 Task: Find connections with filter location Barwāla with filter topic #workwith filter profile language French with filter current company Business Today with filter school Vidya Mandir Senior Secondary School with filter industry Public Policy Offices with filter service category User Experience Writing with filter keywords title UX Designer & UI Developer
Action: Mouse moved to (572, 76)
Screenshot: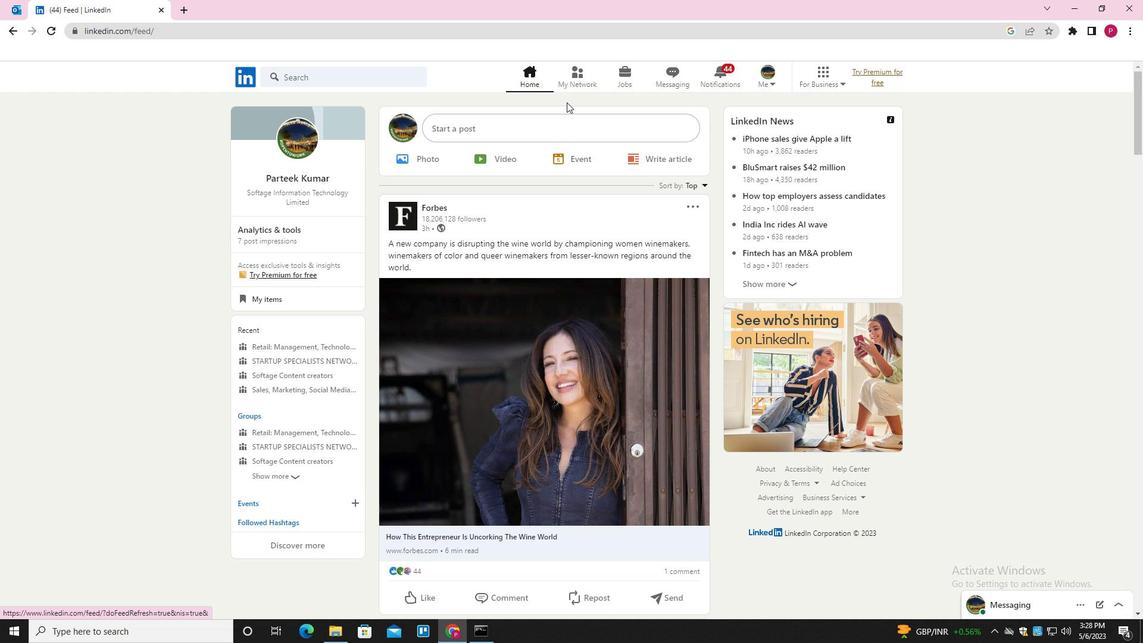 
Action: Mouse pressed left at (572, 76)
Screenshot: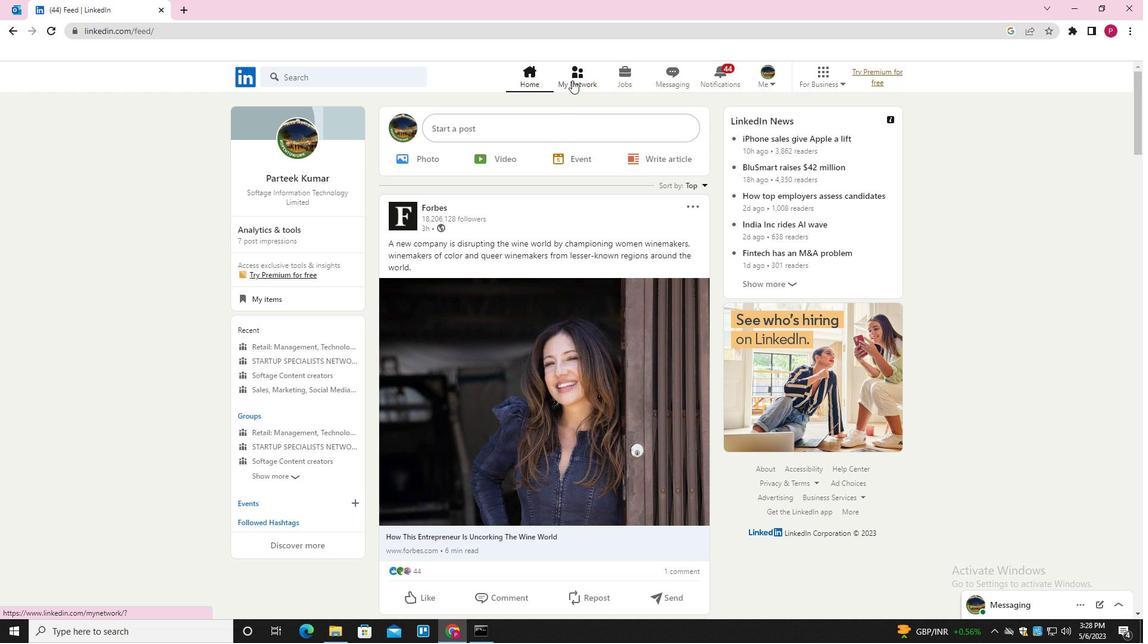 
Action: Mouse moved to (365, 142)
Screenshot: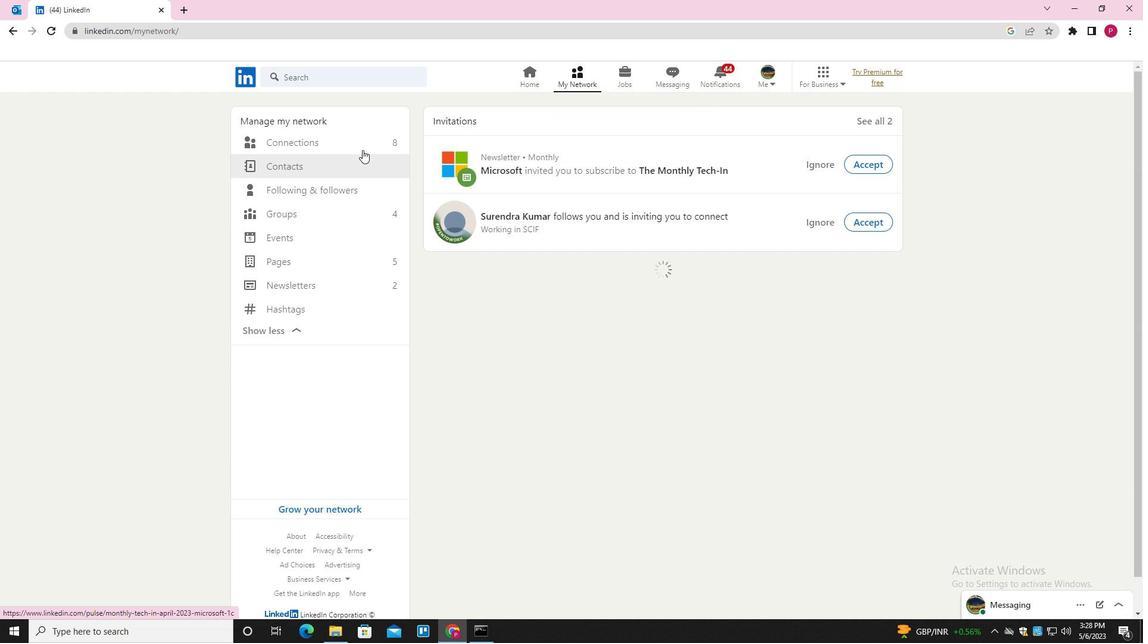 
Action: Mouse pressed left at (365, 142)
Screenshot: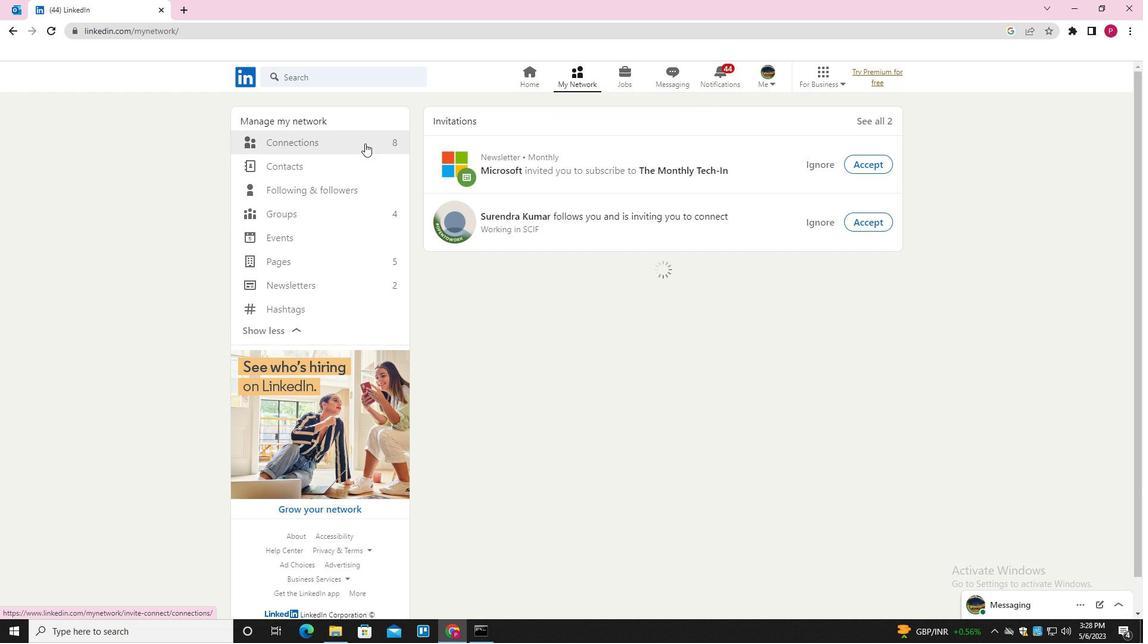 
Action: Mouse moved to (672, 141)
Screenshot: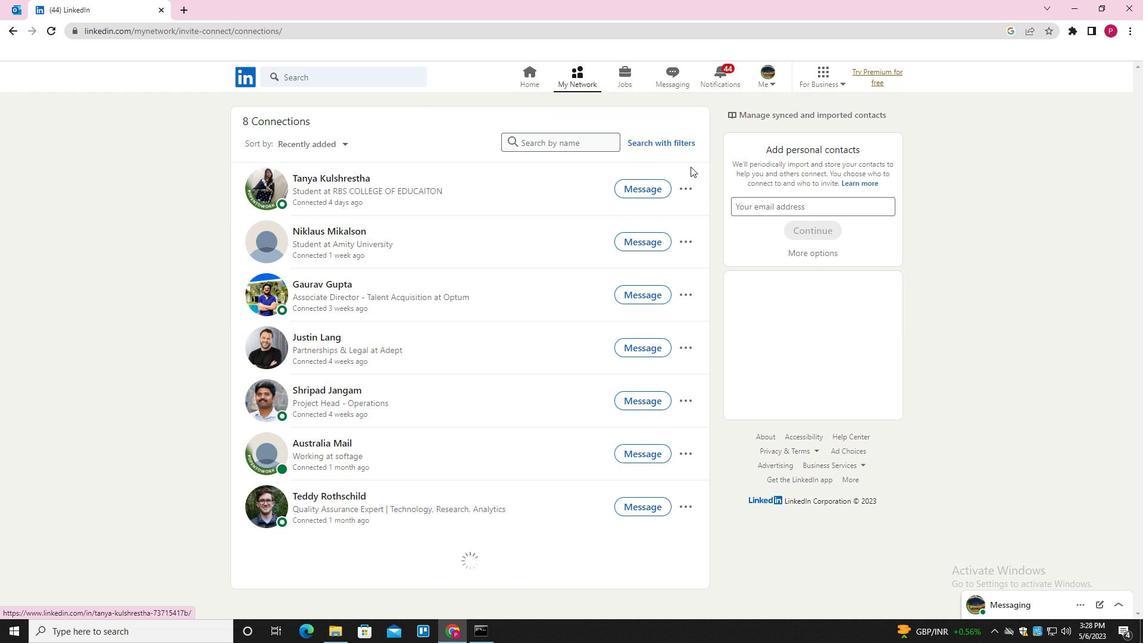 
Action: Mouse pressed left at (672, 141)
Screenshot: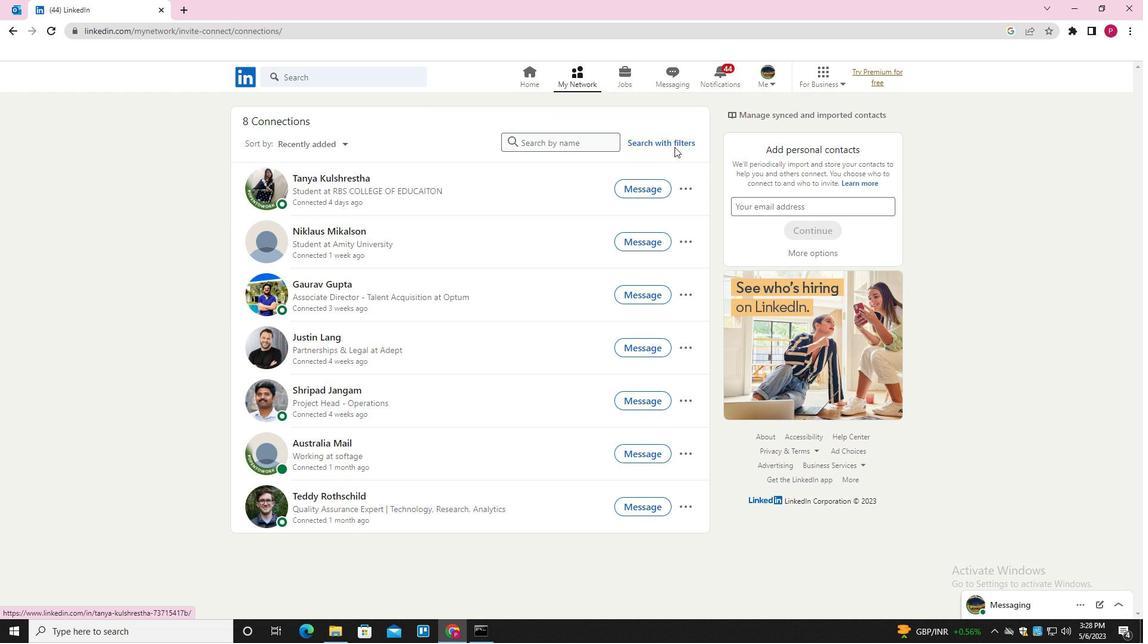 
Action: Mouse moved to (603, 108)
Screenshot: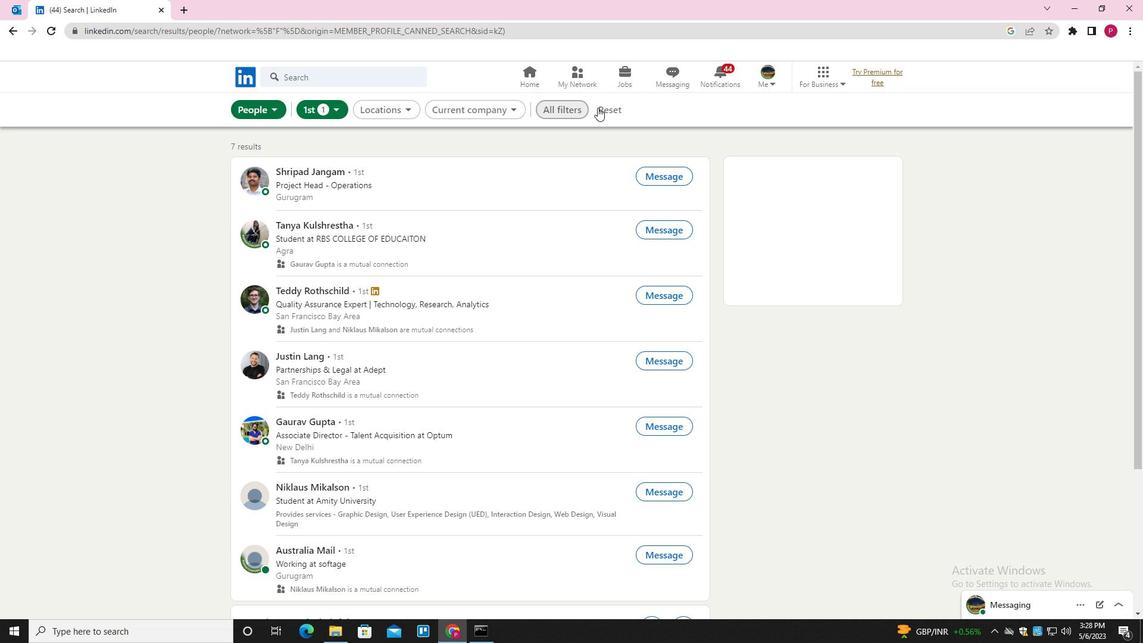 
Action: Mouse pressed left at (603, 108)
Screenshot: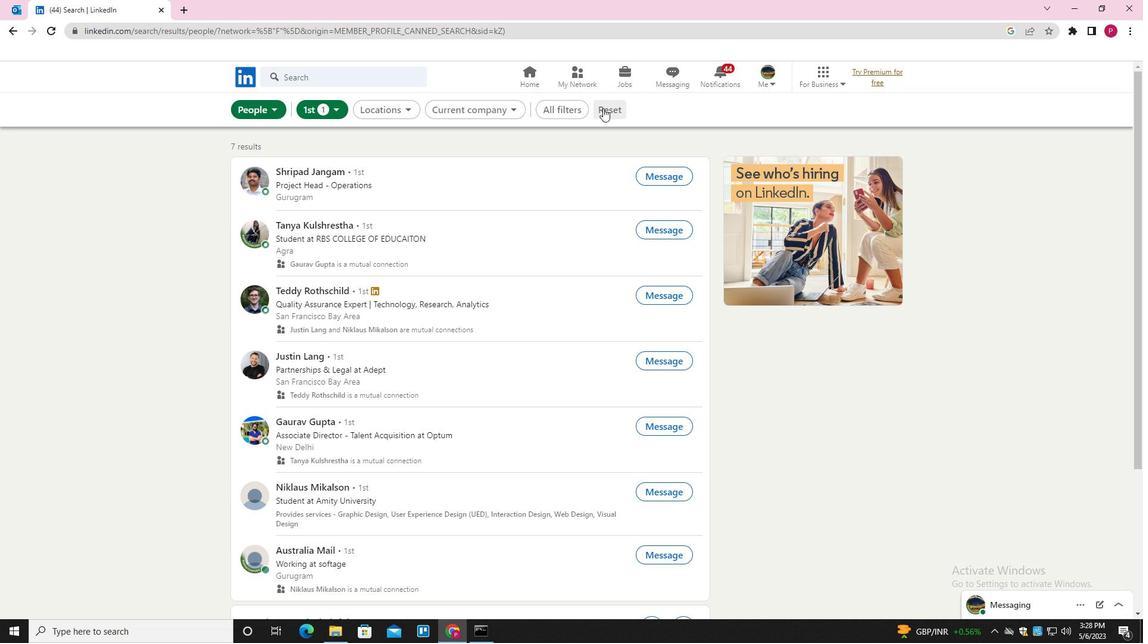 
Action: Mouse moved to (586, 108)
Screenshot: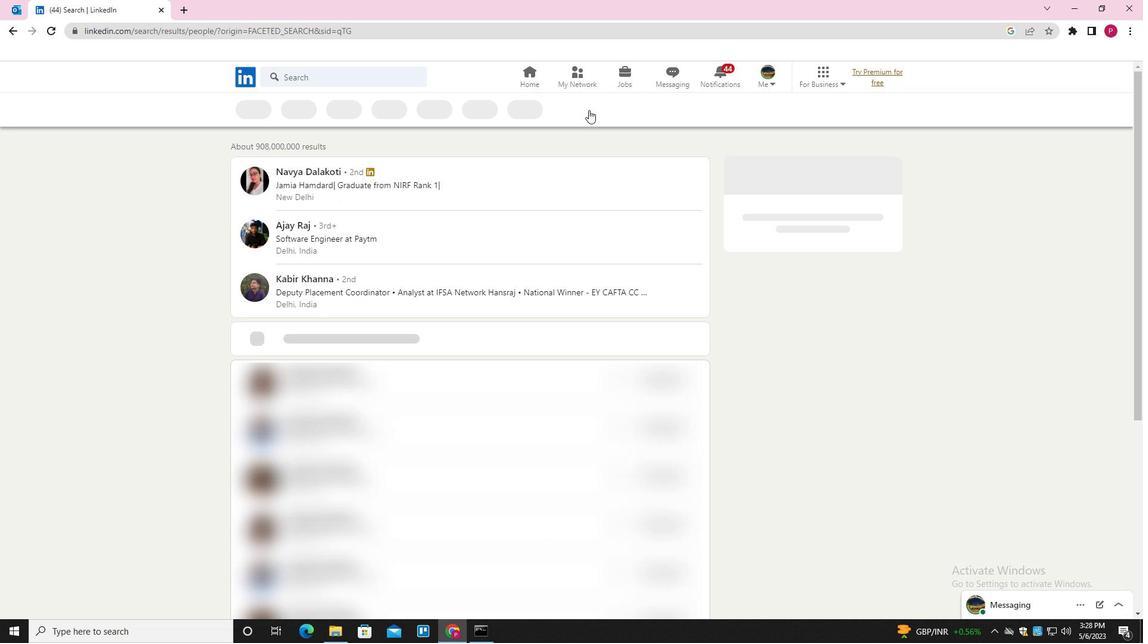 
Action: Mouse pressed left at (586, 108)
Screenshot: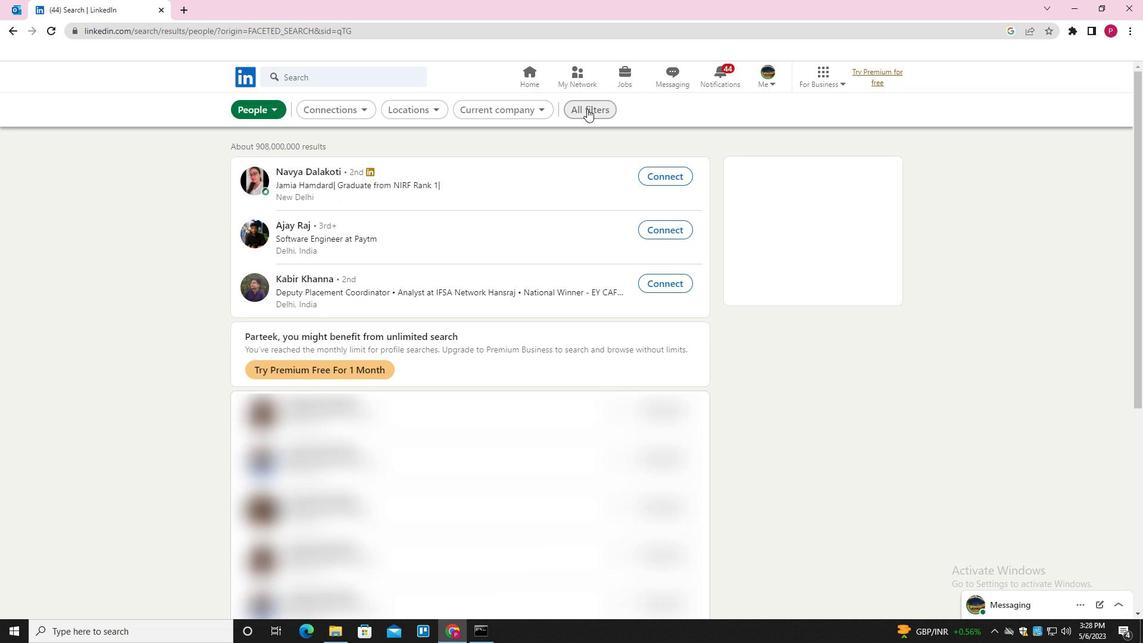 
Action: Mouse moved to (918, 304)
Screenshot: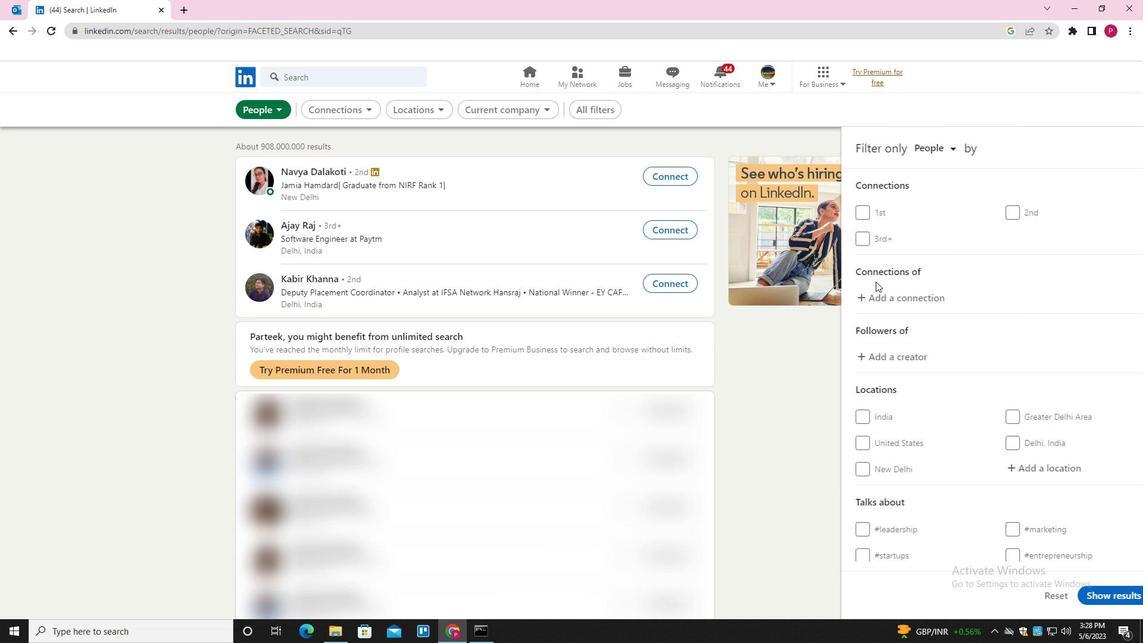 
Action: Mouse scrolled (918, 303) with delta (0, 0)
Screenshot: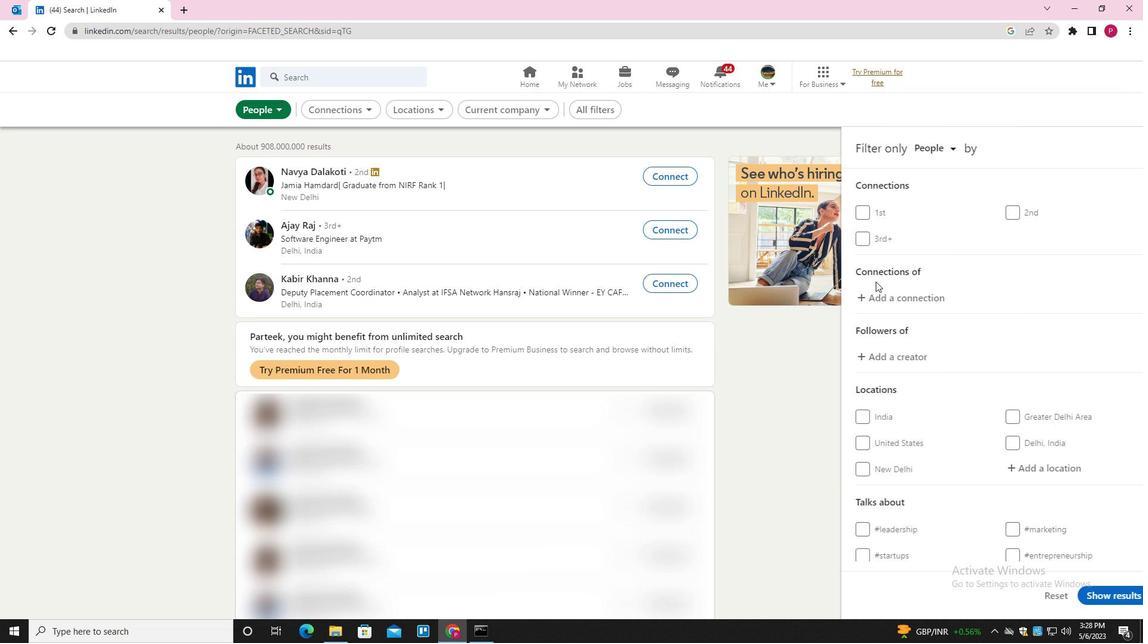 
Action: Mouse moved to (921, 309)
Screenshot: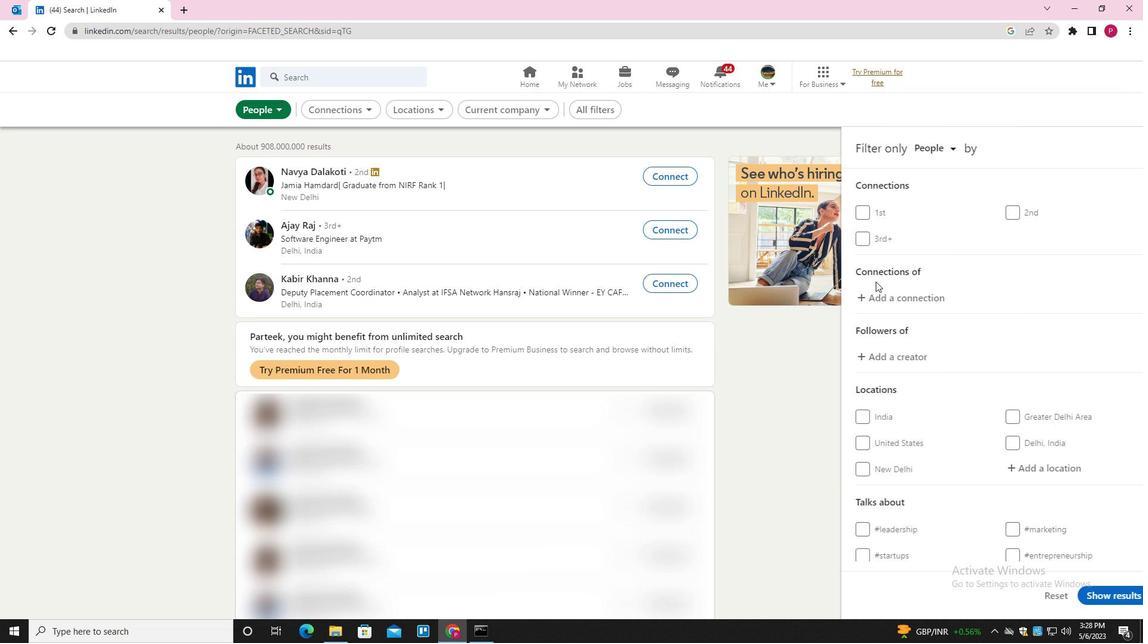 
Action: Mouse scrolled (921, 308) with delta (0, 0)
Screenshot: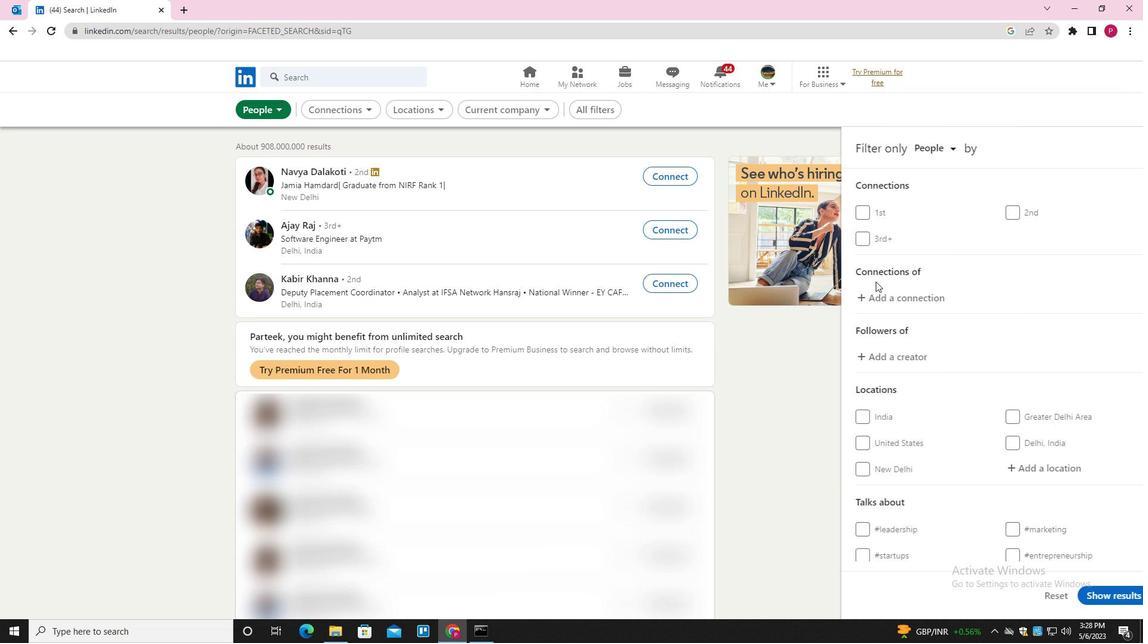 
Action: Mouse moved to (924, 312)
Screenshot: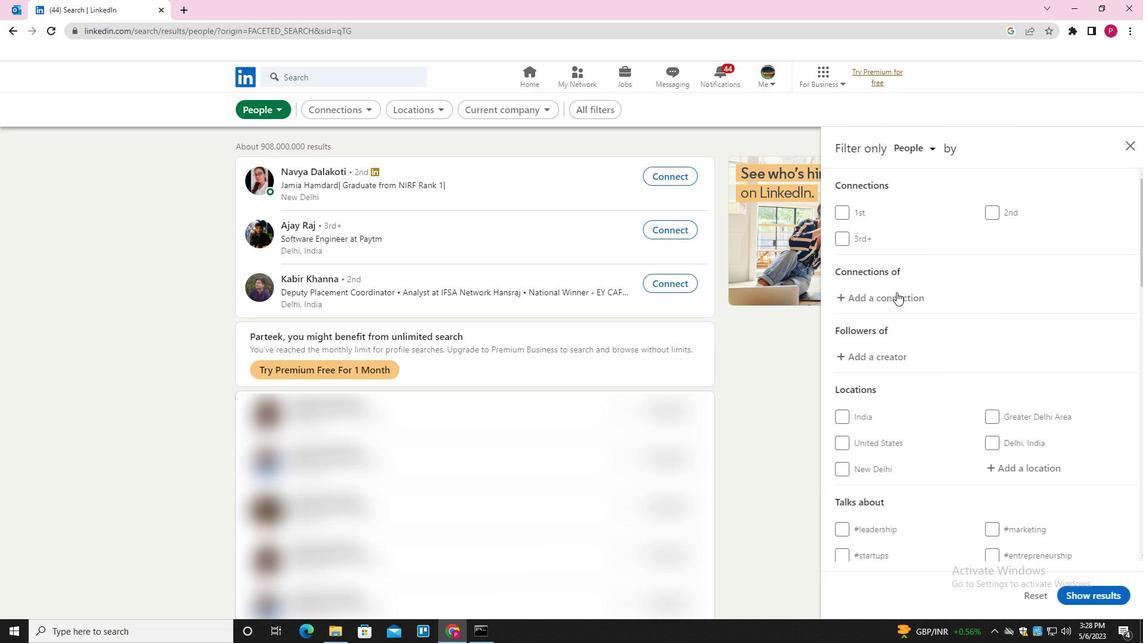 
Action: Mouse scrolled (924, 312) with delta (0, 0)
Screenshot: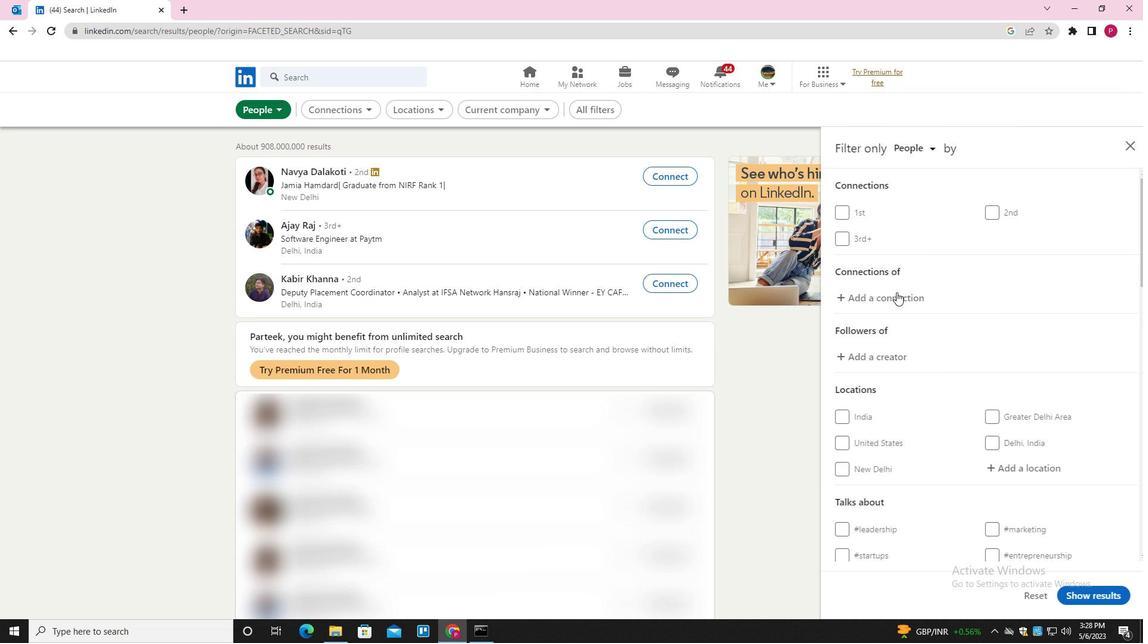 
Action: Mouse moved to (1008, 297)
Screenshot: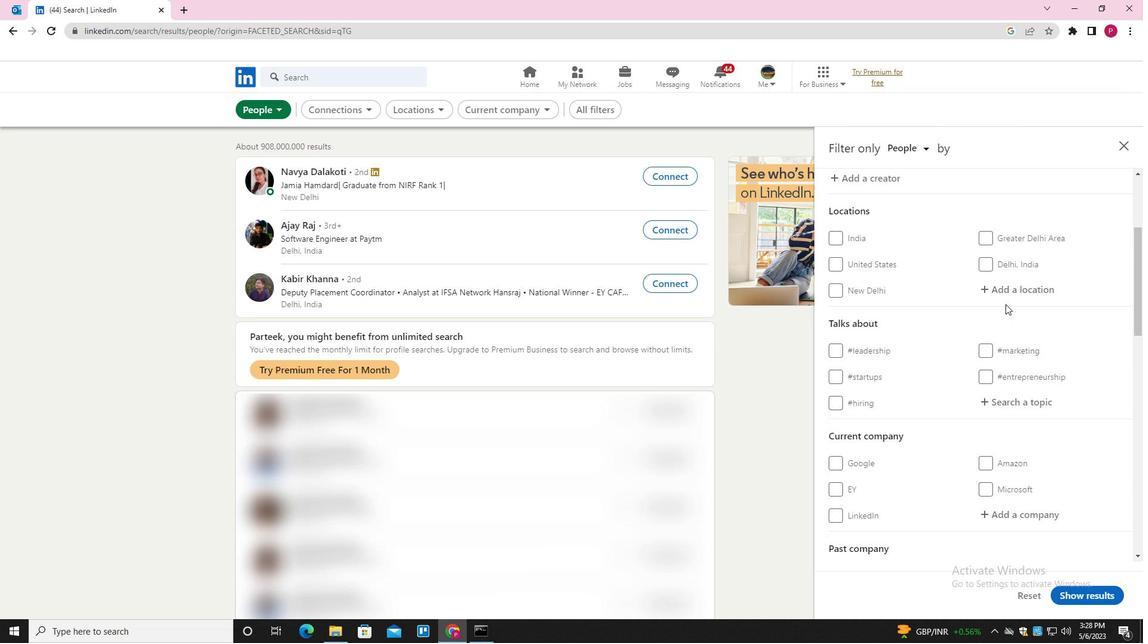 
Action: Mouse pressed left at (1008, 297)
Screenshot: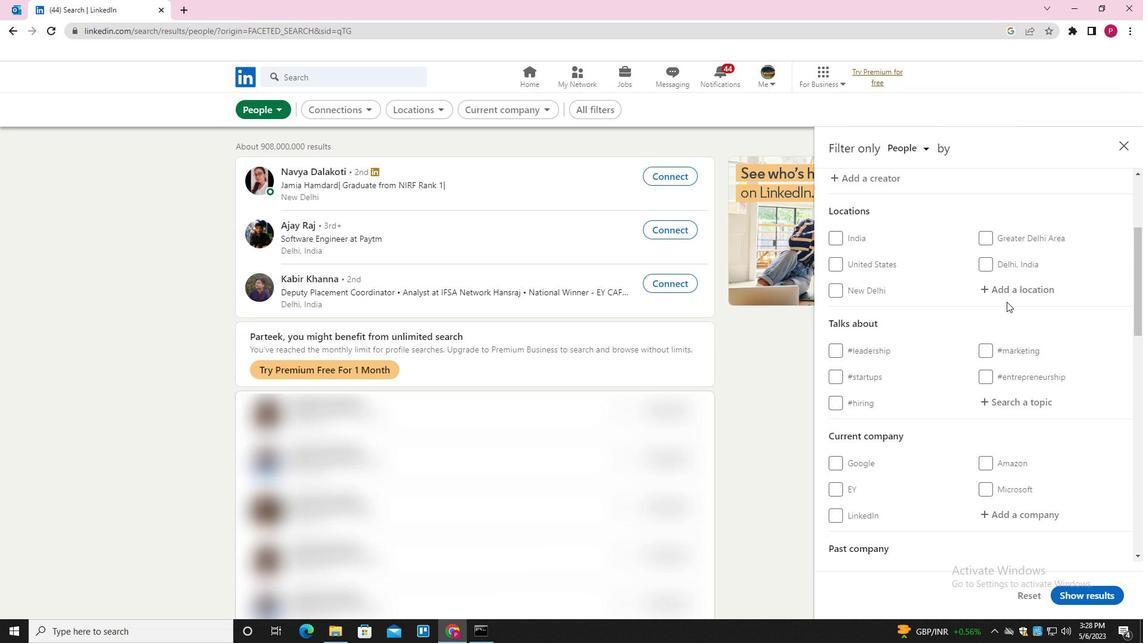 
Action: Key pressed <Key.shift>BARWALA<Key.down><Key.enter>
Screenshot: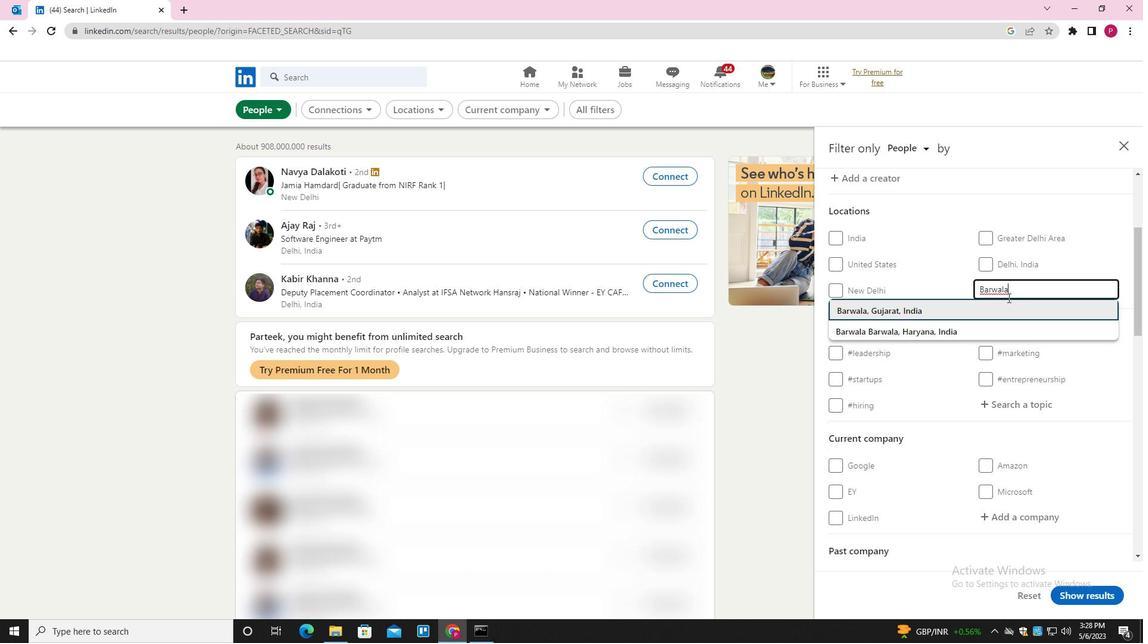 
Action: Mouse moved to (1012, 299)
Screenshot: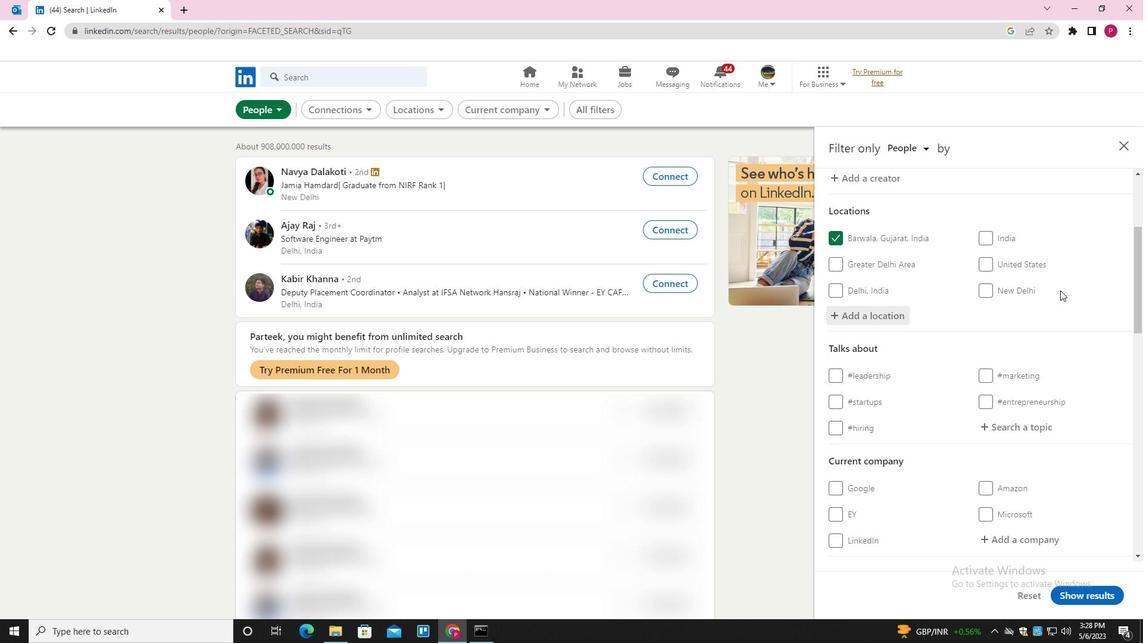 
Action: Mouse scrolled (1012, 298) with delta (0, 0)
Screenshot: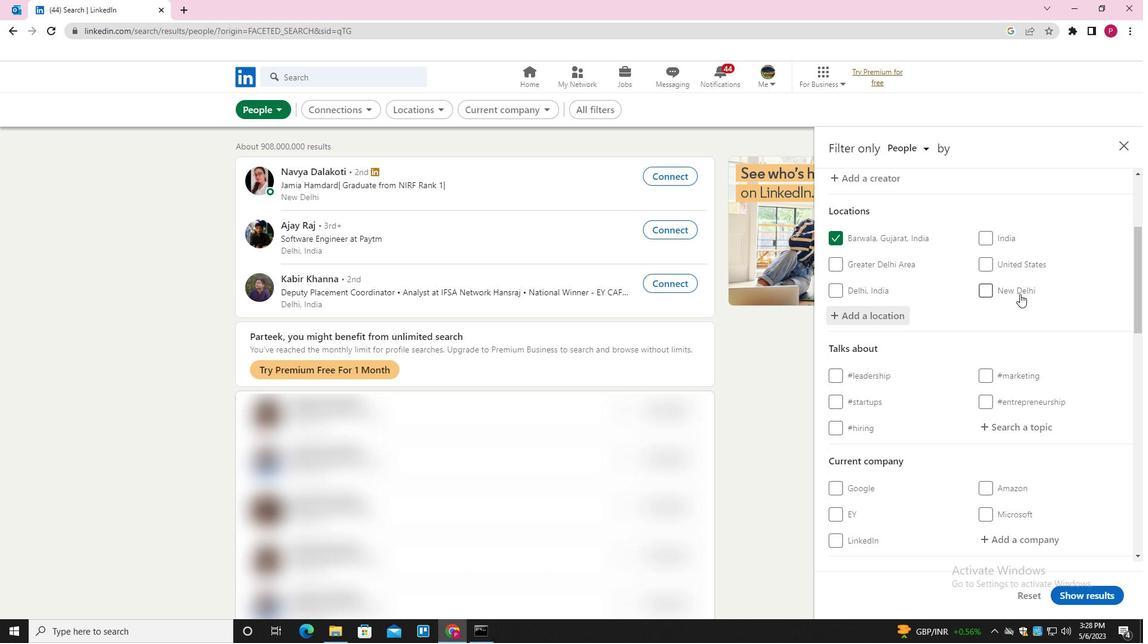 
Action: Mouse moved to (1011, 300)
Screenshot: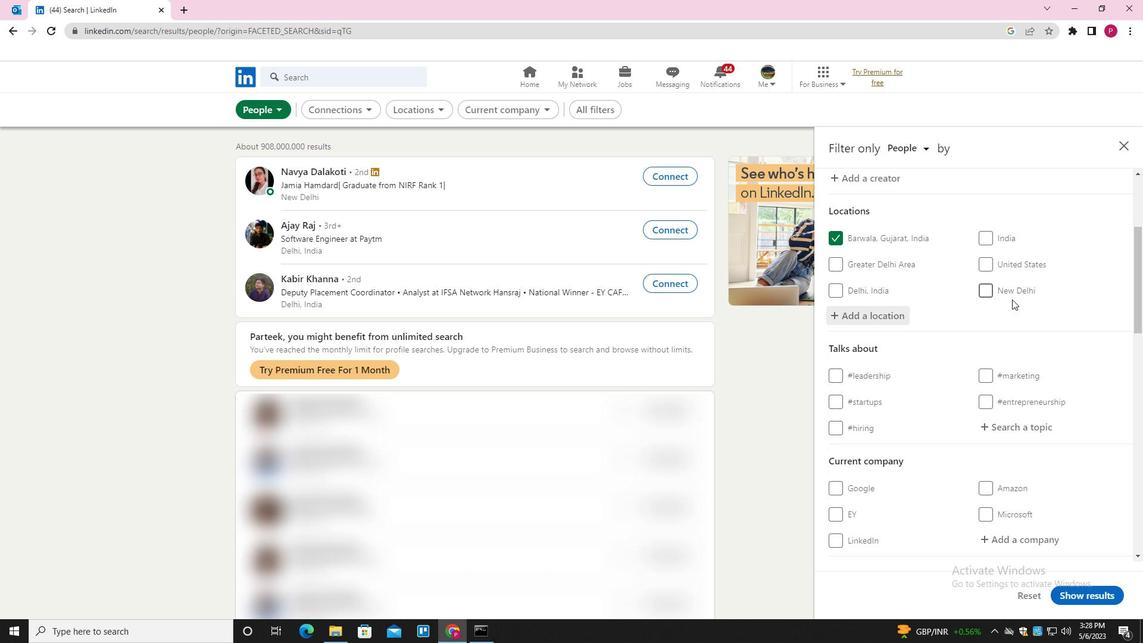 
Action: Mouse scrolled (1011, 300) with delta (0, 0)
Screenshot: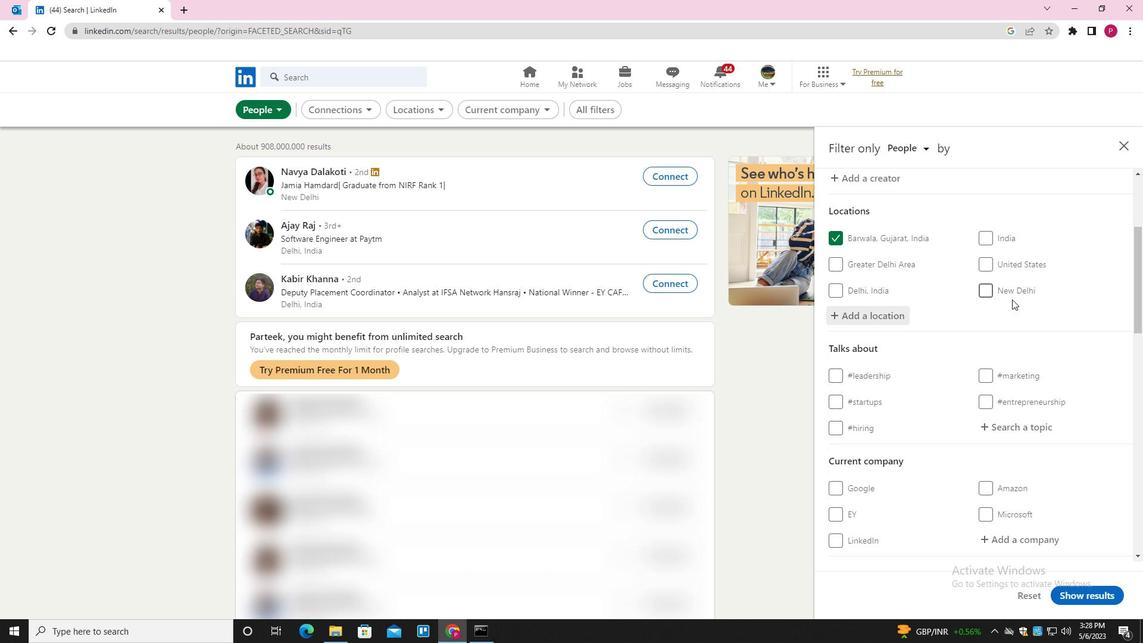 
Action: Mouse moved to (1011, 303)
Screenshot: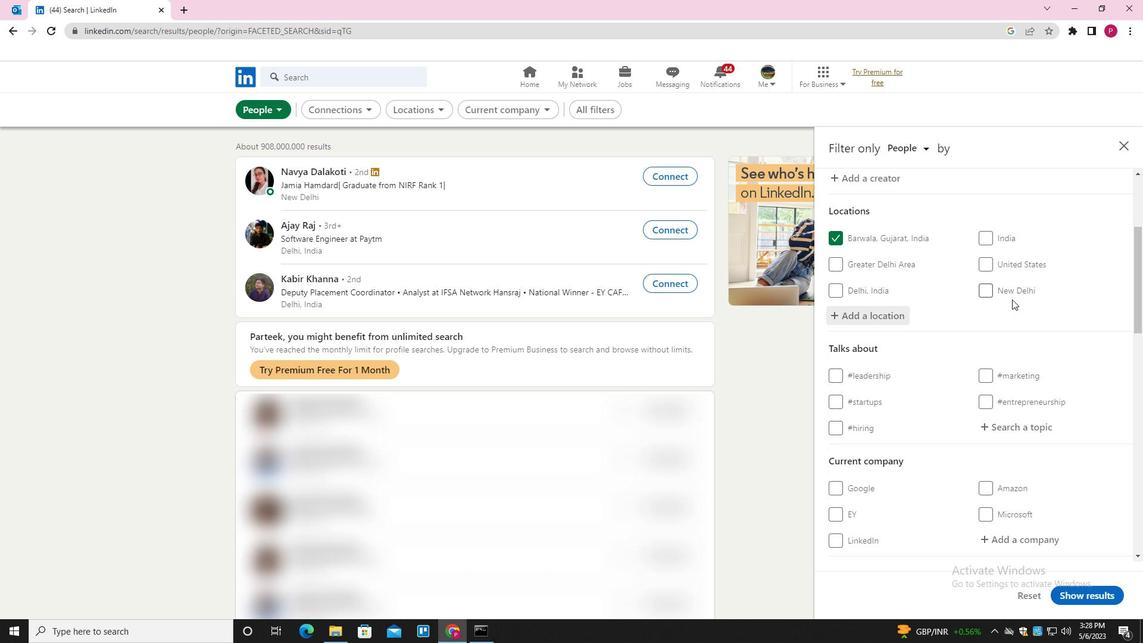 
Action: Mouse scrolled (1011, 303) with delta (0, 0)
Screenshot: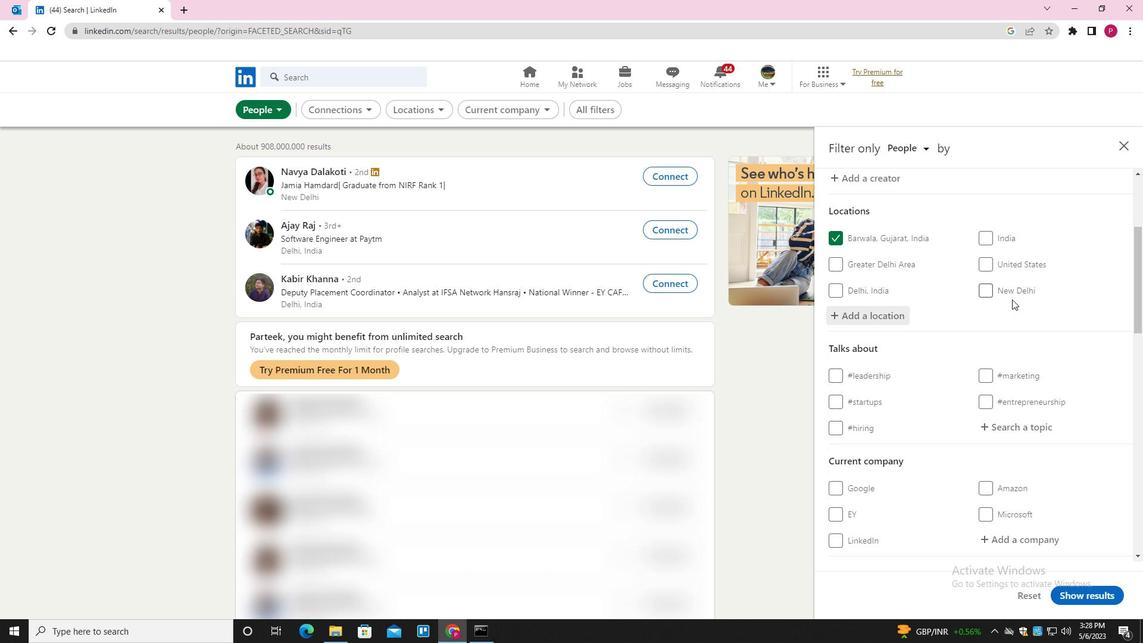 
Action: Mouse moved to (1011, 306)
Screenshot: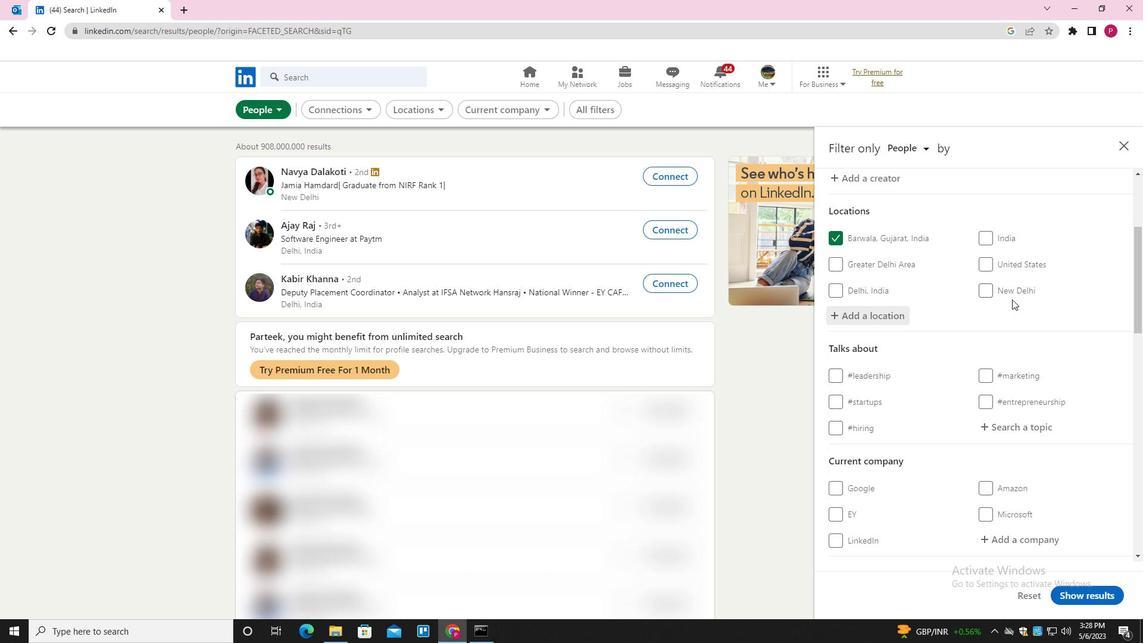 
Action: Mouse scrolled (1011, 305) with delta (0, 0)
Screenshot: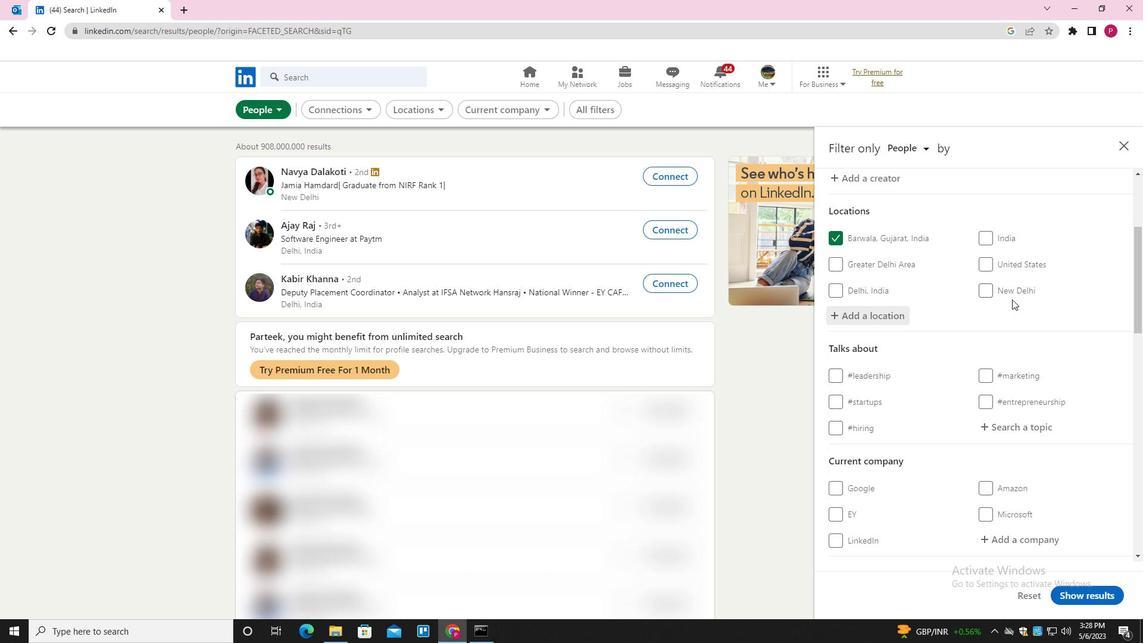 
Action: Mouse moved to (1019, 186)
Screenshot: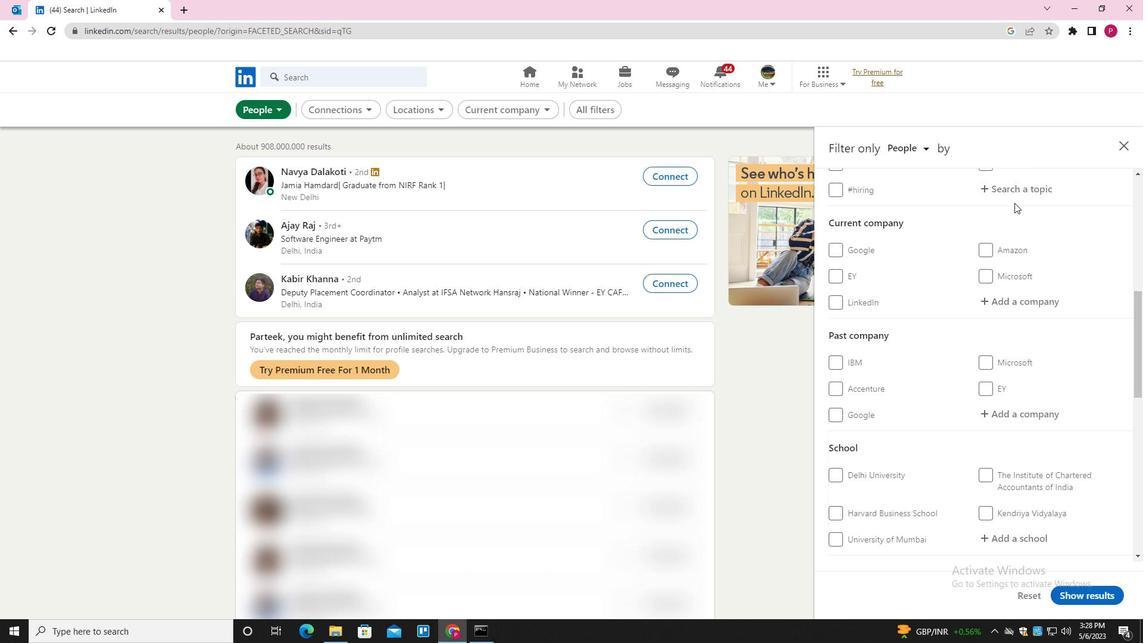 
Action: Mouse pressed left at (1019, 186)
Screenshot: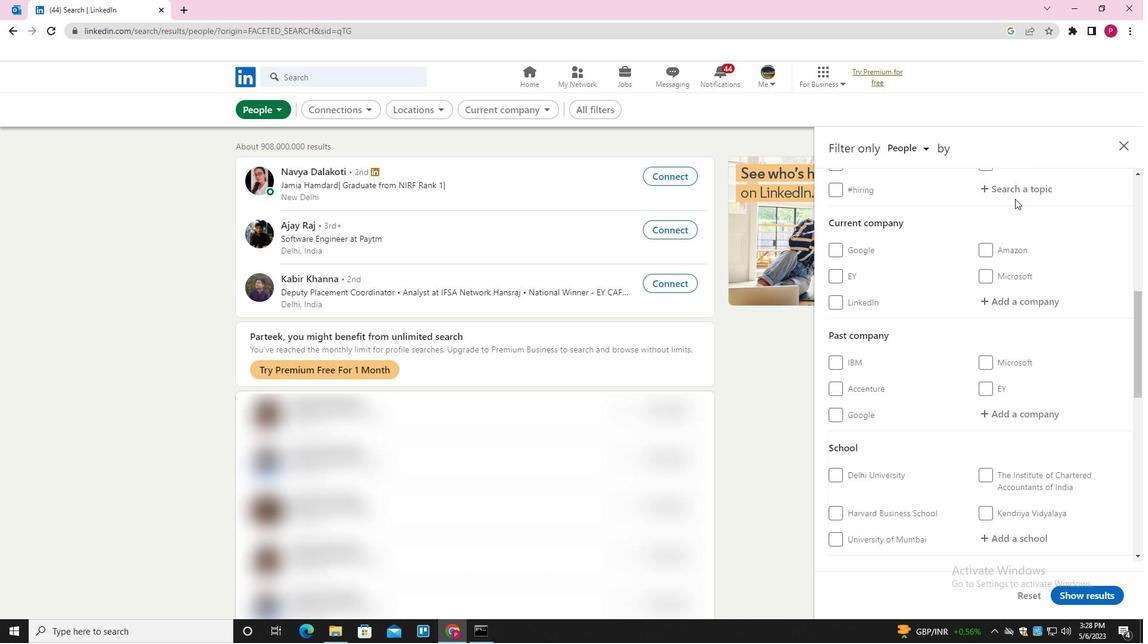 
Action: Key pressed WORK<Key.down><Key.enter><Key.backspace><Key.down><Key.enter>
Screenshot: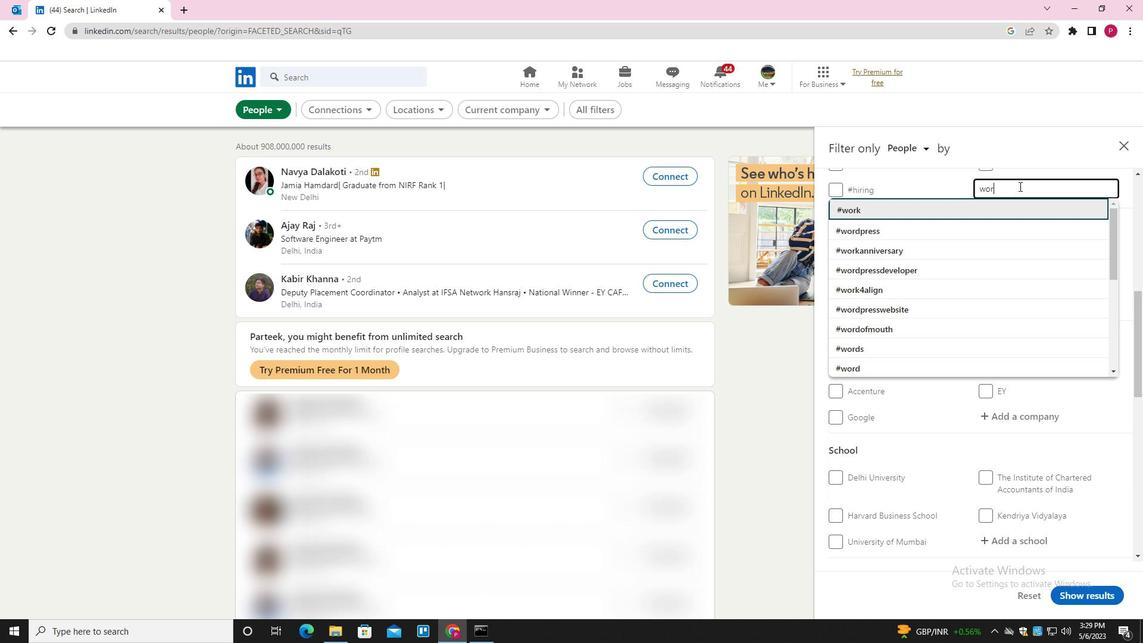 
Action: Mouse moved to (1005, 293)
Screenshot: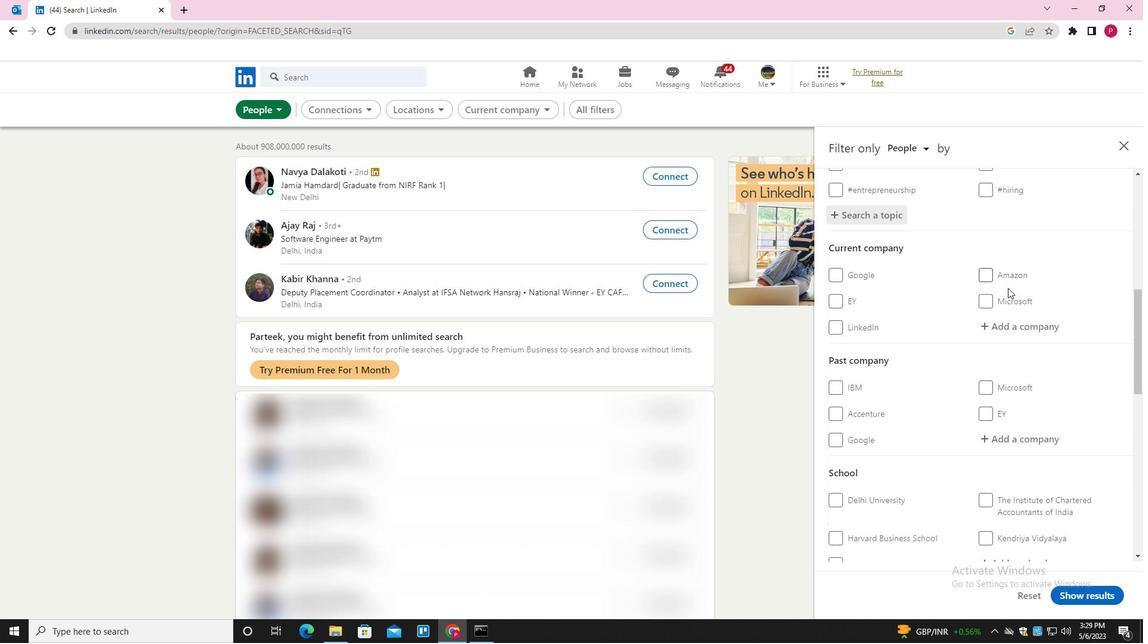 
Action: Mouse scrolled (1005, 292) with delta (0, 0)
Screenshot: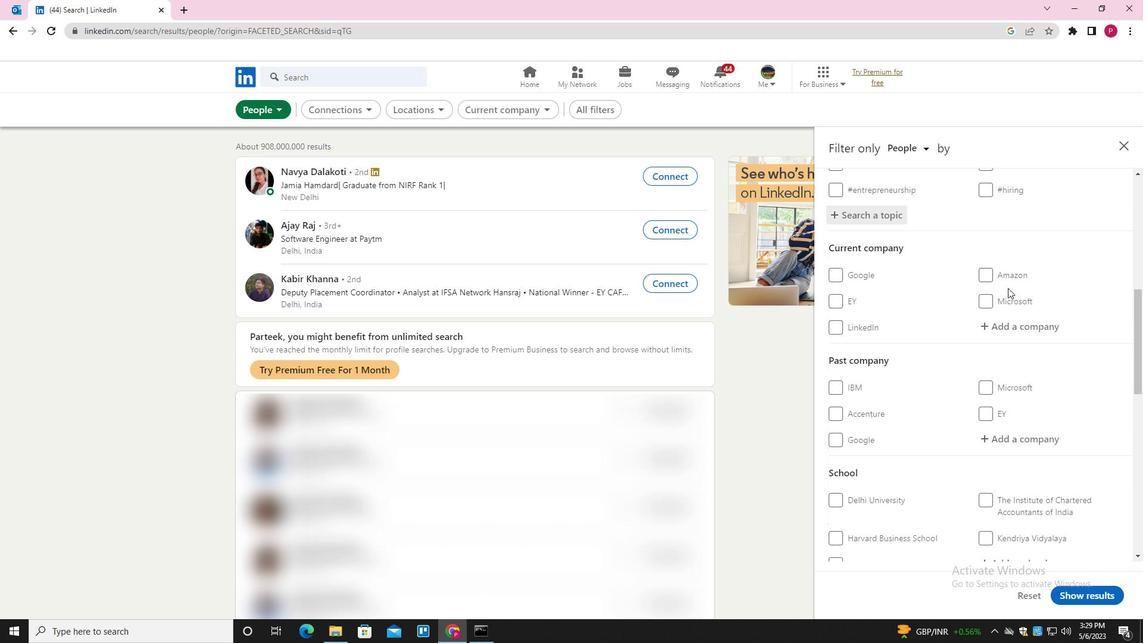 
Action: Mouse moved to (996, 312)
Screenshot: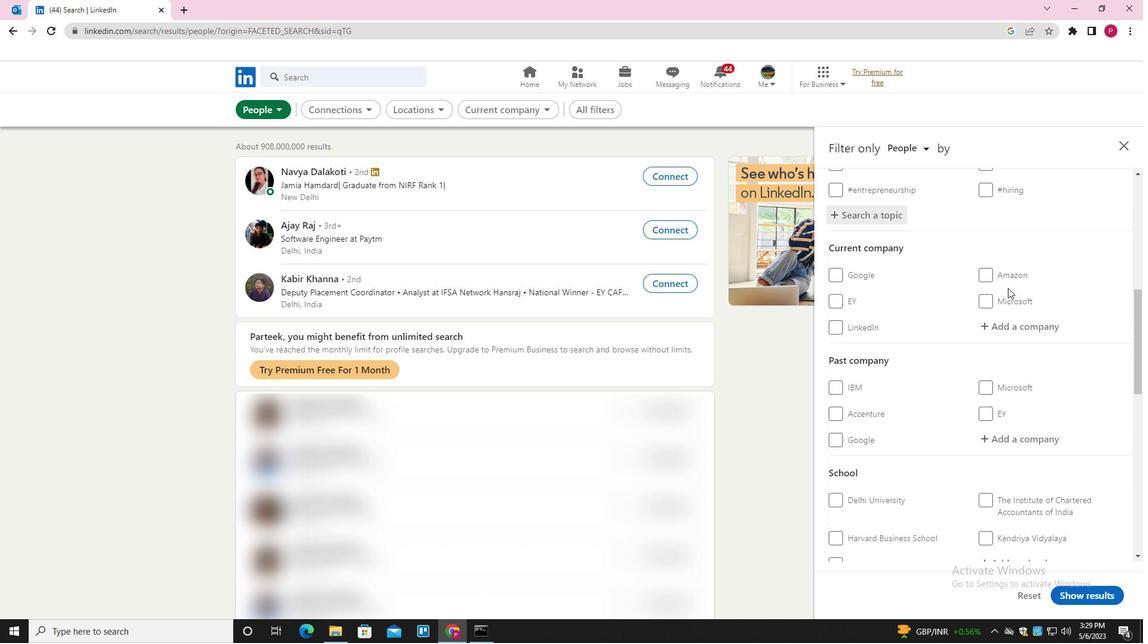
Action: Mouse scrolled (996, 311) with delta (0, 0)
Screenshot: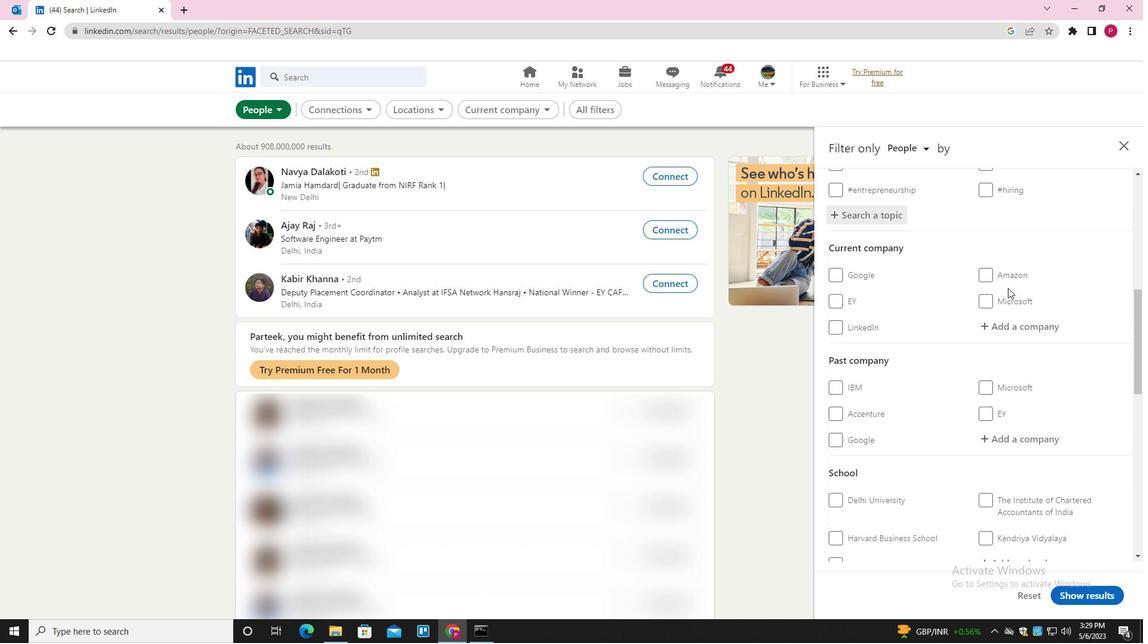 
Action: Mouse moved to (991, 324)
Screenshot: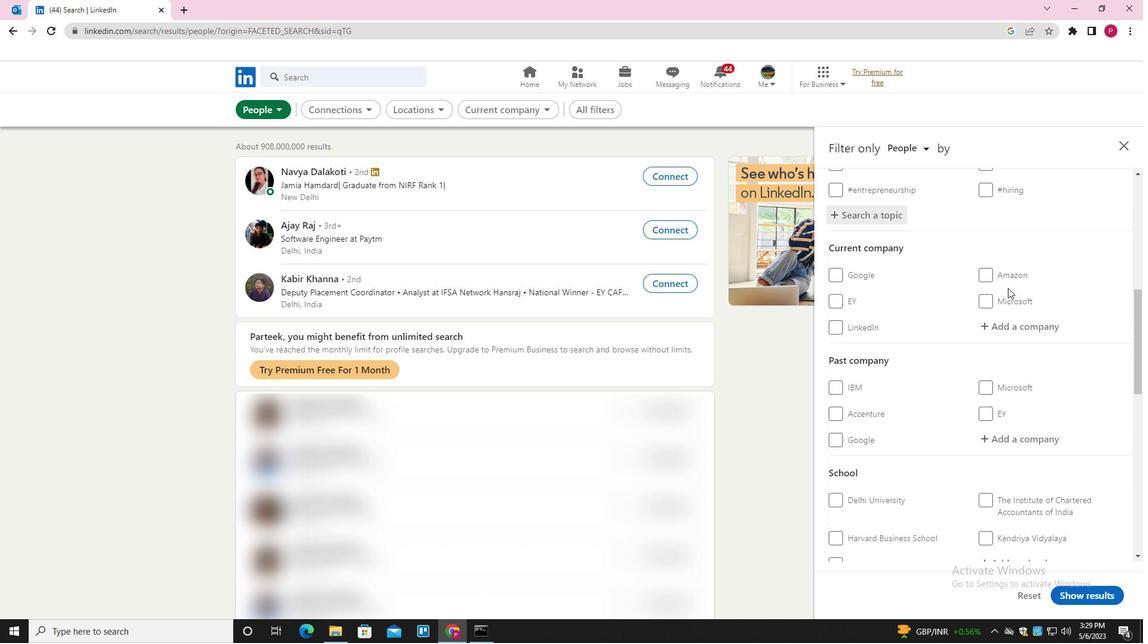 
Action: Mouse scrolled (991, 323) with delta (0, 0)
Screenshot: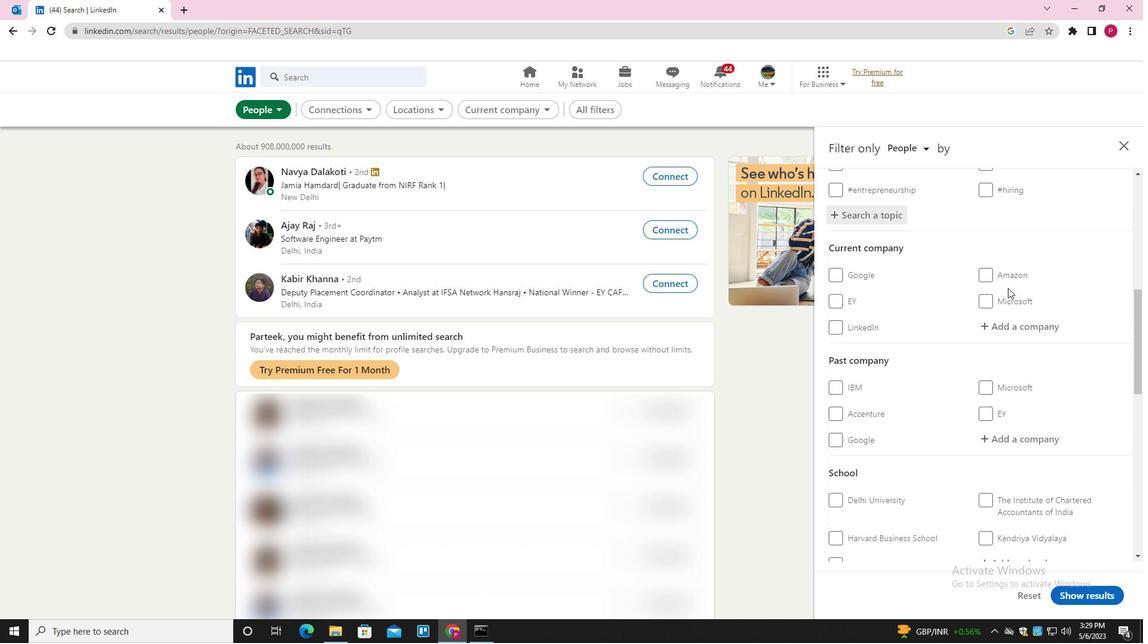 
Action: Mouse moved to (983, 338)
Screenshot: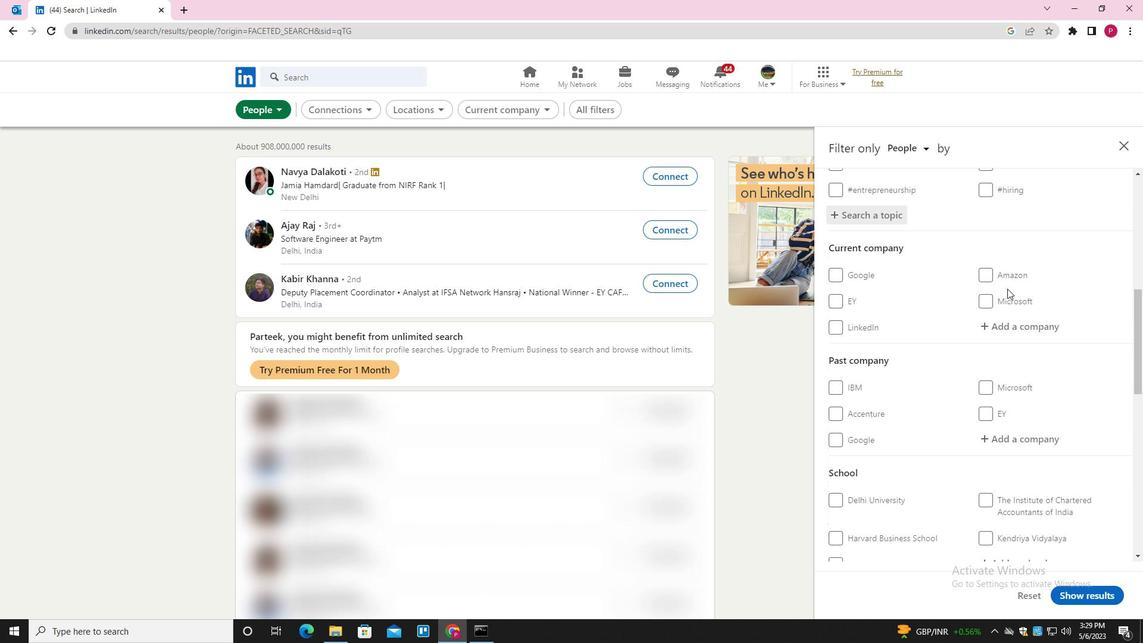 
Action: Mouse scrolled (983, 337) with delta (0, 0)
Screenshot: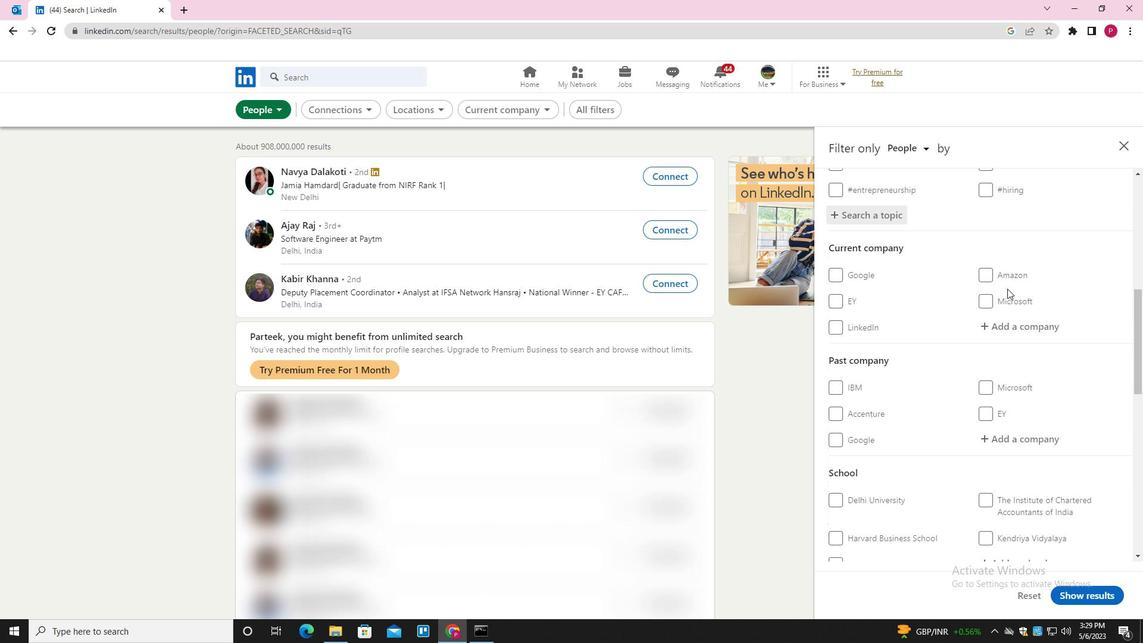 
Action: Mouse moved to (977, 348)
Screenshot: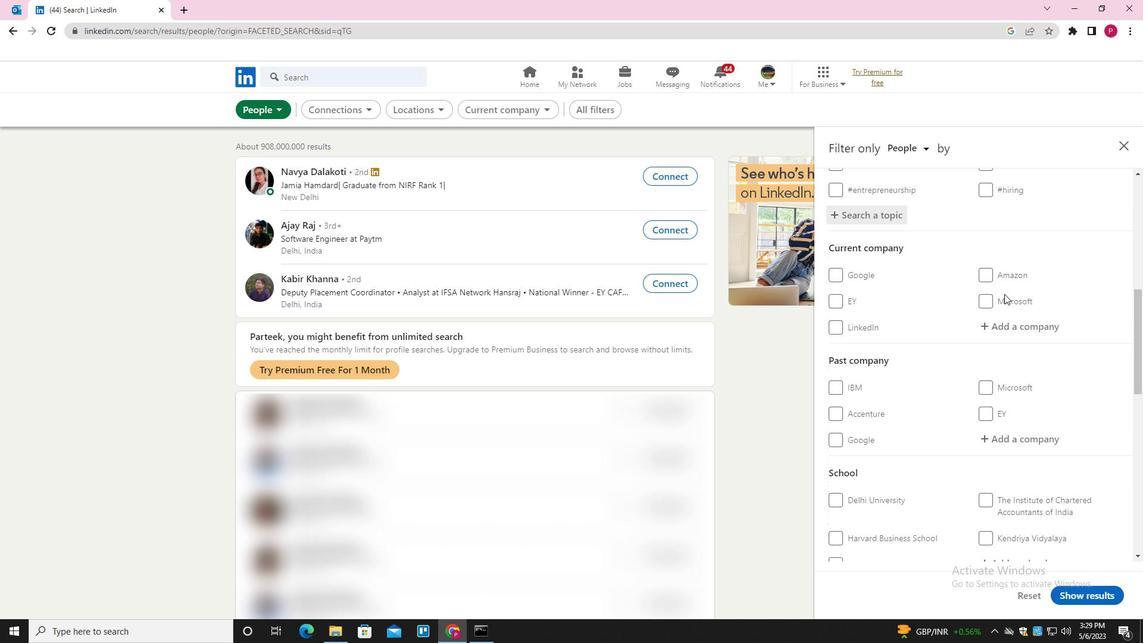 
Action: Mouse scrolled (977, 348) with delta (0, 0)
Screenshot: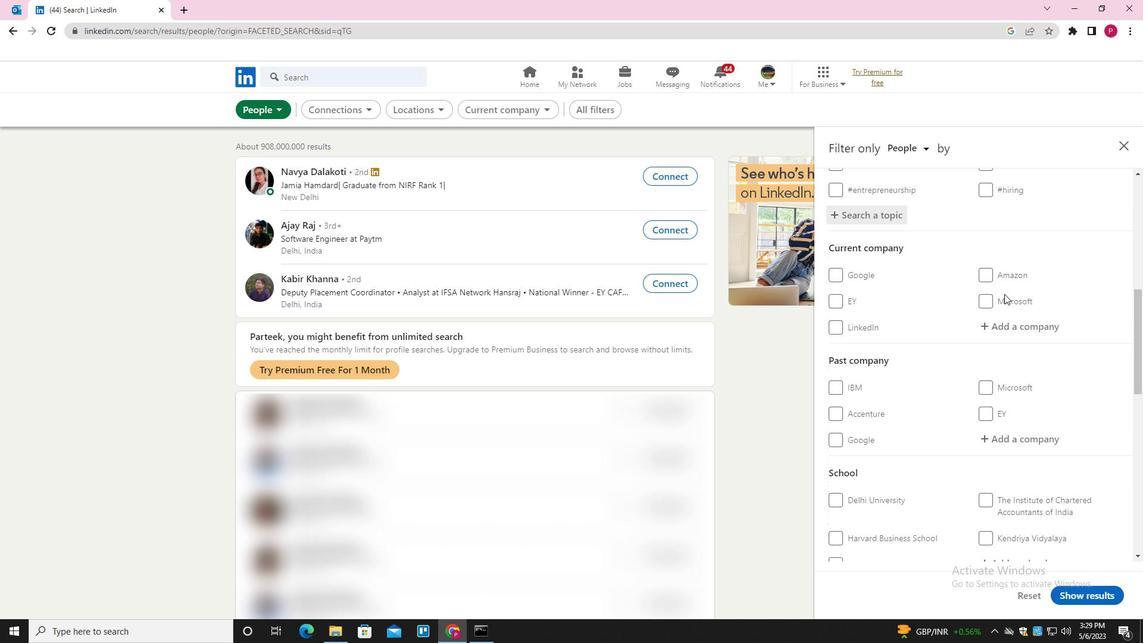 
Action: Mouse moved to (971, 356)
Screenshot: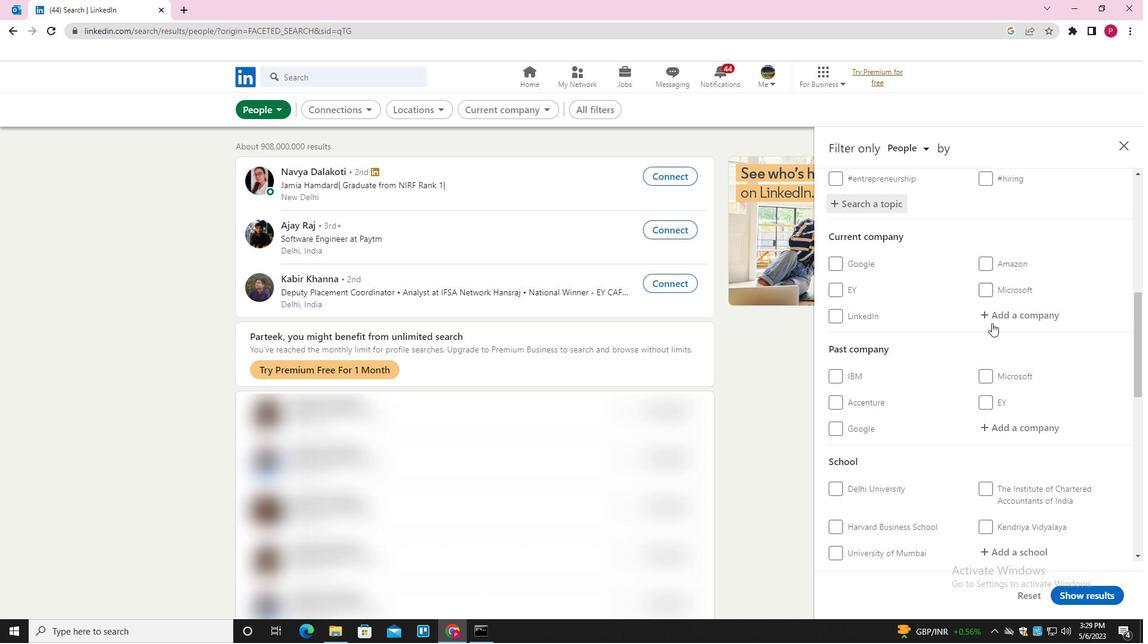 
Action: Mouse scrolled (971, 356) with delta (0, 0)
Screenshot: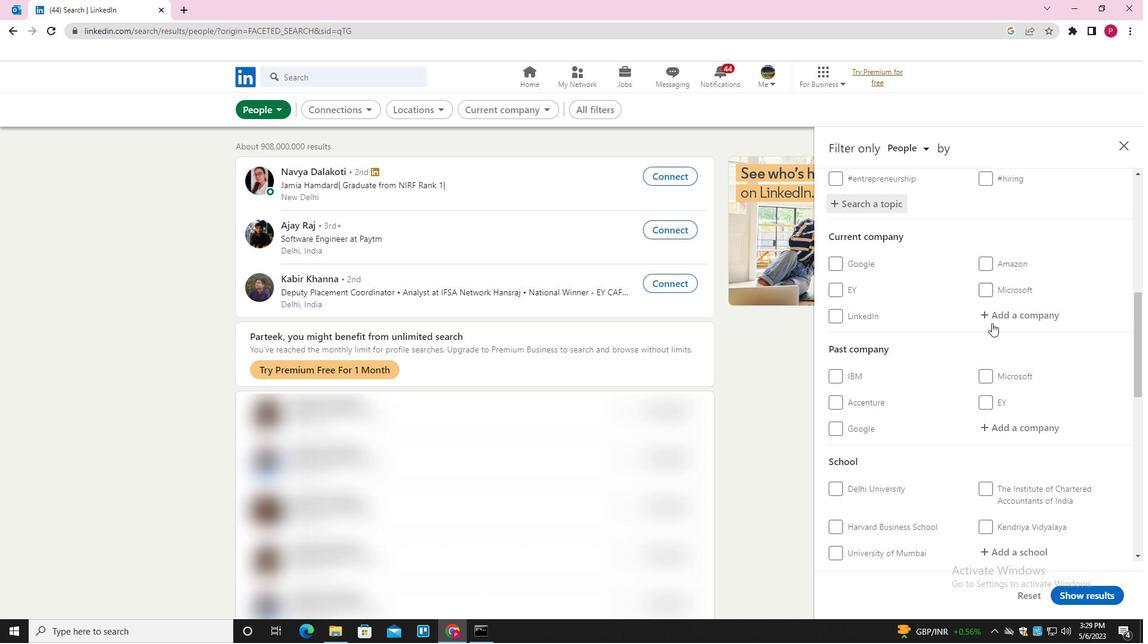 
Action: Mouse moved to (968, 360)
Screenshot: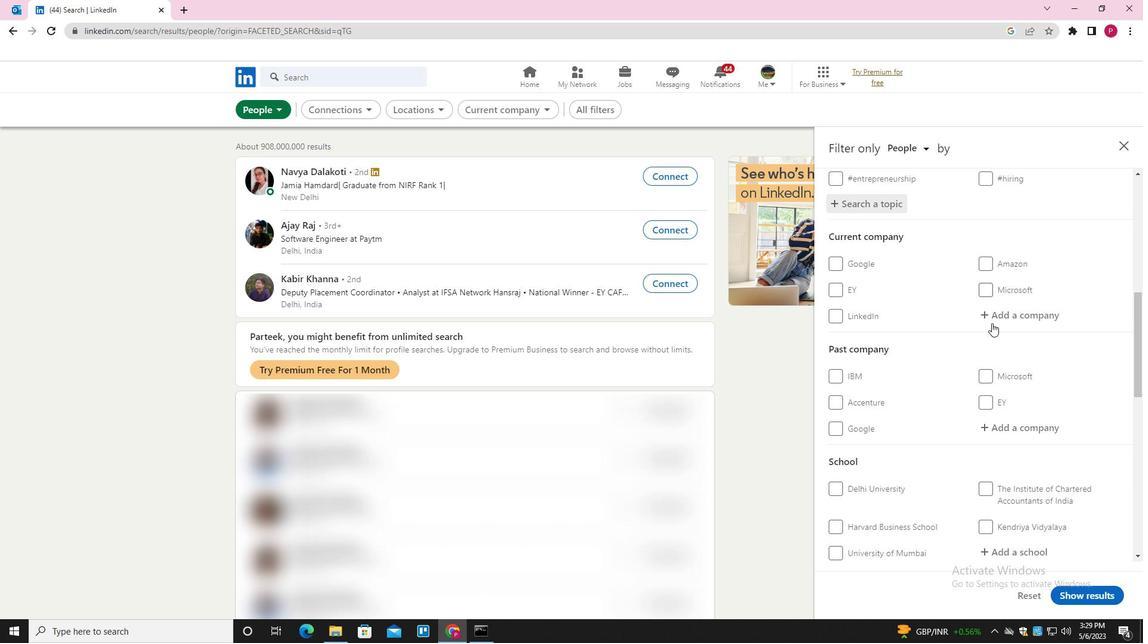 
Action: Mouse scrolled (968, 359) with delta (0, 0)
Screenshot: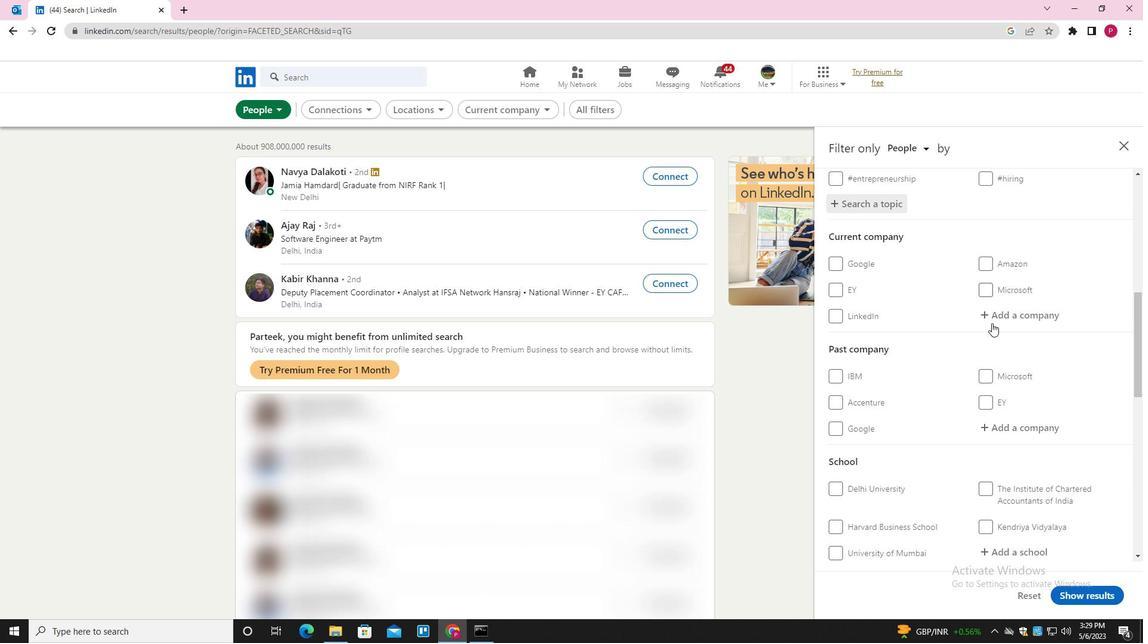 
Action: Mouse moved to (966, 365)
Screenshot: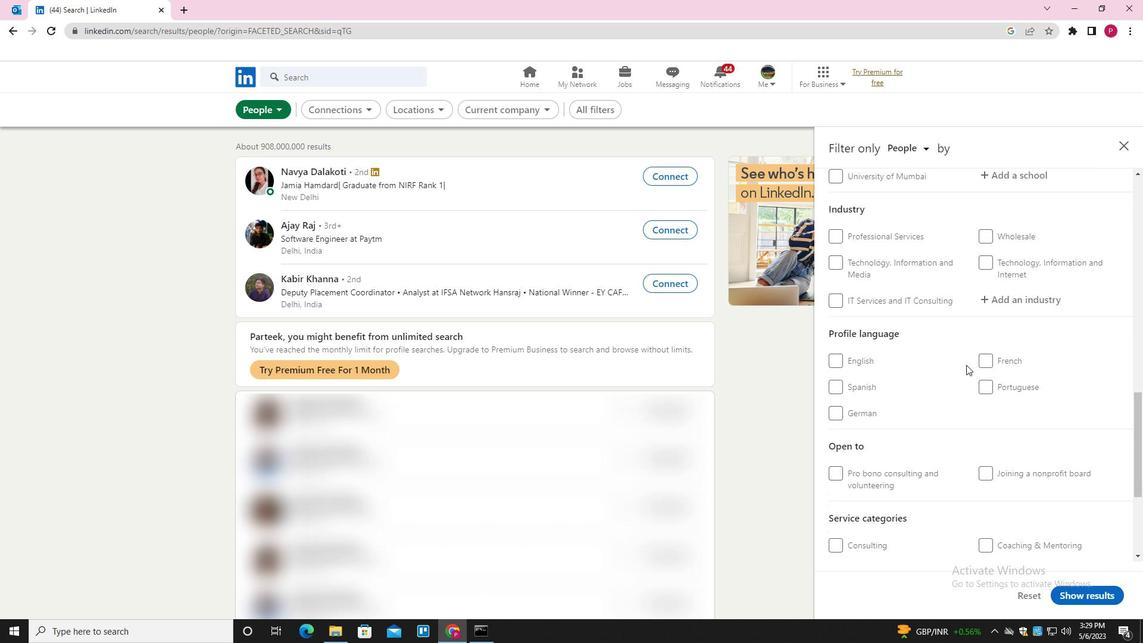 
Action: Mouse scrolled (966, 364) with delta (0, 0)
Screenshot: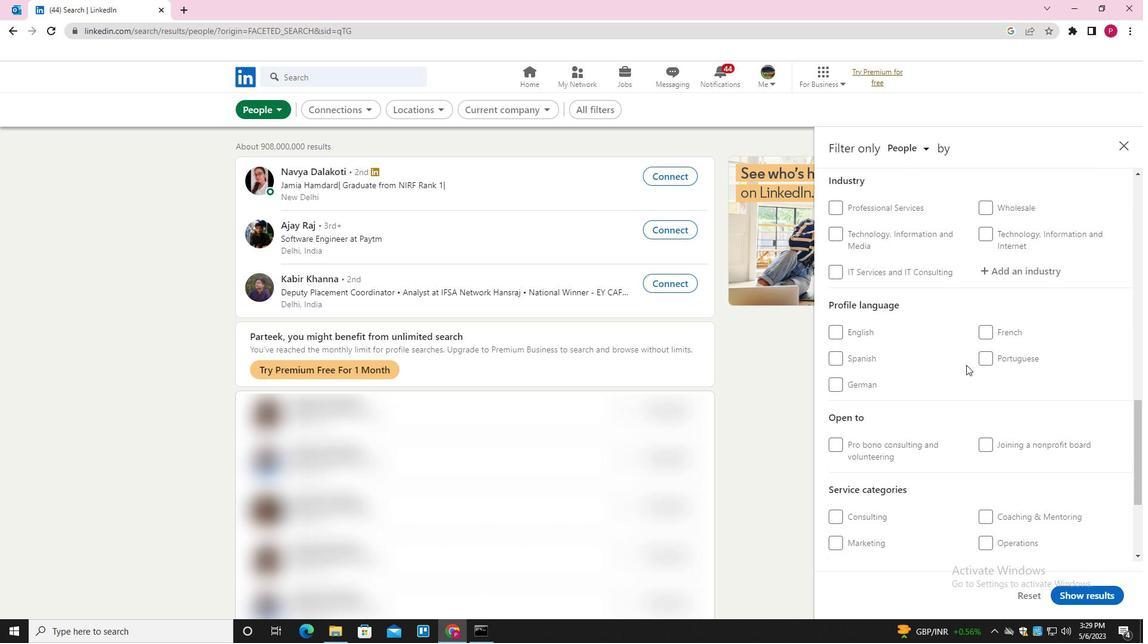 
Action: Mouse moved to (986, 264)
Screenshot: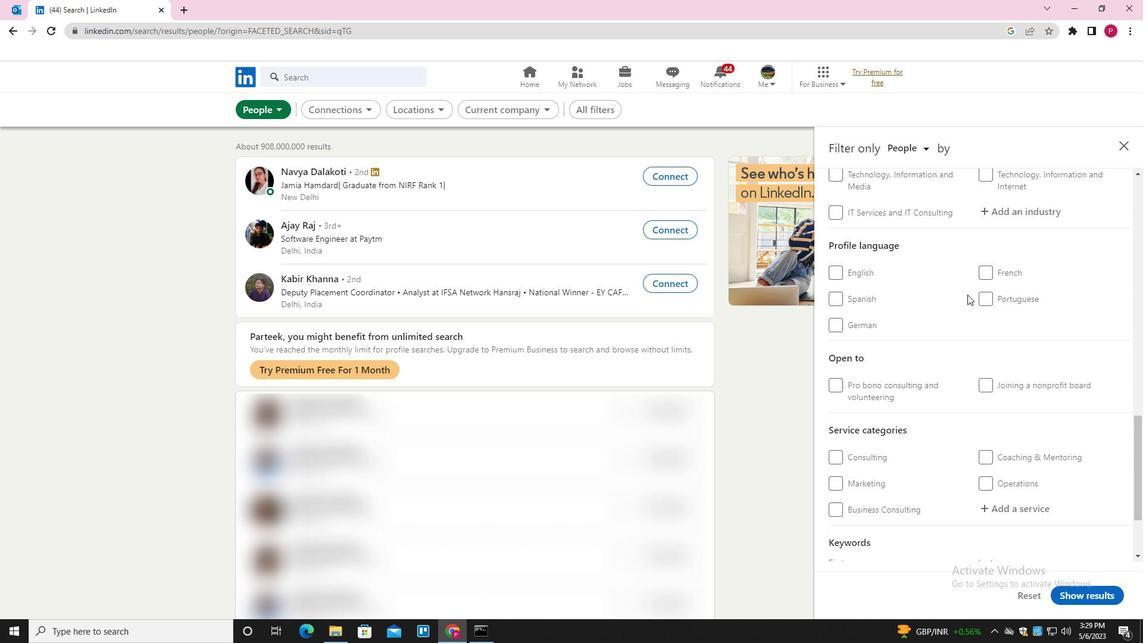 
Action: Mouse pressed left at (986, 264)
Screenshot: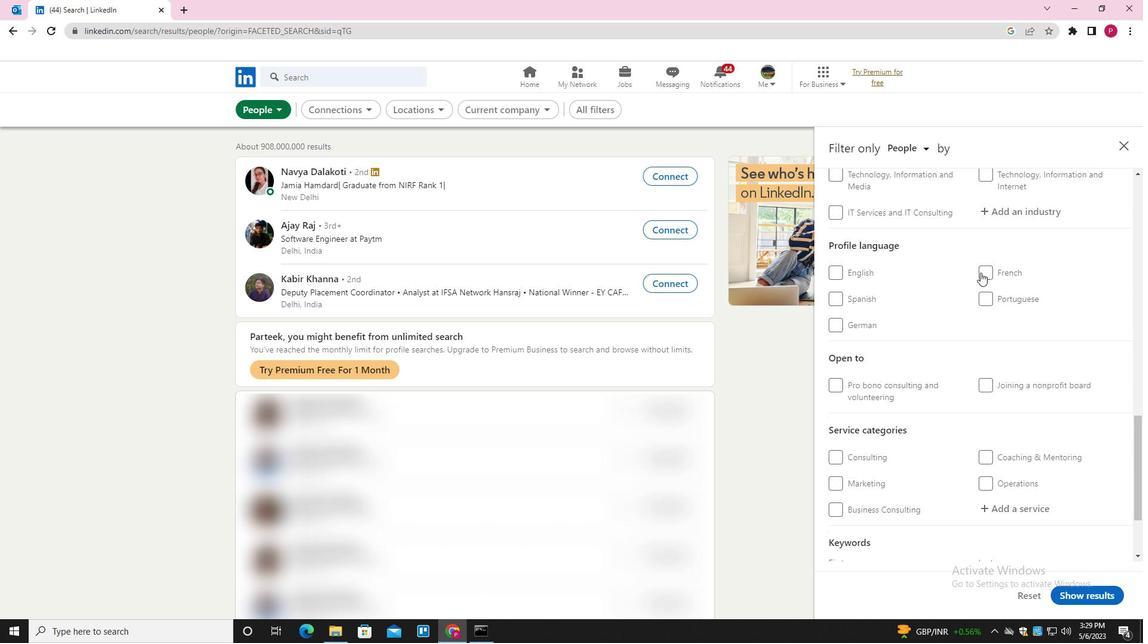 
Action: Mouse moved to (988, 270)
Screenshot: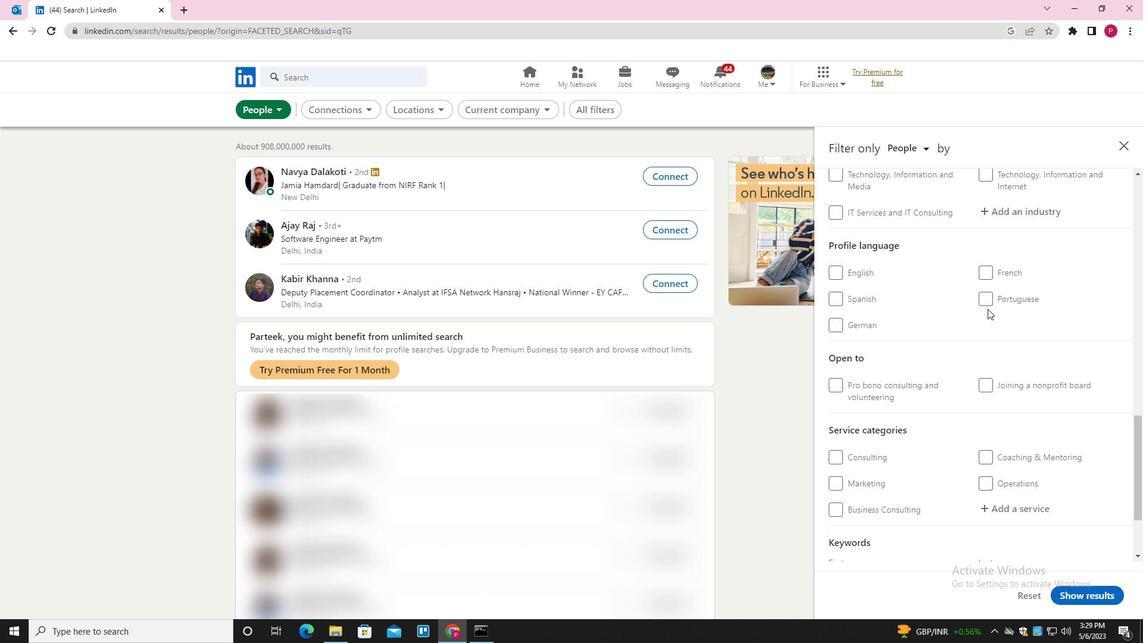 
Action: Mouse pressed left at (988, 270)
Screenshot: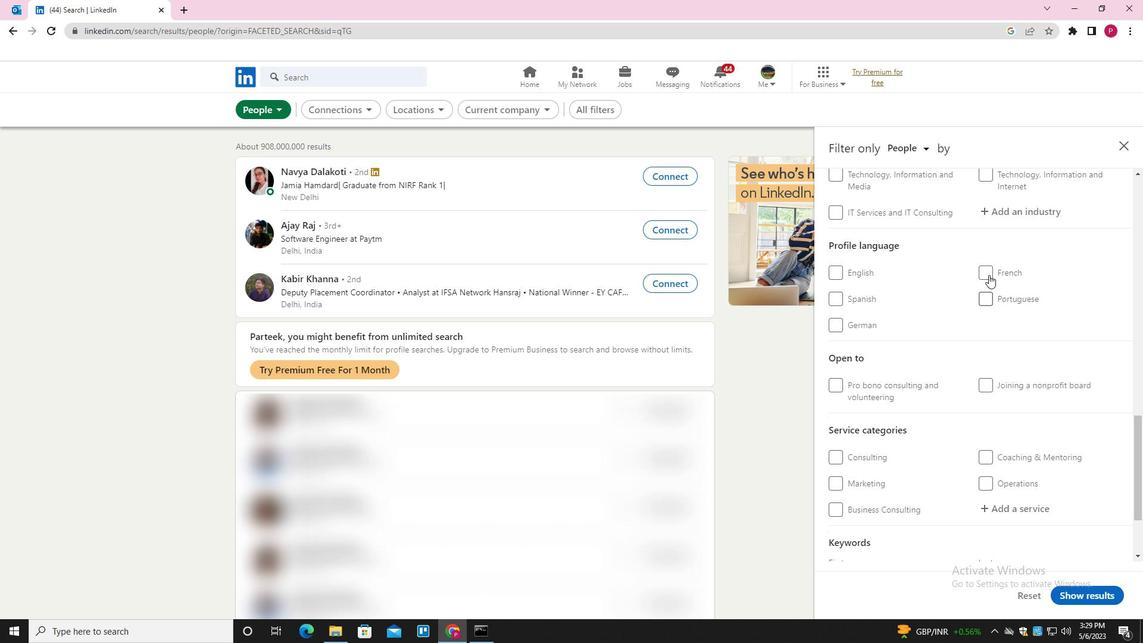 
Action: Mouse moved to (927, 357)
Screenshot: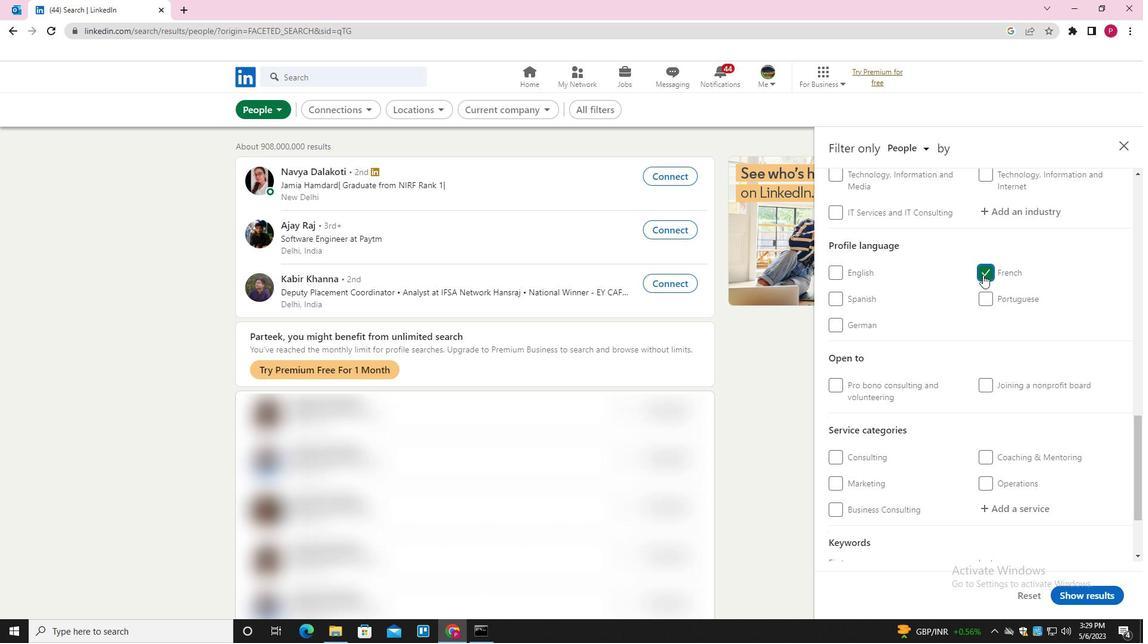 
Action: Mouse scrolled (927, 358) with delta (0, 0)
Screenshot: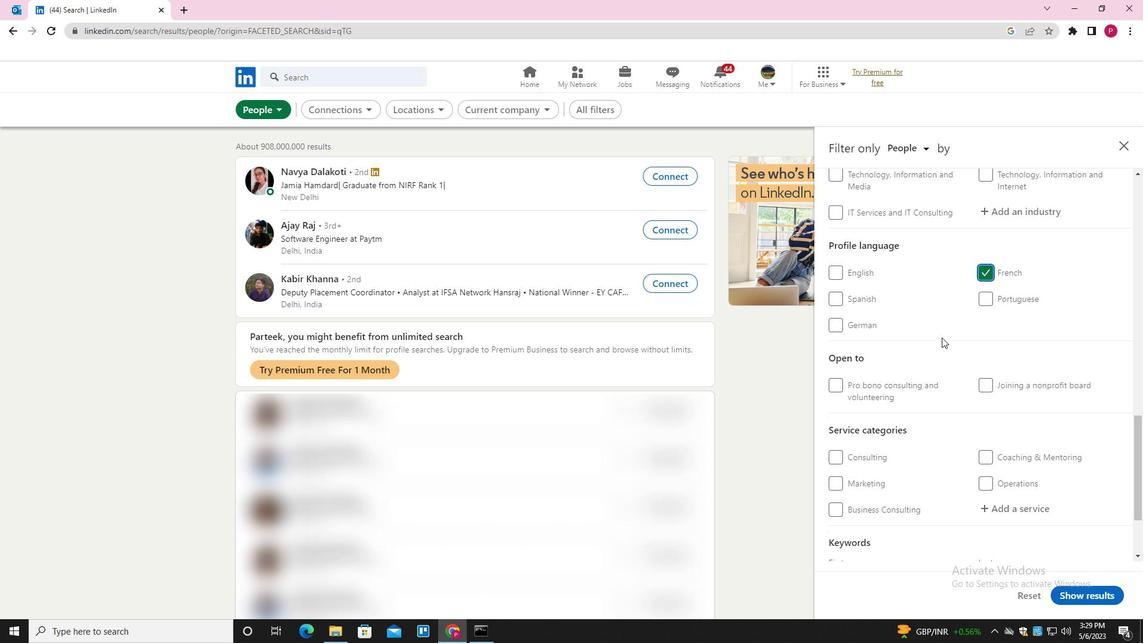 
Action: Mouse scrolled (927, 358) with delta (0, 0)
Screenshot: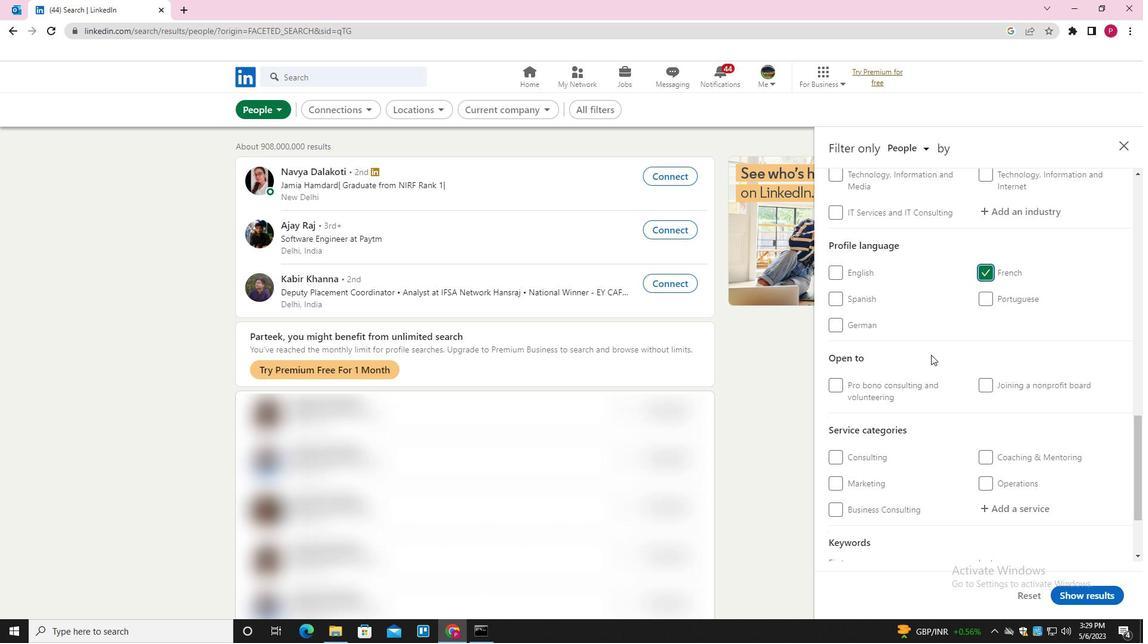 
Action: Mouse scrolled (927, 358) with delta (0, 0)
Screenshot: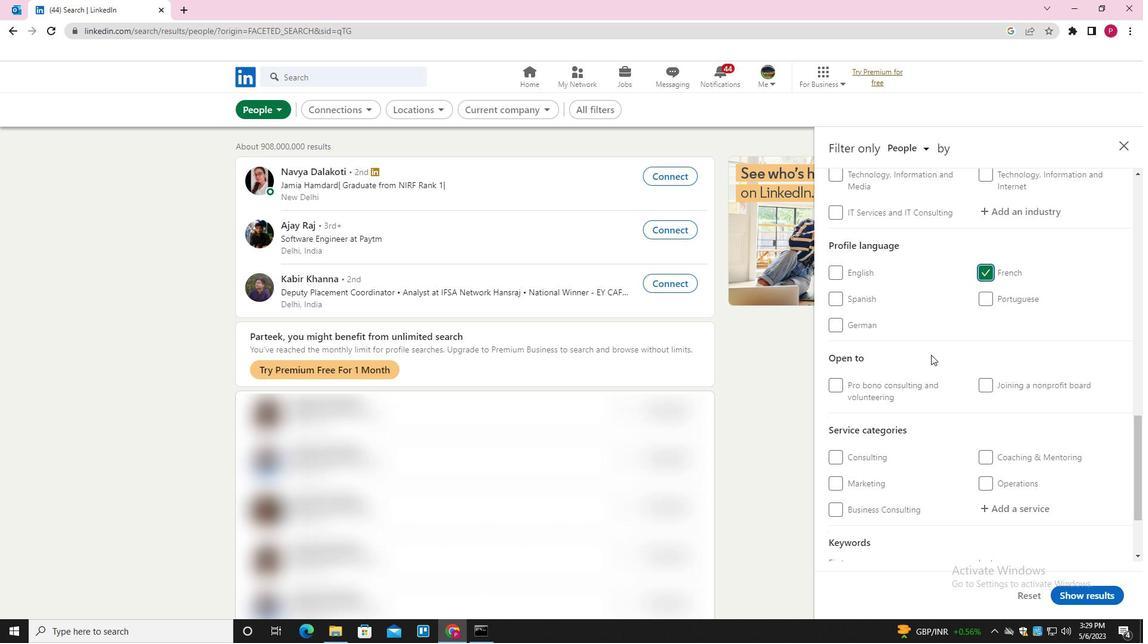 
Action: Mouse scrolled (927, 358) with delta (0, 0)
Screenshot: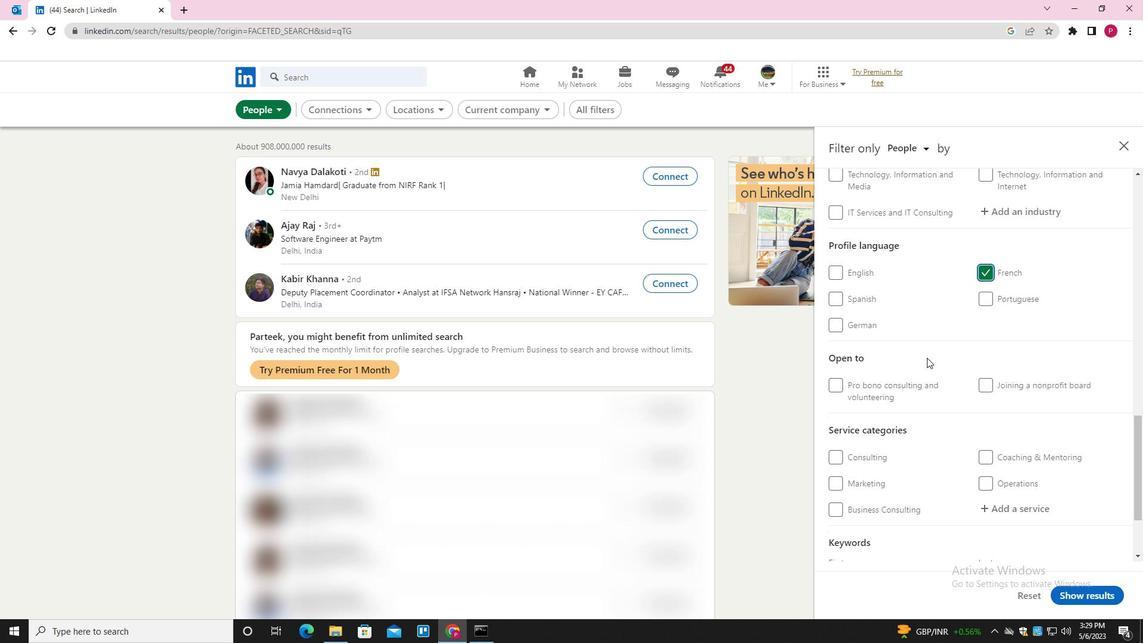 
Action: Mouse scrolled (927, 358) with delta (0, 0)
Screenshot: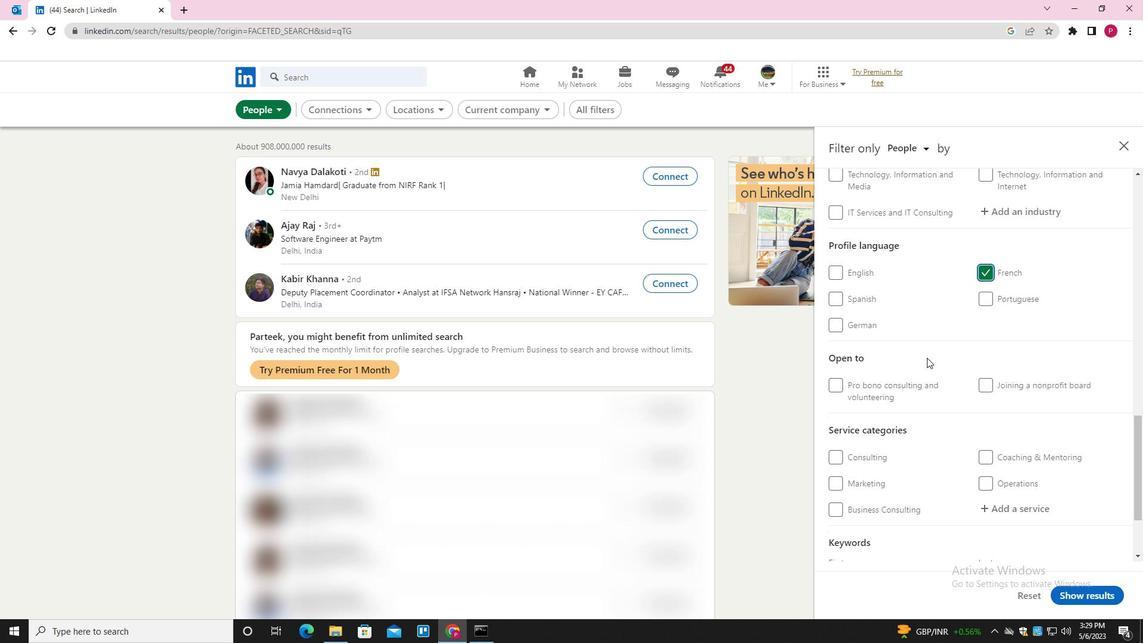 
Action: Mouse scrolled (927, 358) with delta (0, 0)
Screenshot: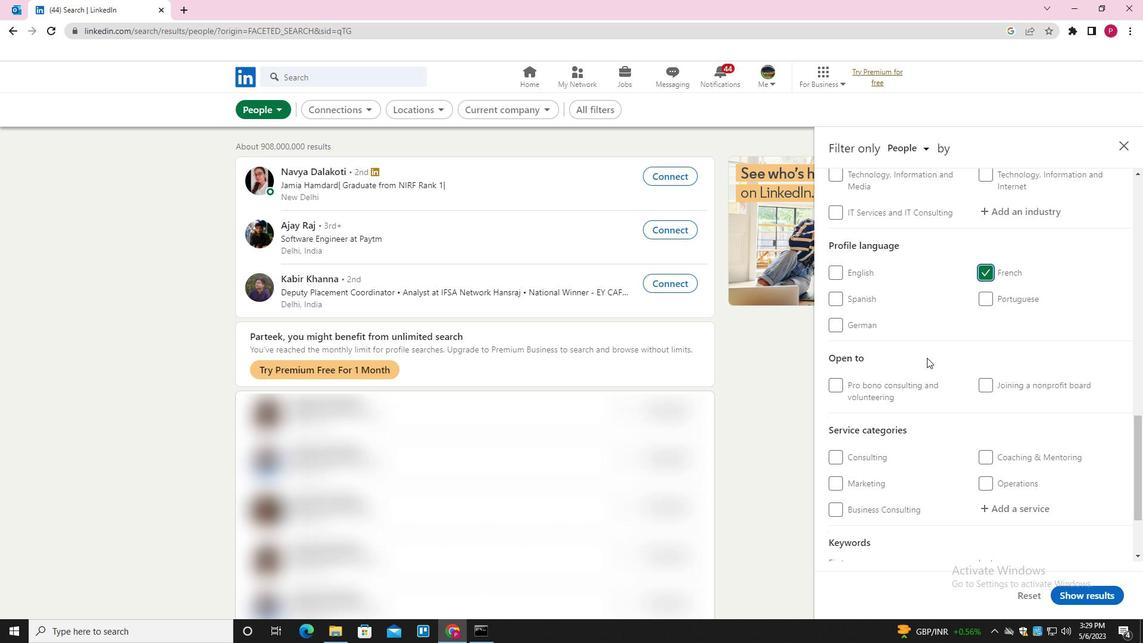 
Action: Mouse scrolled (927, 358) with delta (0, 0)
Screenshot: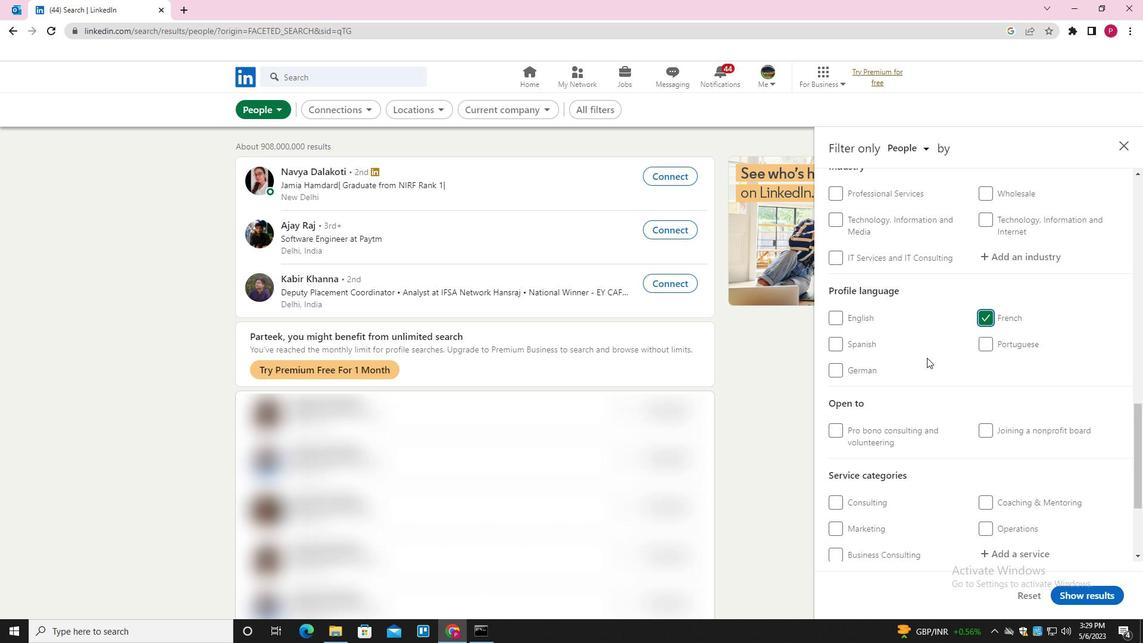 
Action: Mouse moved to (1028, 266)
Screenshot: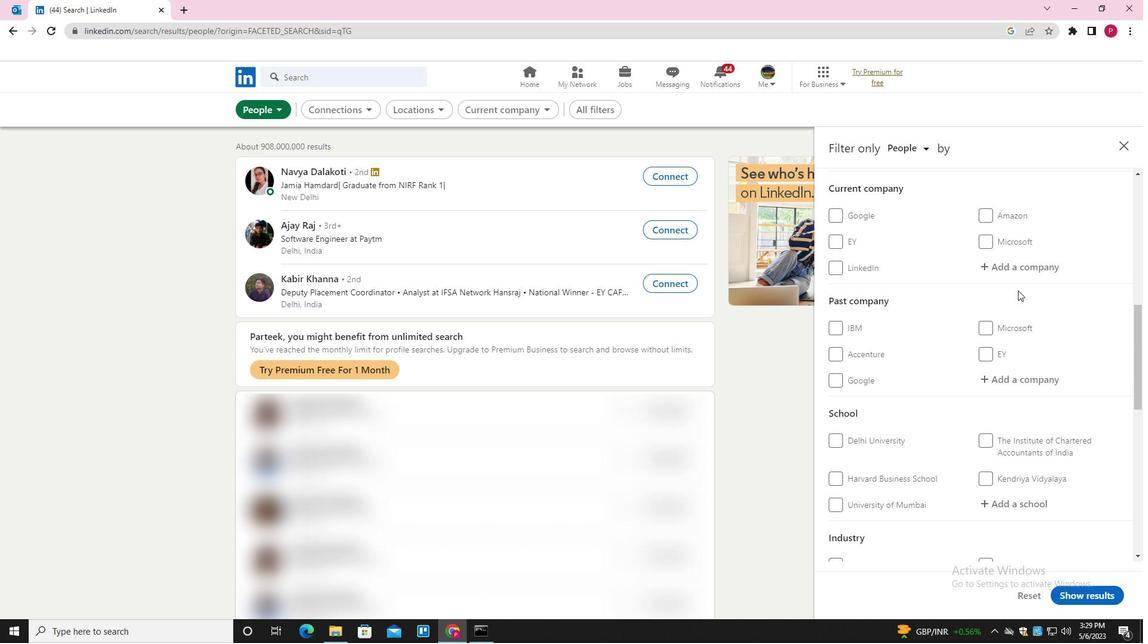 
Action: Mouse pressed left at (1028, 266)
Screenshot: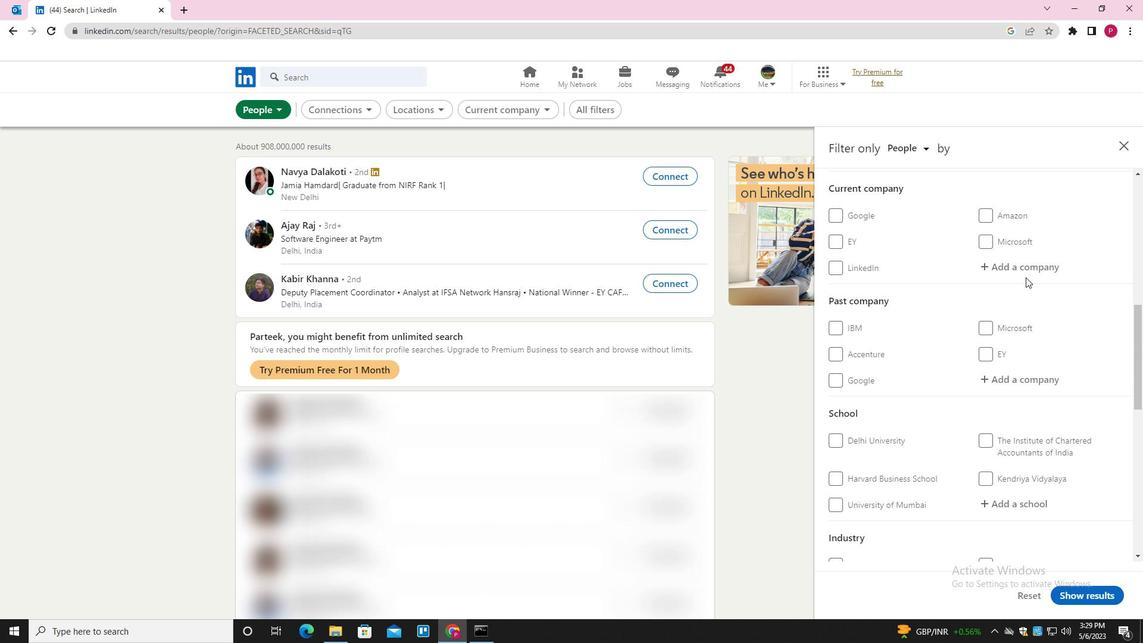 
Action: Key pressed <Key.shift>BUSINESS<Key.space><Key.shift>TODAY<Key.down><Key.enter>
Screenshot: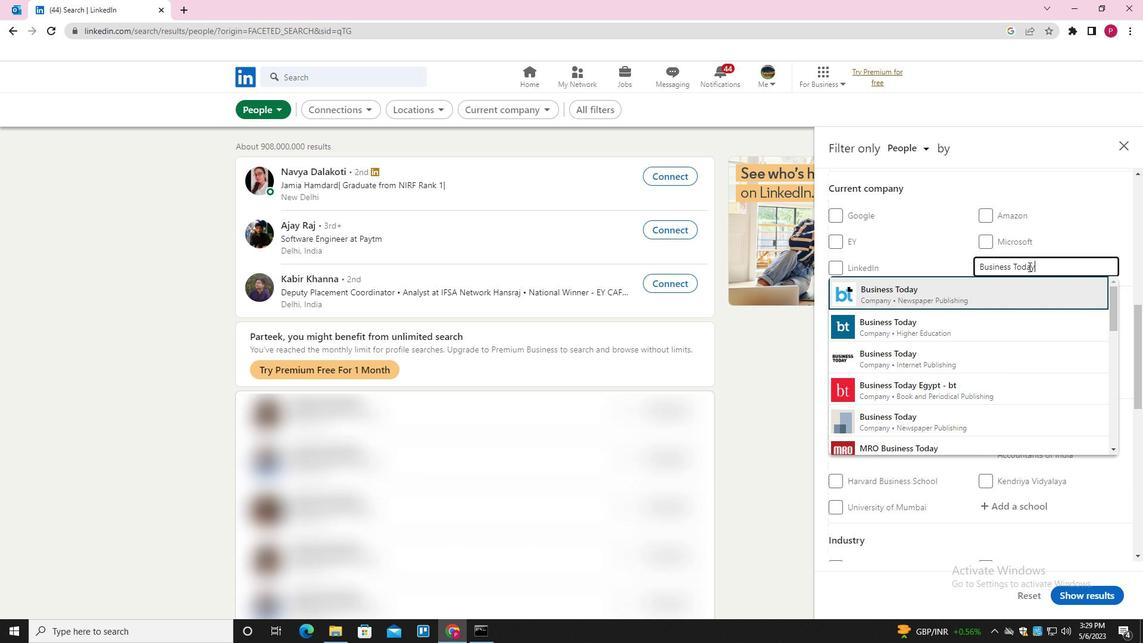 
Action: Mouse moved to (930, 310)
Screenshot: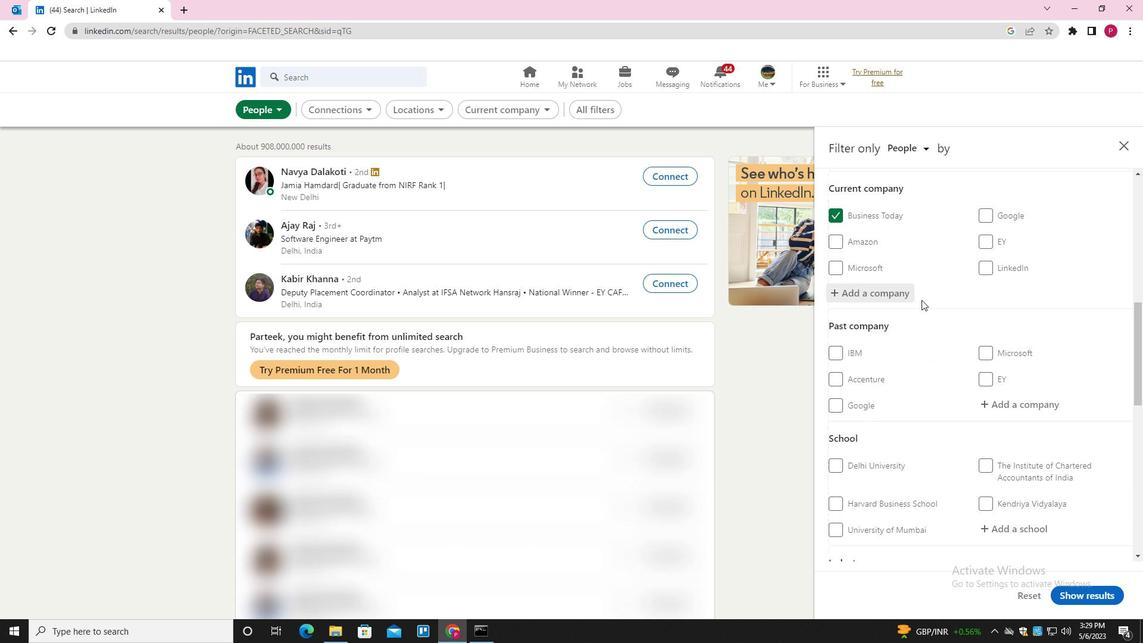 
Action: Mouse scrolled (930, 309) with delta (0, 0)
Screenshot: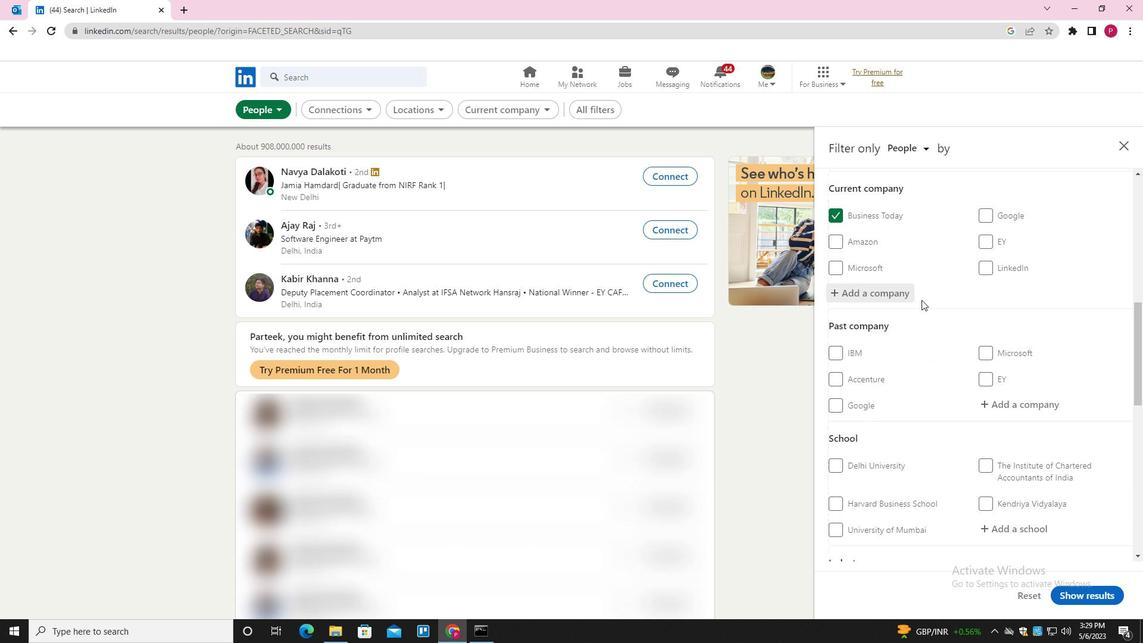 
Action: Mouse moved to (934, 312)
Screenshot: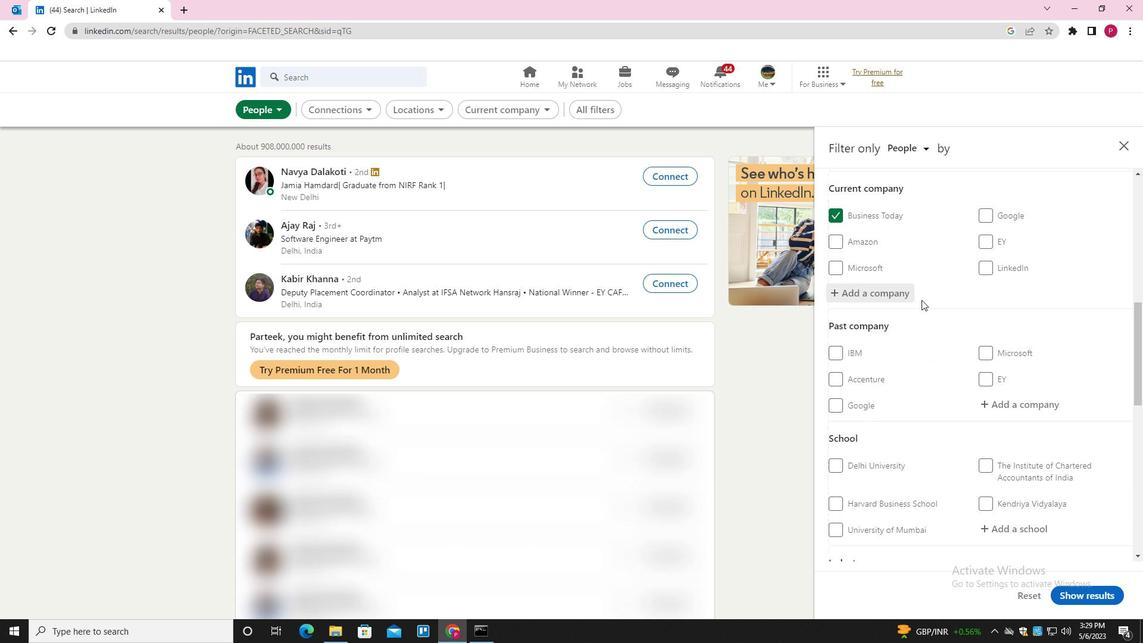 
Action: Mouse scrolled (934, 312) with delta (0, 0)
Screenshot: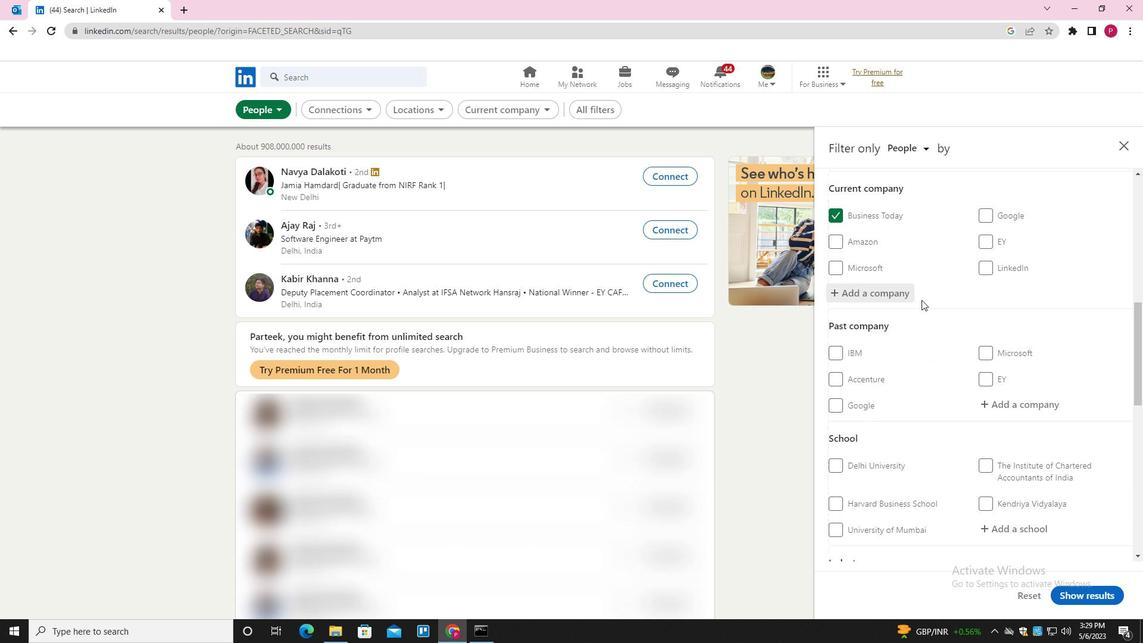 
Action: Mouse scrolled (934, 312) with delta (0, 0)
Screenshot: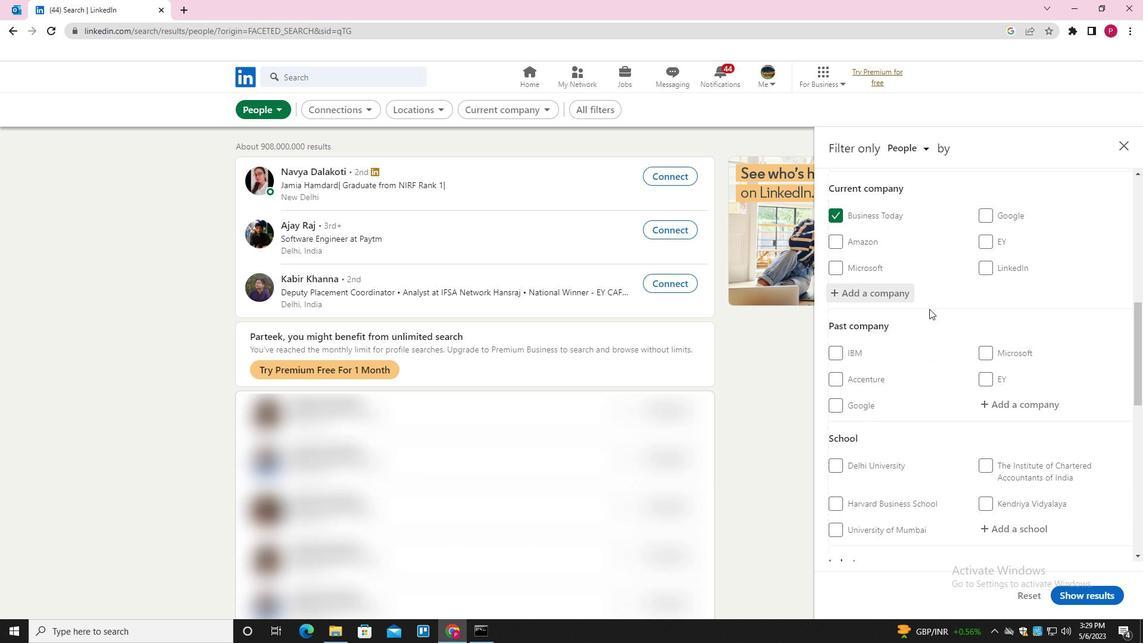 
Action: Mouse moved to (1005, 349)
Screenshot: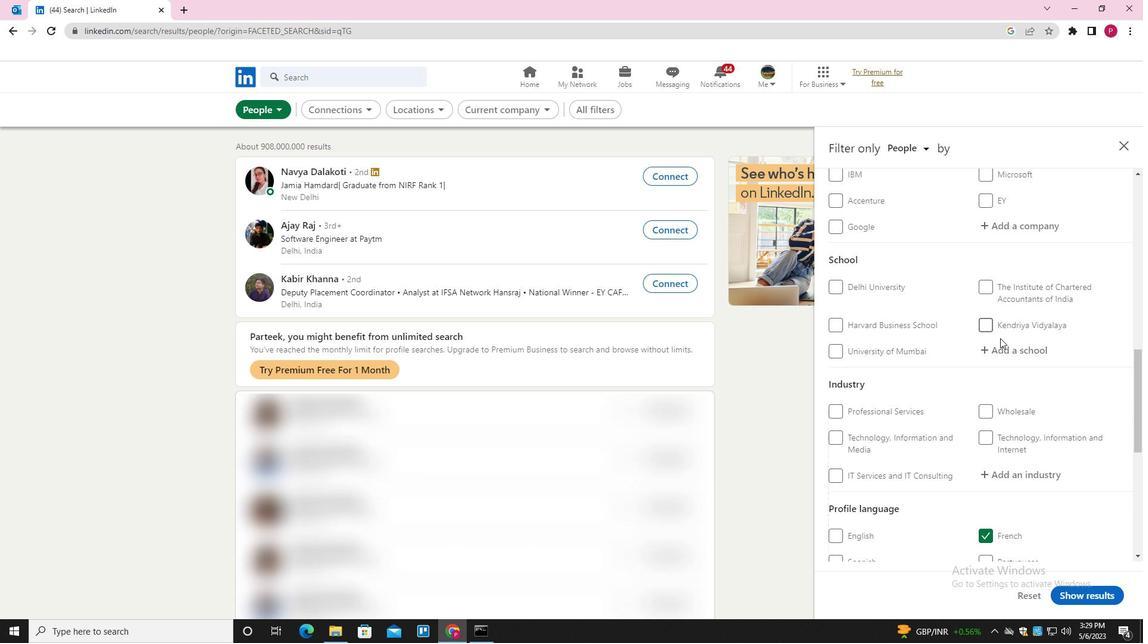
Action: Mouse pressed left at (1005, 349)
Screenshot: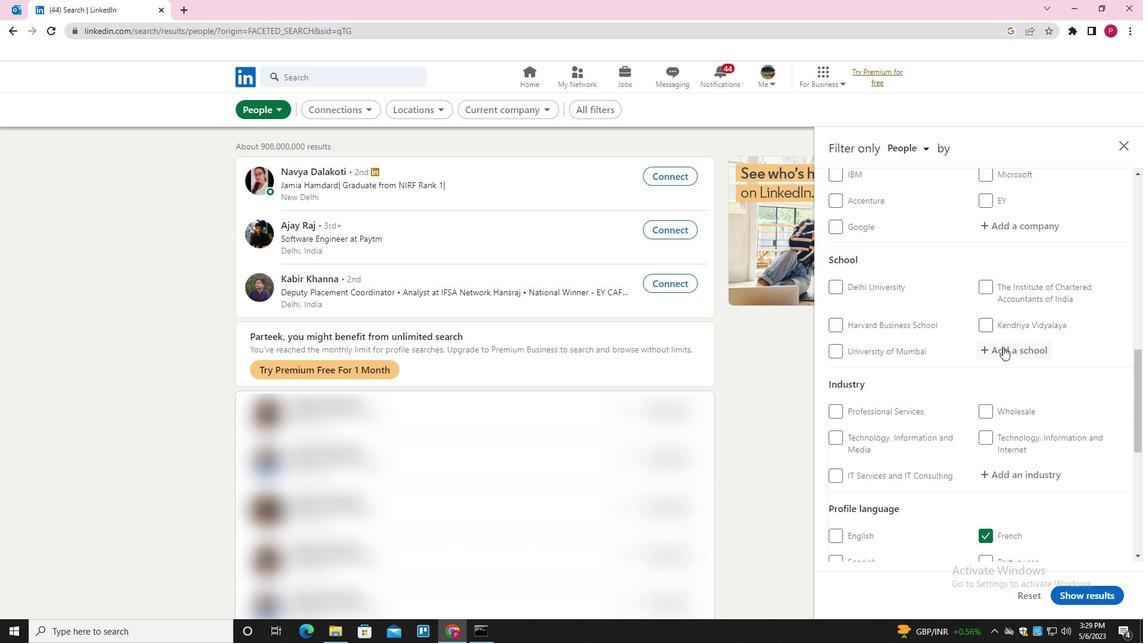 
Action: Key pressed <Key.shift><Key.shift><Key.shift><Key.shift><Key.shift><Key.shift><Key.shift><Key.shift><Key.shift><Key.shift><Key.shift><Key.shift><Key.shift><Key.shift><Key.shift><Key.shift><Key.shift>VIDYA<Key.space><Key.shift>MANDIR<Key.space><Key.shift>SENIOR<Key.space><Key.down><Key.enter>
Screenshot: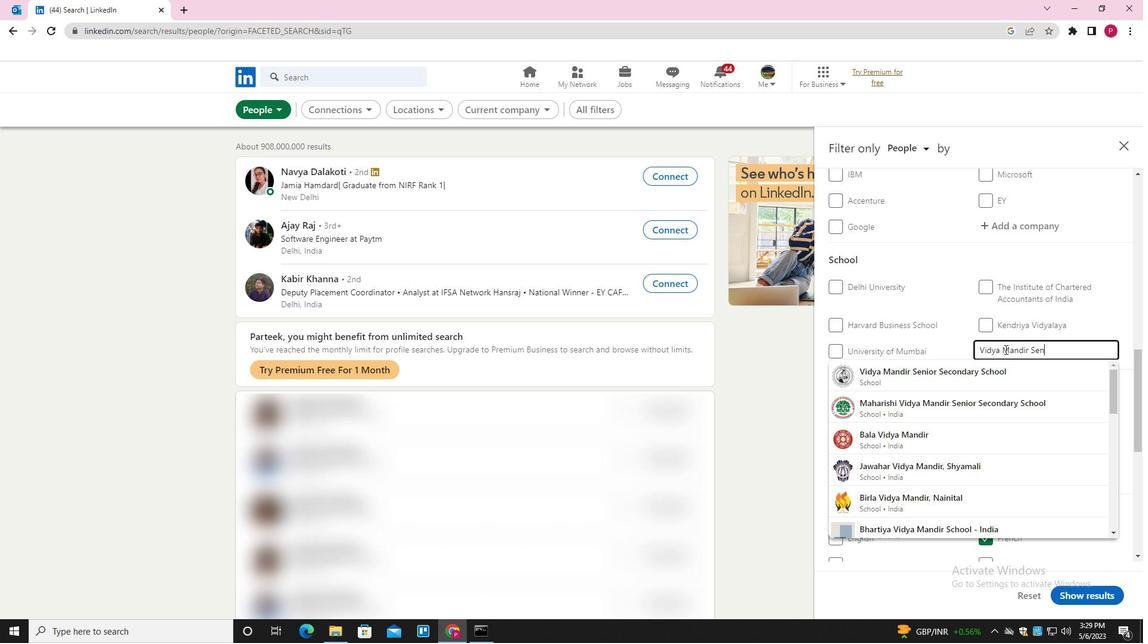 
Action: Mouse moved to (997, 350)
Screenshot: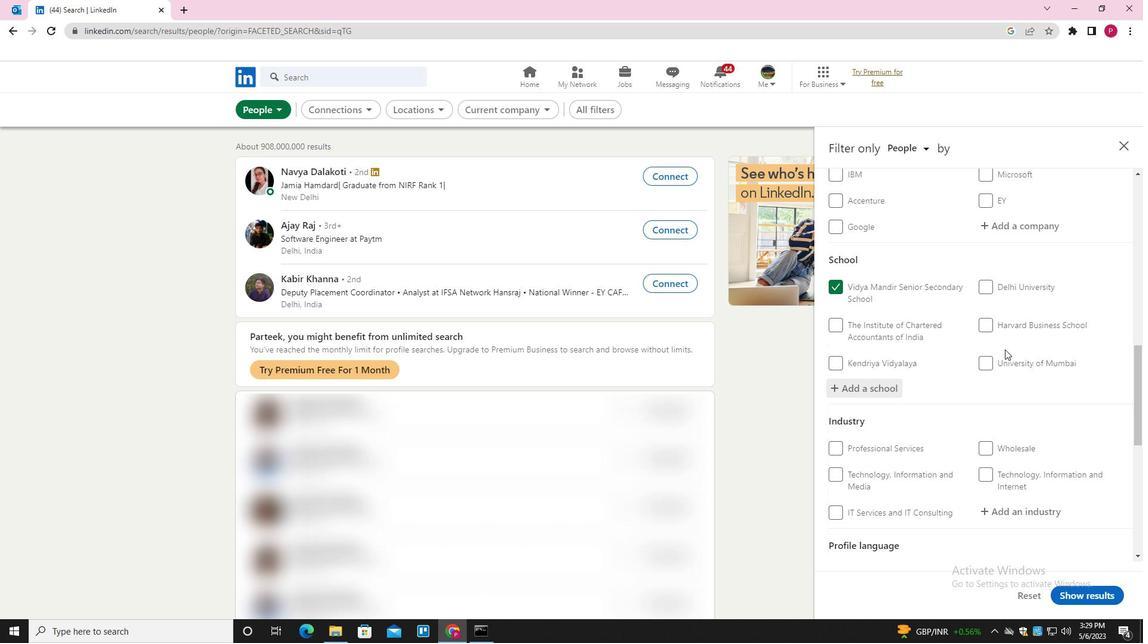 
Action: Mouse scrolled (997, 349) with delta (0, 0)
Screenshot: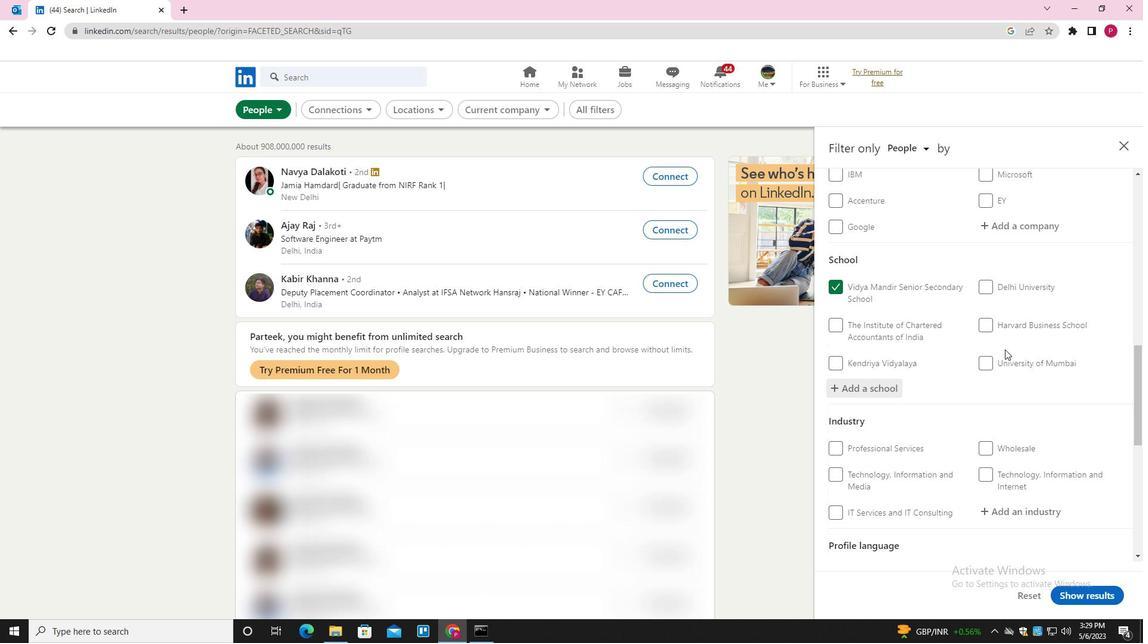 
Action: Mouse scrolled (997, 349) with delta (0, 0)
Screenshot: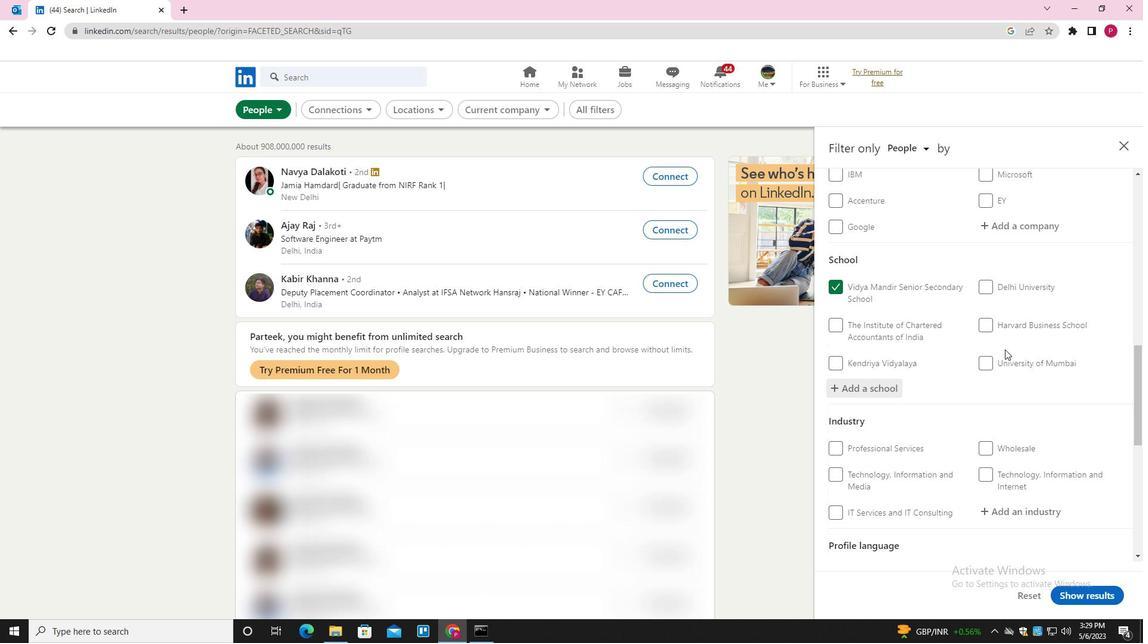 
Action: Mouse scrolled (997, 349) with delta (0, 0)
Screenshot: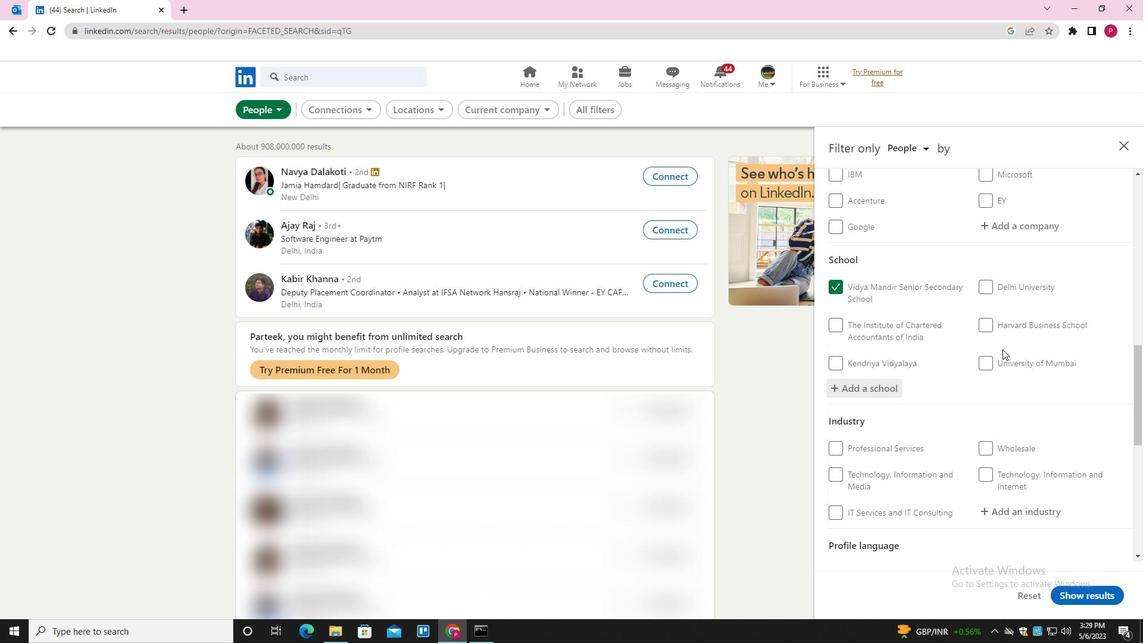 
Action: Mouse moved to (1011, 328)
Screenshot: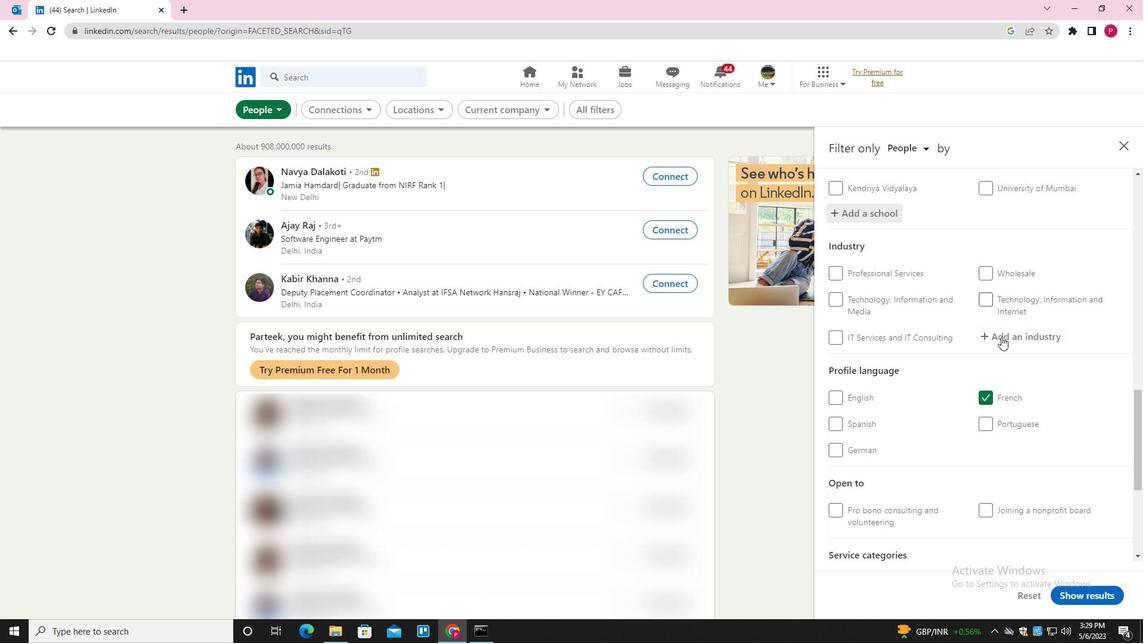 
Action: Mouse pressed left at (1011, 328)
Screenshot: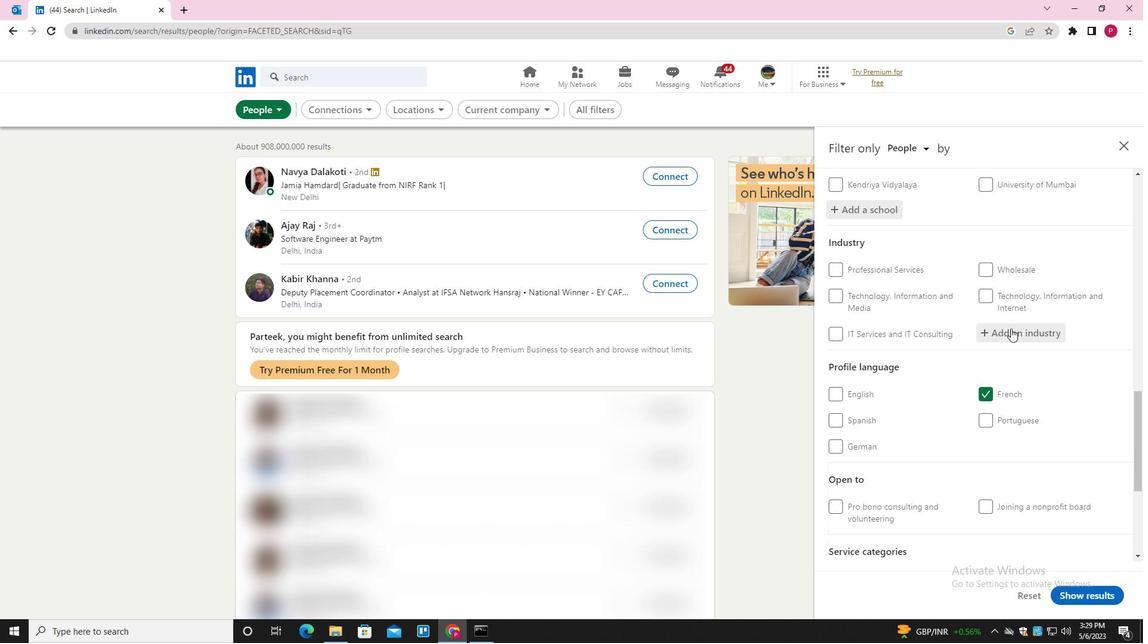 
Action: Key pressed <Key.shift><Key.shift><Key.shift><Key.shift>PUBLIC<Key.space><Key.shift>POLICY<Key.down><Key.enter>
Screenshot: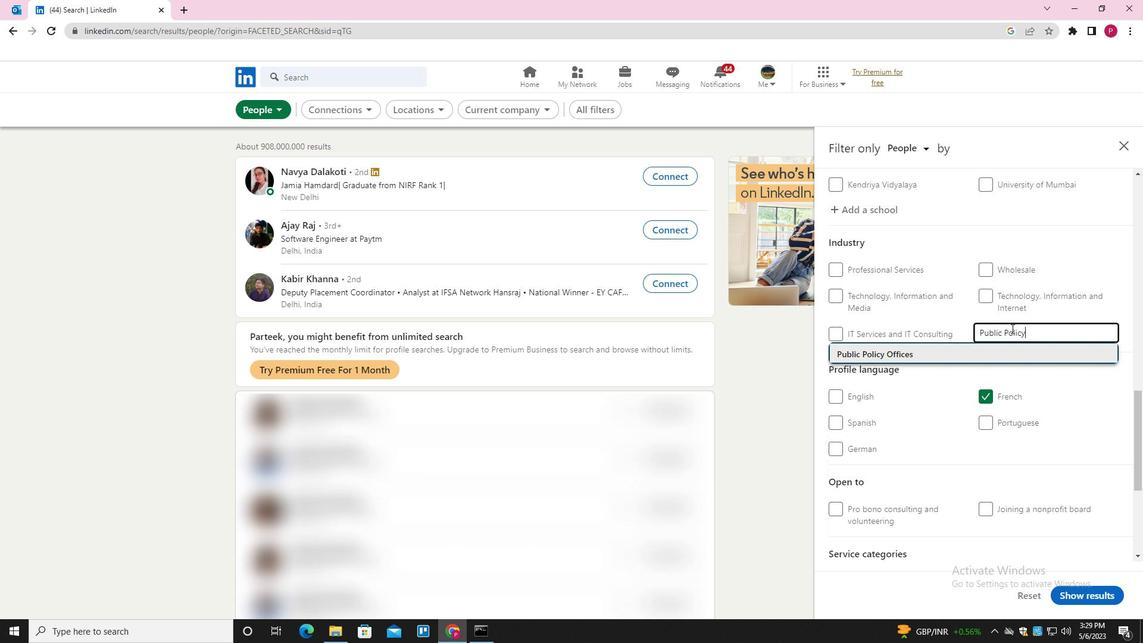 
Action: Mouse scrolled (1011, 328) with delta (0, 0)
Screenshot: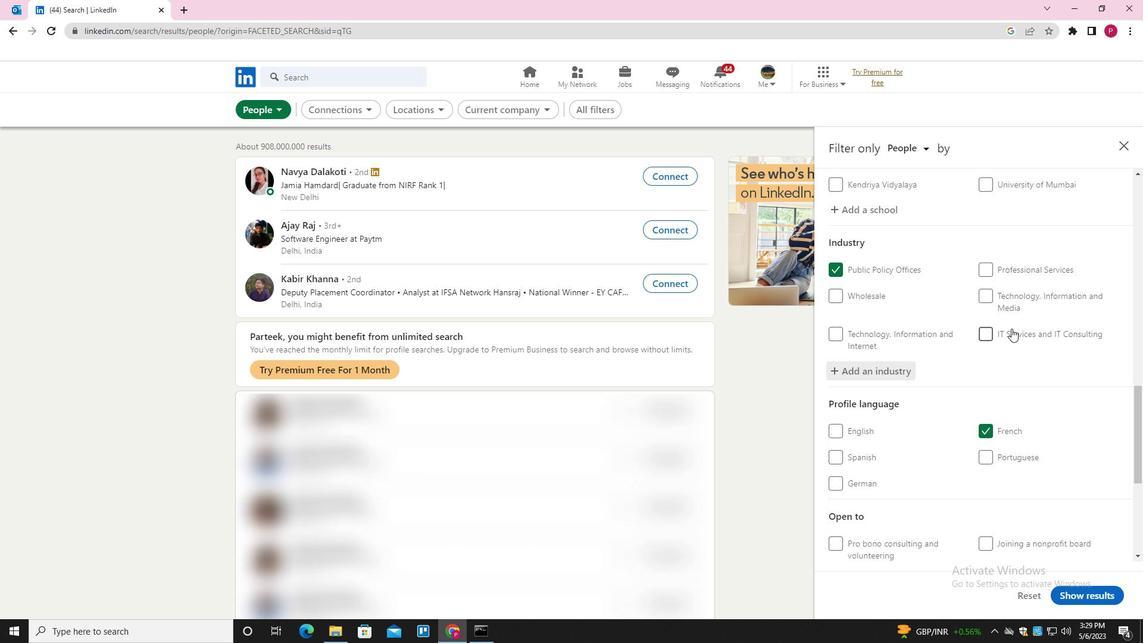 
Action: Mouse moved to (1011, 328)
Screenshot: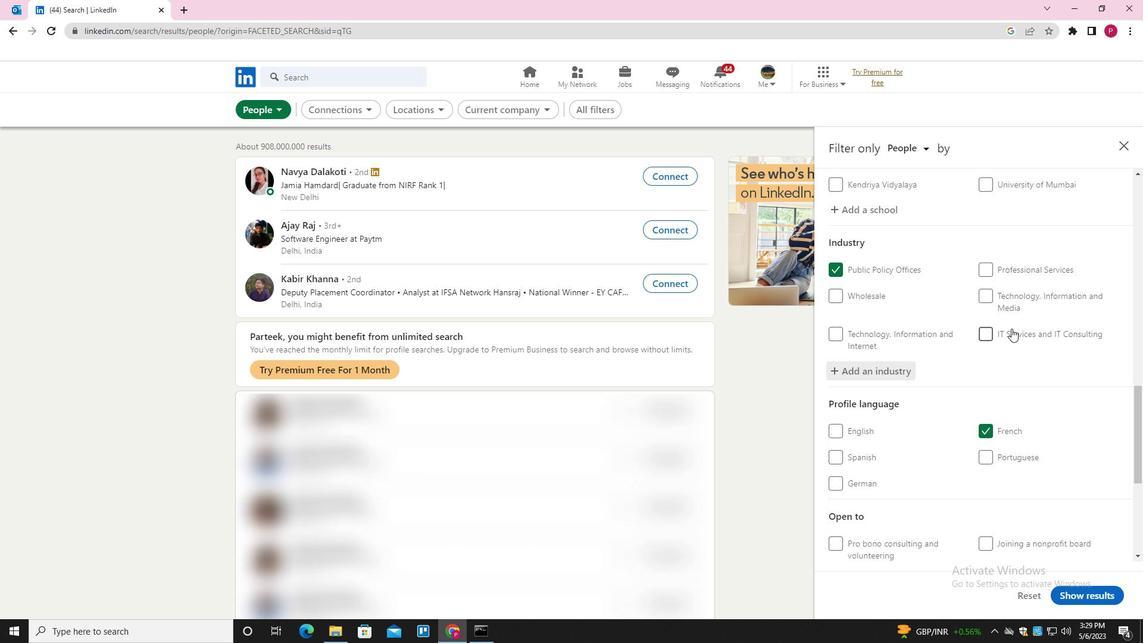 
Action: Mouse scrolled (1011, 328) with delta (0, 0)
Screenshot: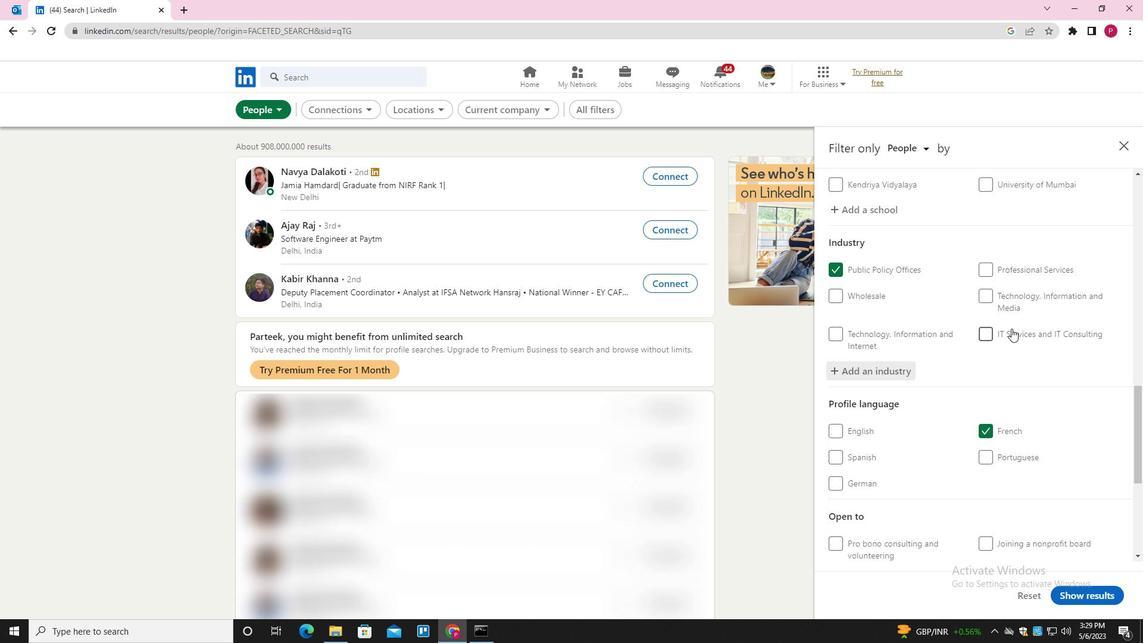 
Action: Mouse moved to (1005, 347)
Screenshot: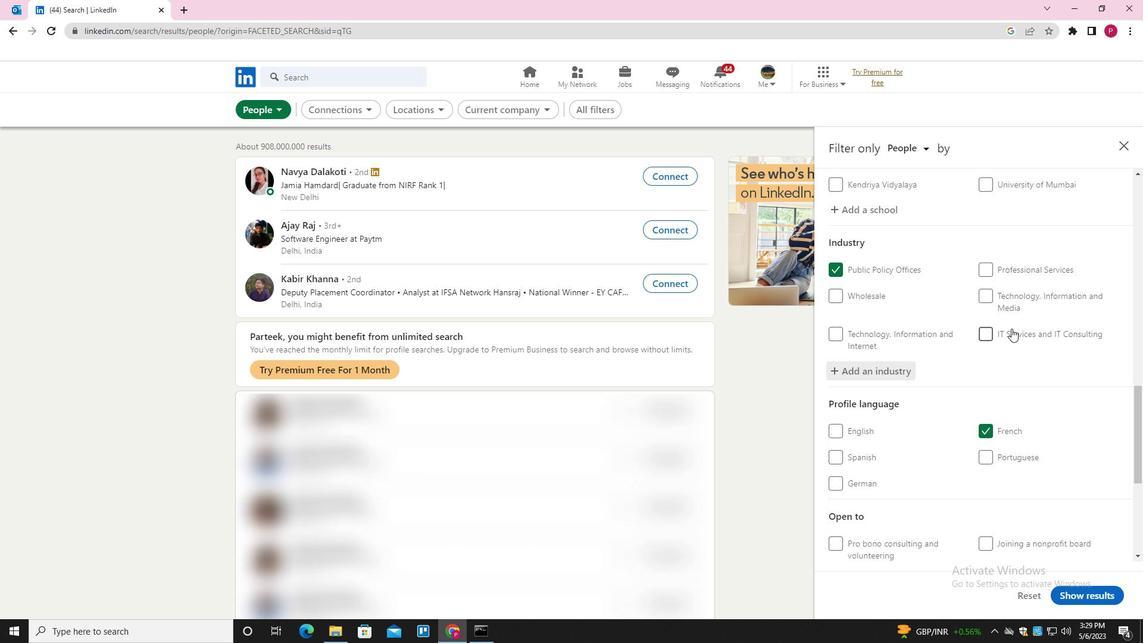 
Action: Mouse scrolled (1005, 347) with delta (0, 0)
Screenshot: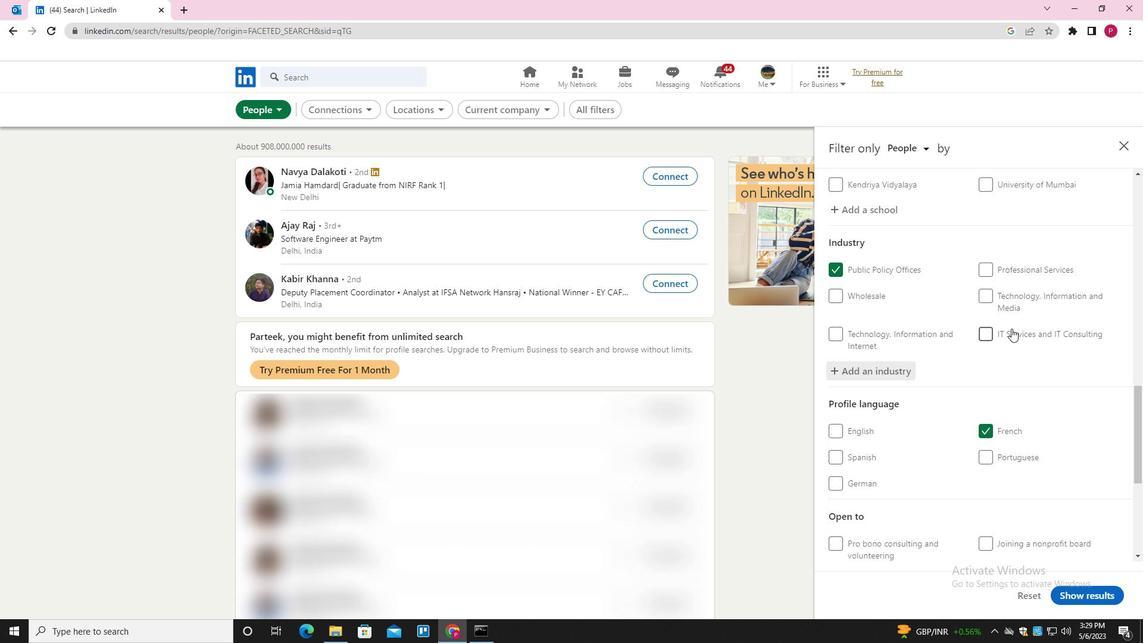 
Action: Mouse moved to (1001, 358)
Screenshot: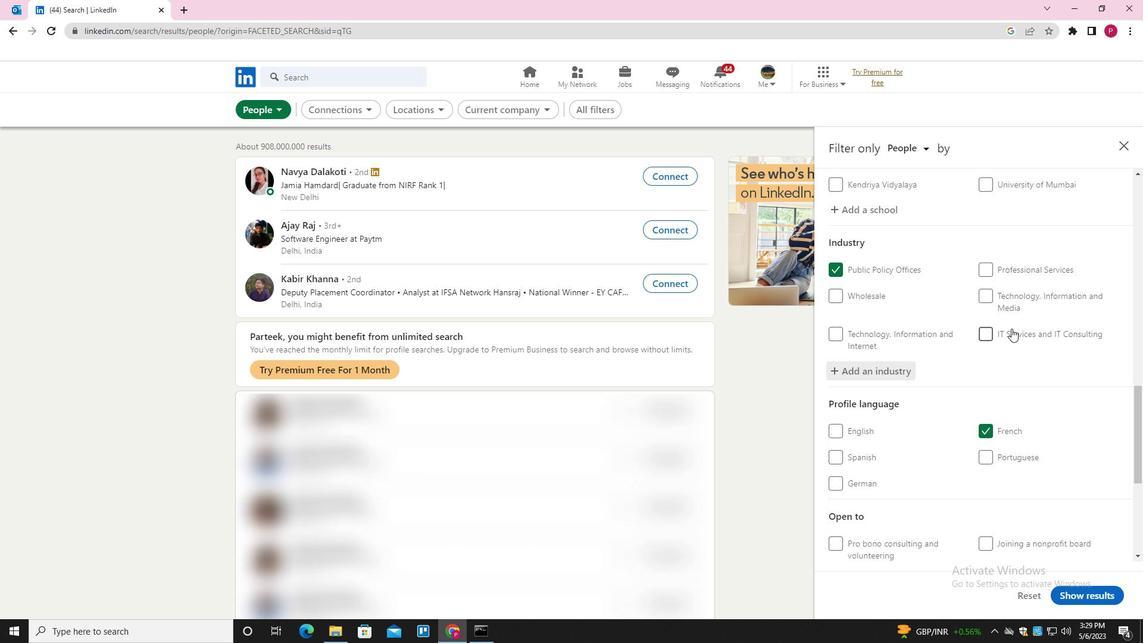 
Action: Mouse scrolled (1001, 357) with delta (0, 0)
Screenshot: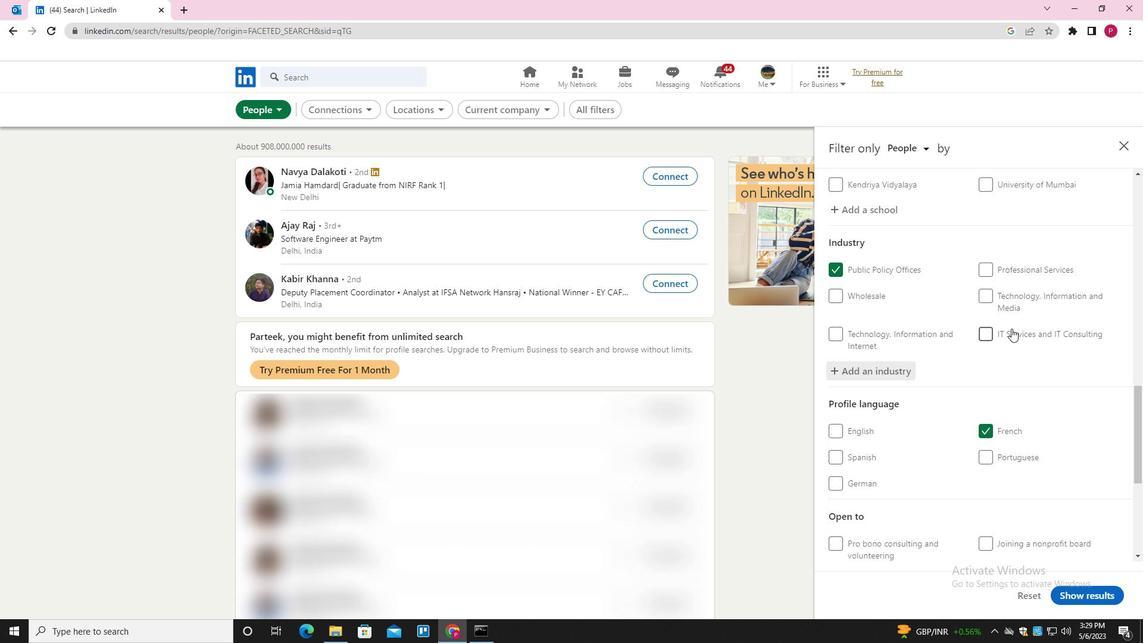 
Action: Mouse moved to (1006, 422)
Screenshot: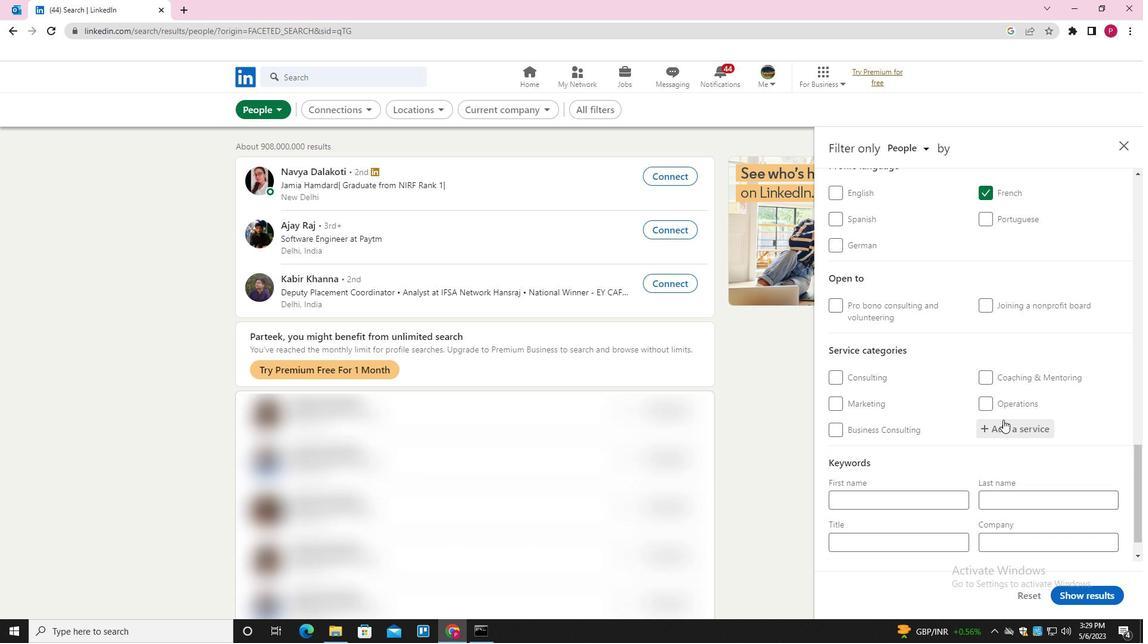 
Action: Mouse pressed left at (1006, 422)
Screenshot: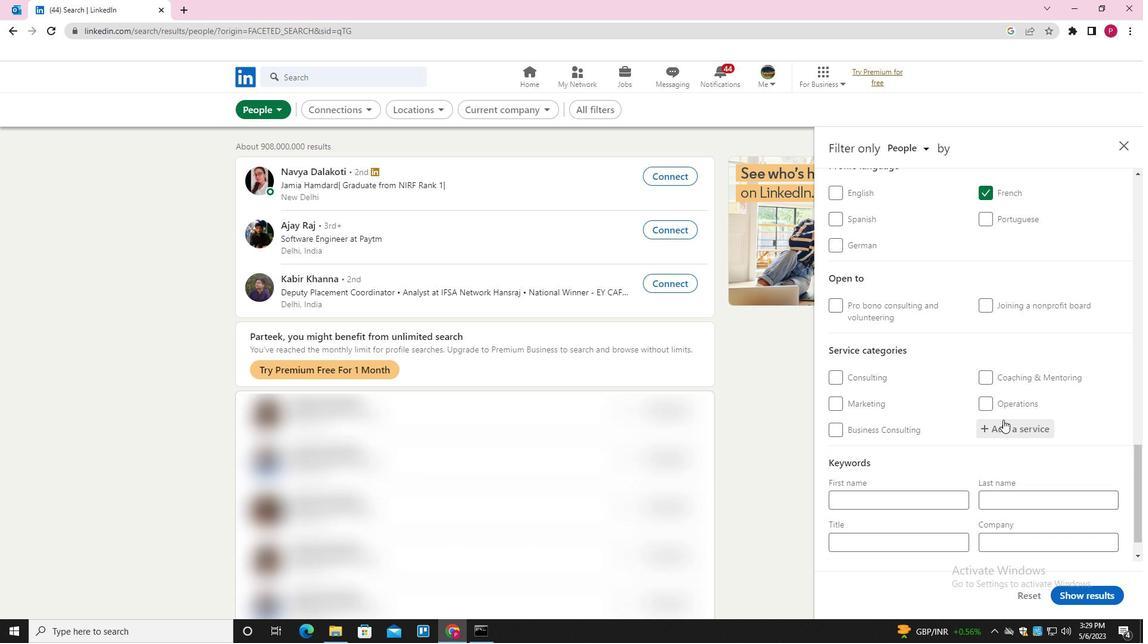 
Action: Key pressed <Key.shift><Key.shift><Key.shift><Key.shift><Key.shift><Key.shift><Key.shift><Key.shift><Key.shift><Key.shift><Key.shift><Key.shift><Key.shift><Key.shift><Key.shift><Key.shift><Key.shift><Key.shift><Key.shift><Key.shift><Key.shift><Key.shift><Key.shift><Key.shift><Key.shift><Key.shift><Key.shift><Key.shift><Key.shift><Key.shift><Key.shift><Key.shift><Key.shift><Key.shift><Key.shift><Key.shift><Key.shift><Key.shift><Key.shift><Key.shift><Key.shift><Key.shift><Key.shift><Key.shift><Key.shift><Key.shift><Key.shift><Key.shift><Key.shift><Key.shift><Key.shift><Key.shift><Key.shift><Key.shift><Key.shift><Key.shift><Key.shift><Key.shift><Key.shift><Key.shift><Key.shift><Key.shift><Key.shift>USER<Key.space><Key.down><Key.down><Key.down><Key.down><Key.down><Key.enter>
Screenshot: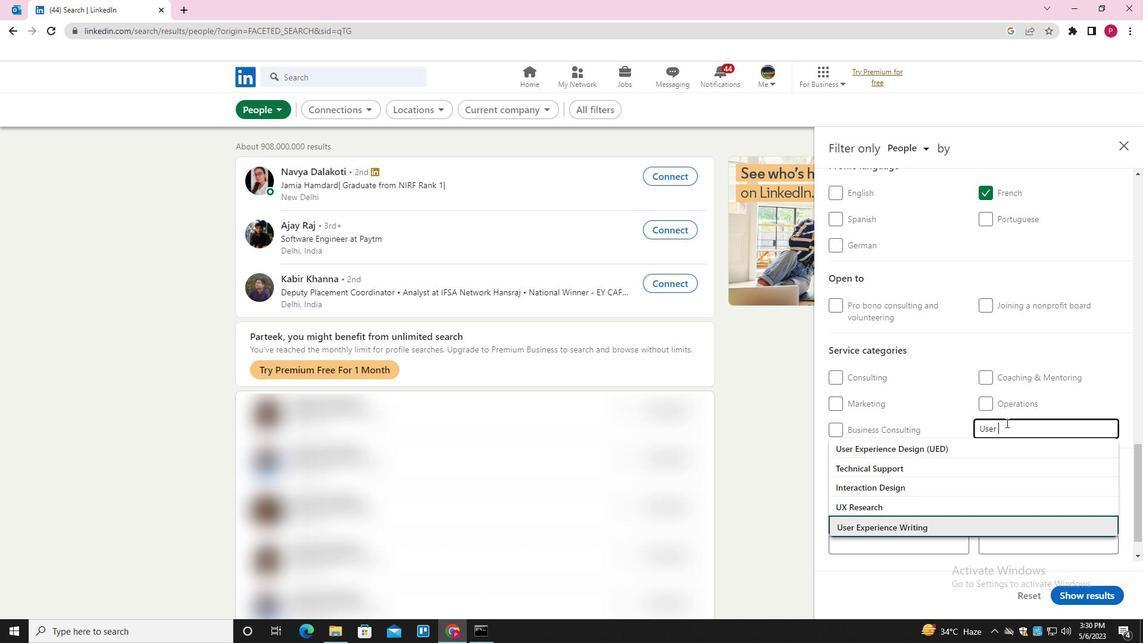 
Action: Mouse moved to (1002, 425)
Screenshot: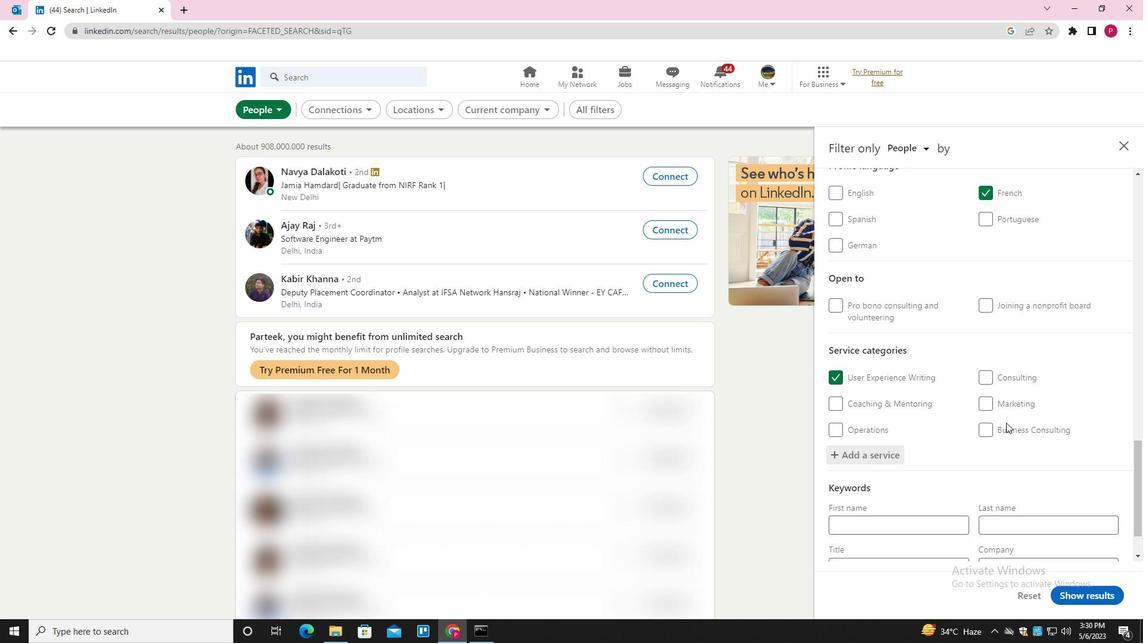 
Action: Mouse scrolled (1002, 425) with delta (0, 0)
Screenshot: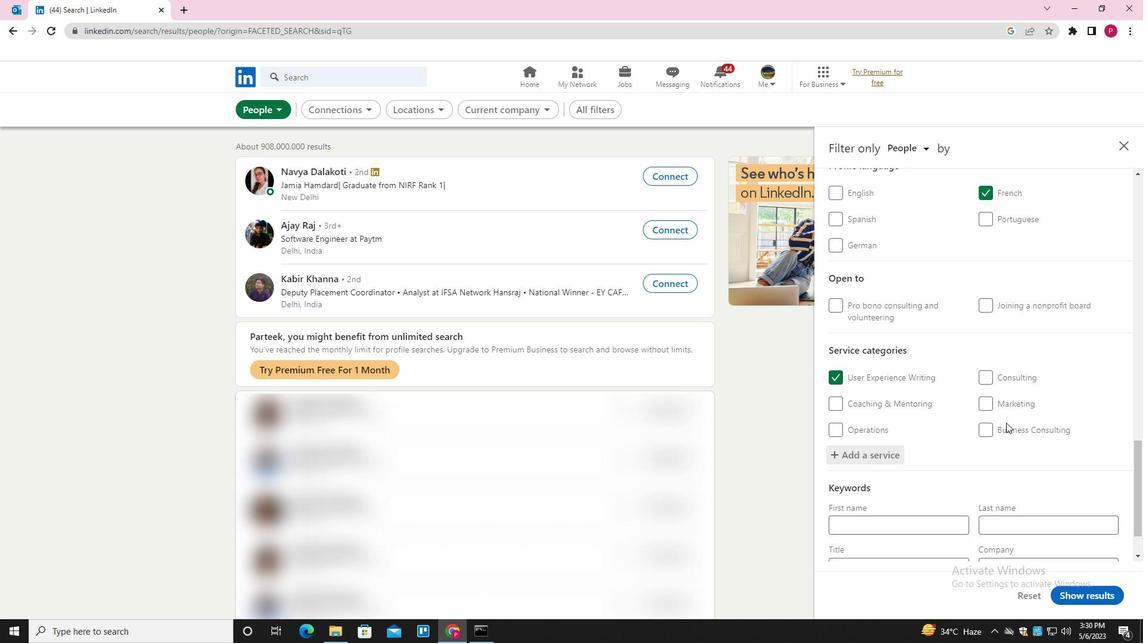 
Action: Mouse moved to (1001, 426)
Screenshot: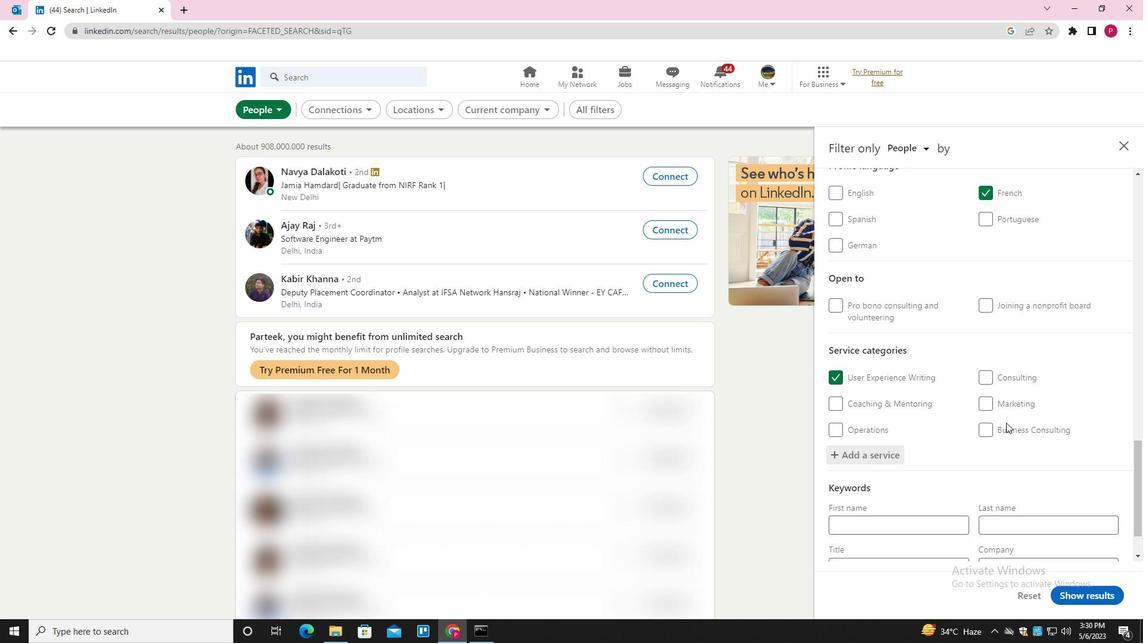 
Action: Mouse scrolled (1001, 426) with delta (0, 0)
Screenshot: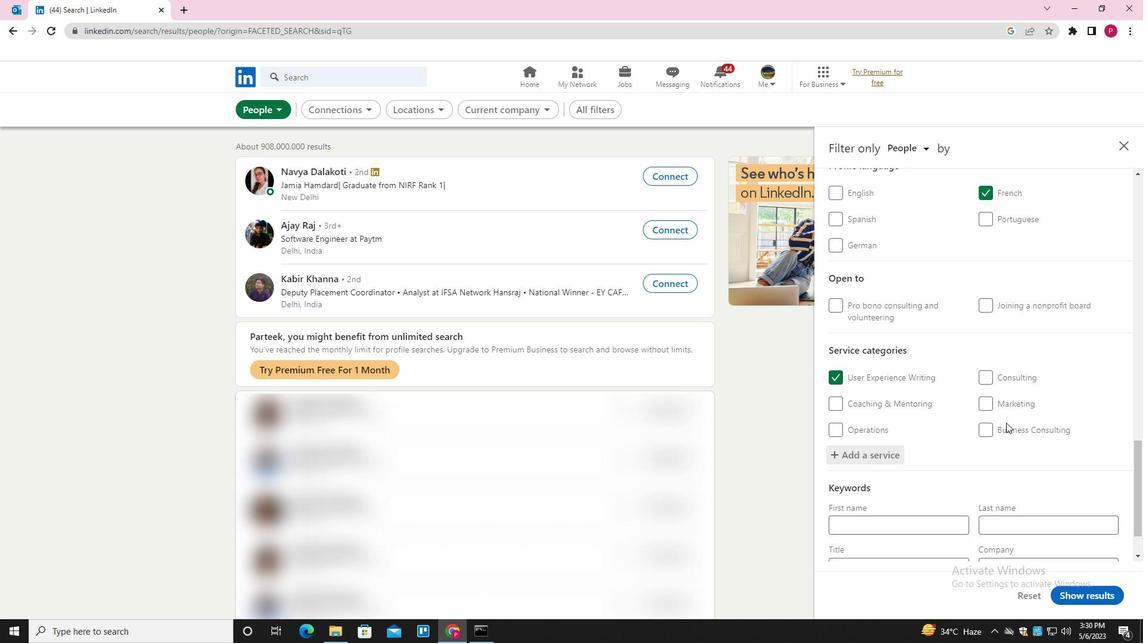 
Action: Mouse moved to (998, 431)
Screenshot: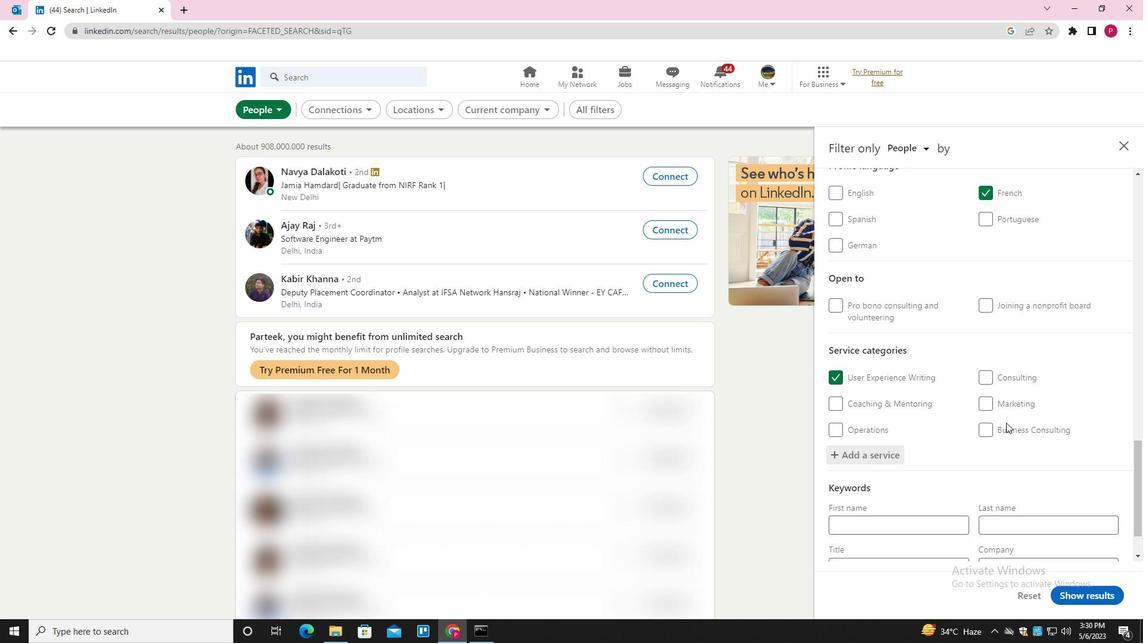 
Action: Mouse scrolled (998, 431) with delta (0, 0)
Screenshot: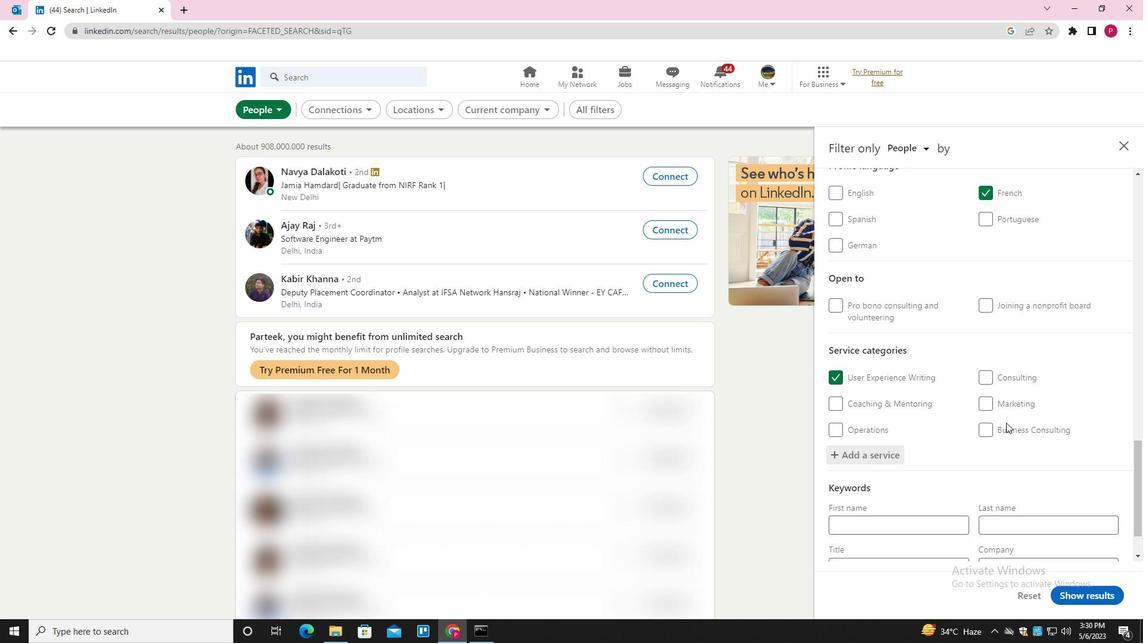 
Action: Mouse moved to (996, 434)
Screenshot: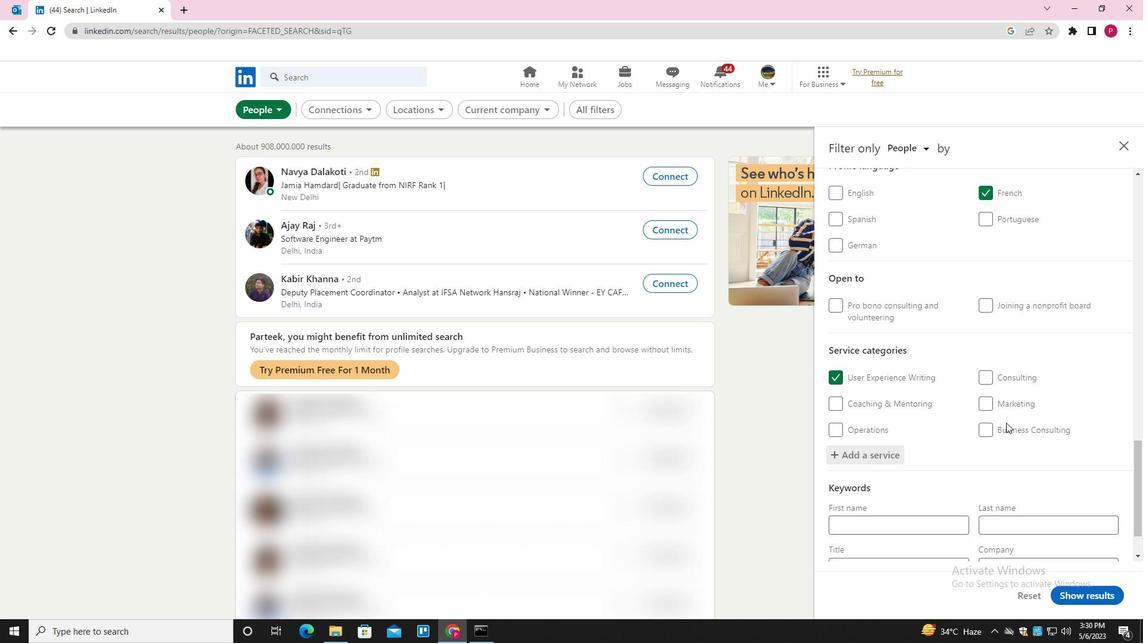 
Action: Mouse scrolled (996, 433) with delta (0, 0)
Screenshot: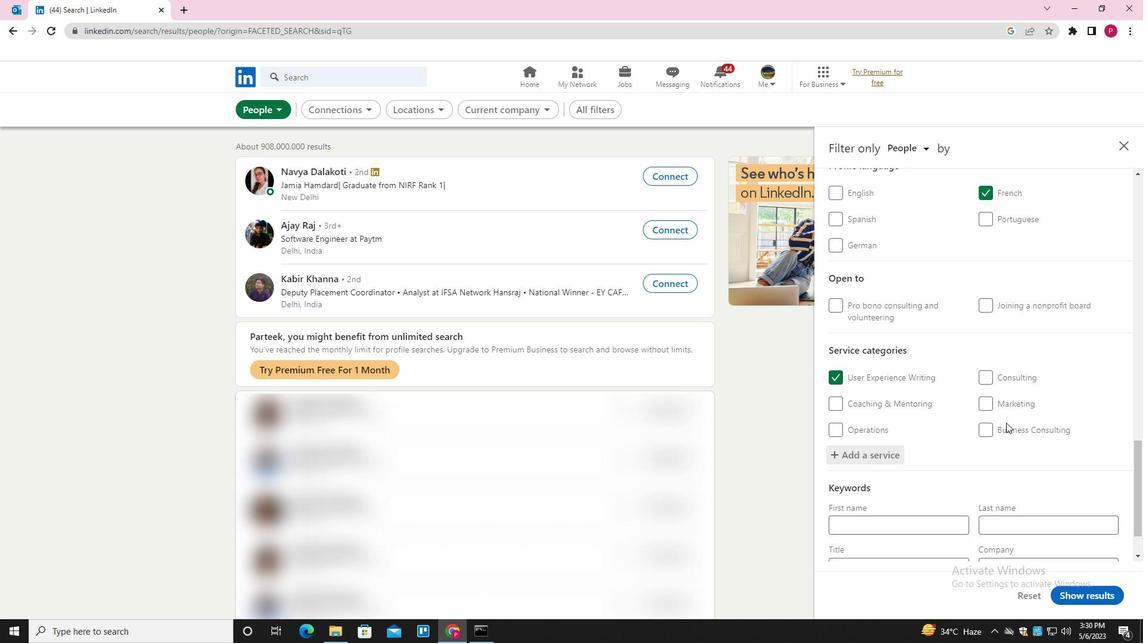 
Action: Mouse moved to (978, 442)
Screenshot: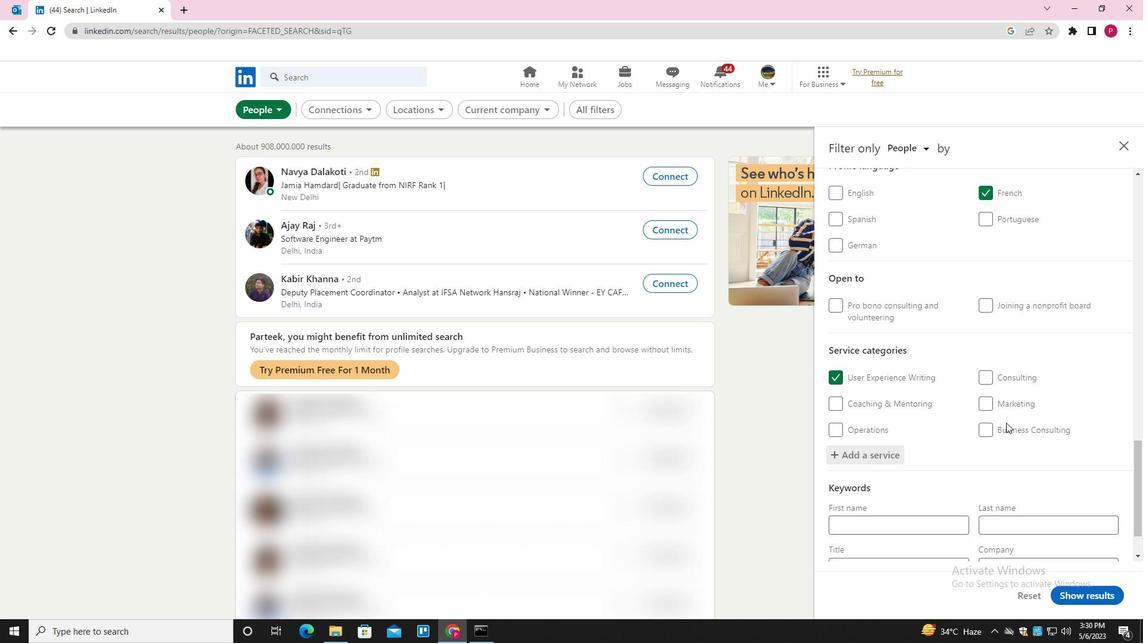 
Action: Mouse scrolled (978, 441) with delta (0, 0)
Screenshot: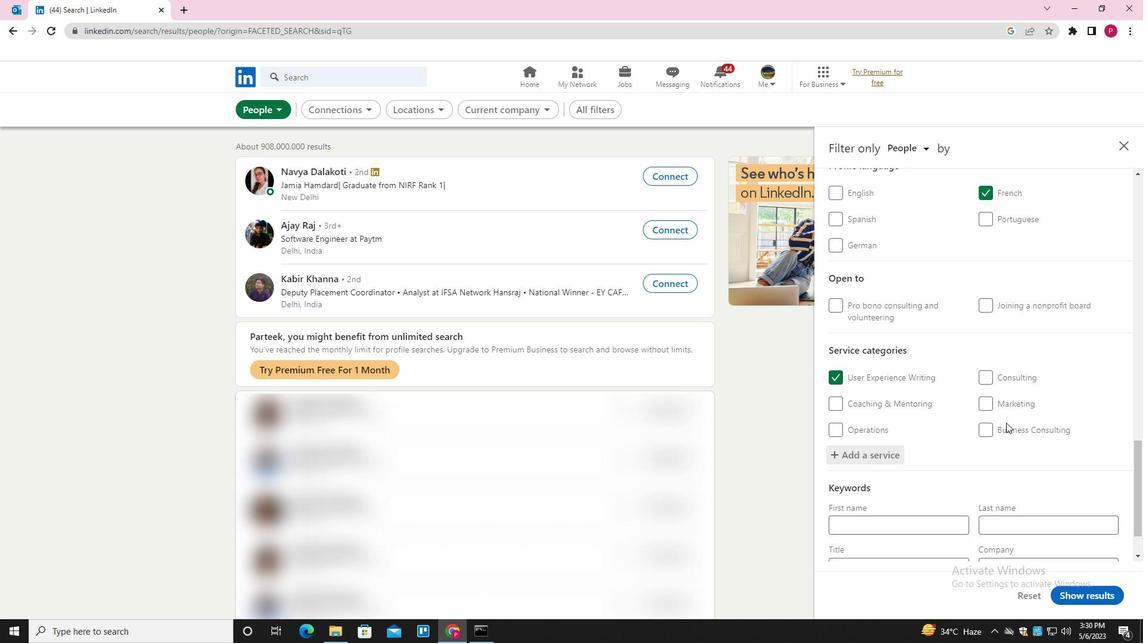 
Action: Mouse moved to (914, 504)
Screenshot: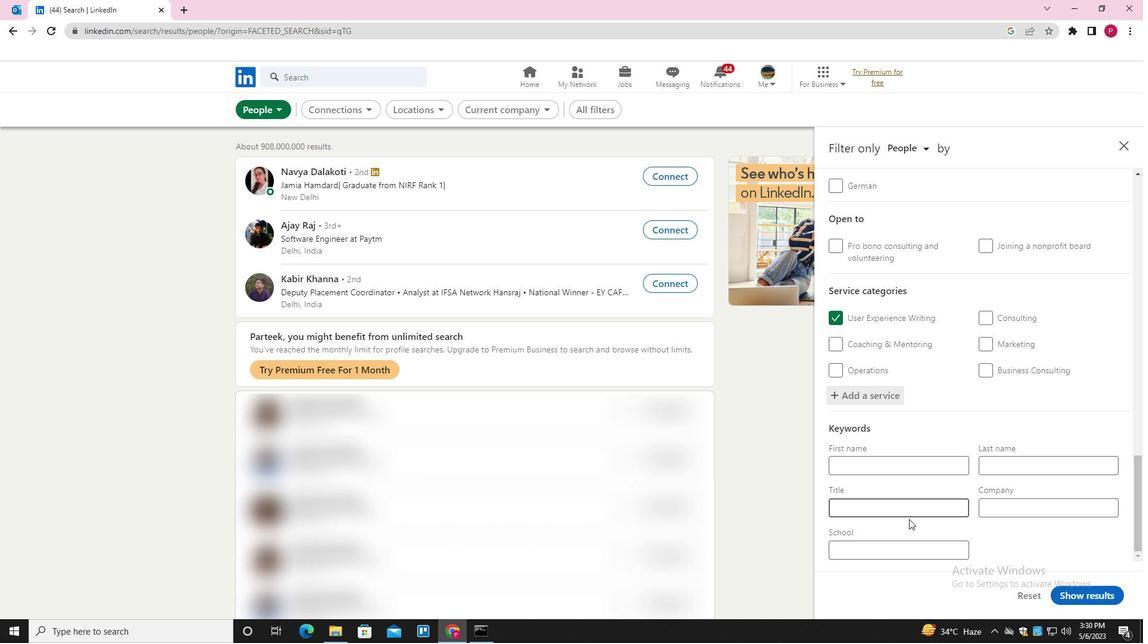 
Action: Mouse pressed left at (914, 504)
Screenshot: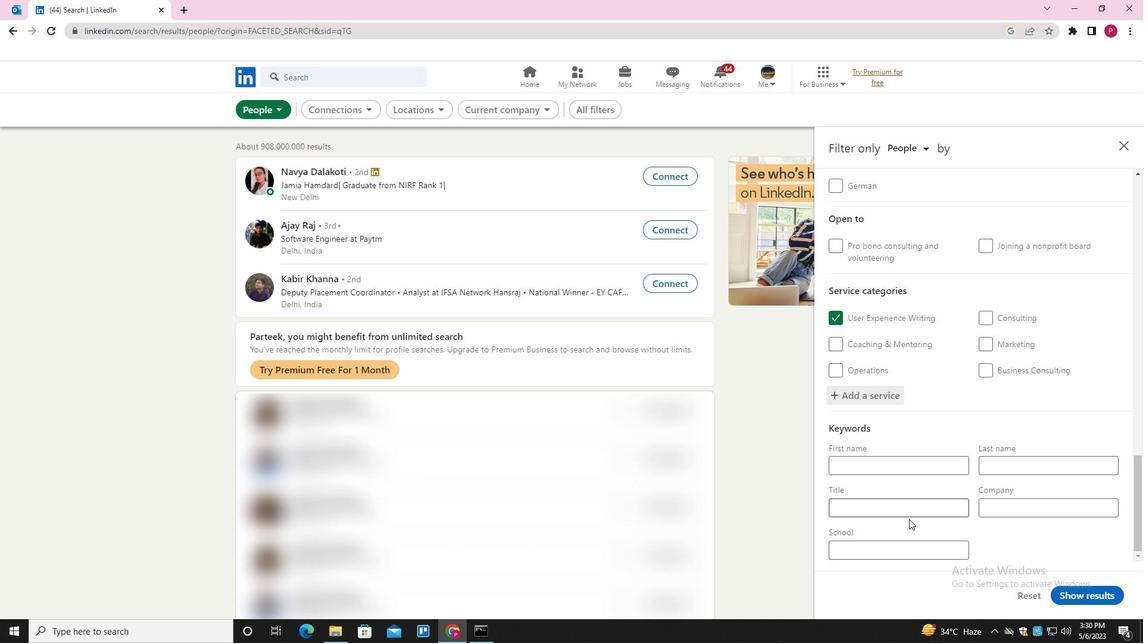 
Action: Key pressed <Key.shift><Key.shift><Key.shift><Key.shift><Key.shift><Key.shift><Key.shift><Key.shift><Key.shift><Key.shift><Key.shift><Key.shift><Key.shift><Key.shift><Key.shift><Key.shift><Key.shift><Key.shift><Key.shift><Key.shift><Key.shift><Key.shift><Key.shift><Key.shift><Key.shift><Key.shift><Key.shift><Key.shift><Key.shift><Key.shift><Key.shift><Key.shift><Key.shift><Key.shift><Key.shift><Key.shift><Key.shift><Key.shift><Key.shift>UX<Key.space><Key.shift><Key.shift>DESIGNER<Key.space><Key.backspace><Key.space><Key.shift>&<Key.space><Key.shift><Key.shift><Key.shift><Key.shift><Key.shift><Key.shift><Key.shift><Key.shift><Key.shift><Key.shift><Key.shift><Key.shift><Key.shift><Key.shift><Key.shift><Key.shift><Key.shift><Key.shift><Key.shift><Key.shift><Key.shift><Key.shift><Key.shift><Key.shift><Key.shift><Key.shift><Key.shift><Key.shift><Key.shift><Key.shift><Key.shift><Key.shift><Key.shift><Key.shift><Key.shift><Key.shift><Key.shift><Key.shift><Key.shift><Key.shift><Key.shift><Key.shift><Key.shift><Key.shift><Key.shift><Key.shift><Key.shift><Key.shift><Key.shift><Key.shift><Key.shift><Key.shift><Key.shift><Key.shift><Key.shift>UI<Key.space><Key.shift>DEVELOPER
Screenshot: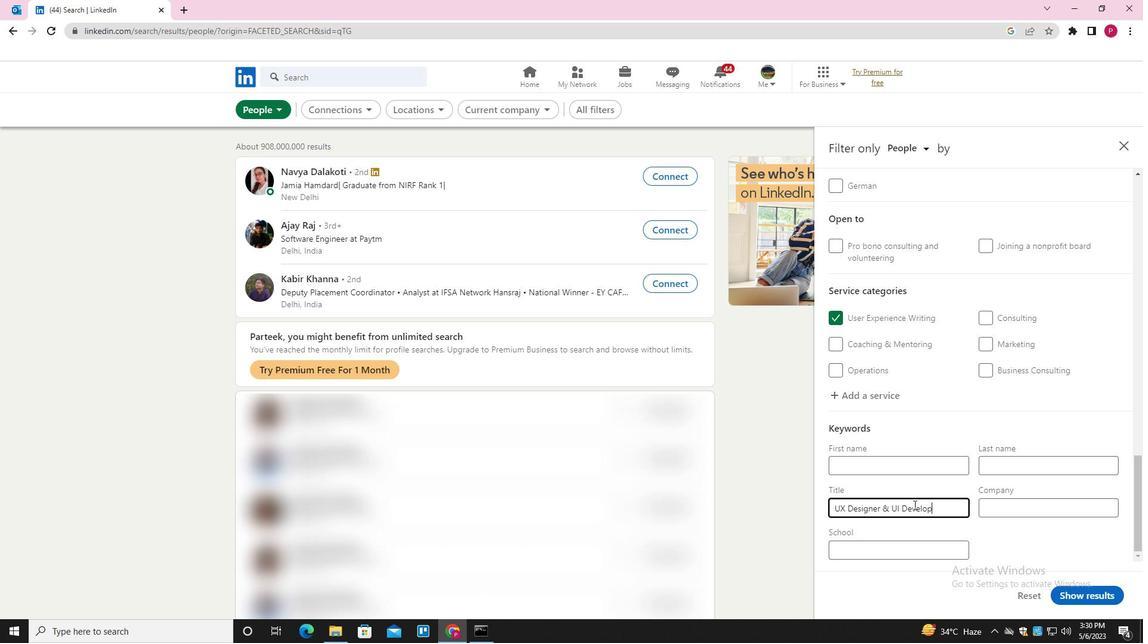 
Action: Mouse moved to (1088, 594)
Screenshot: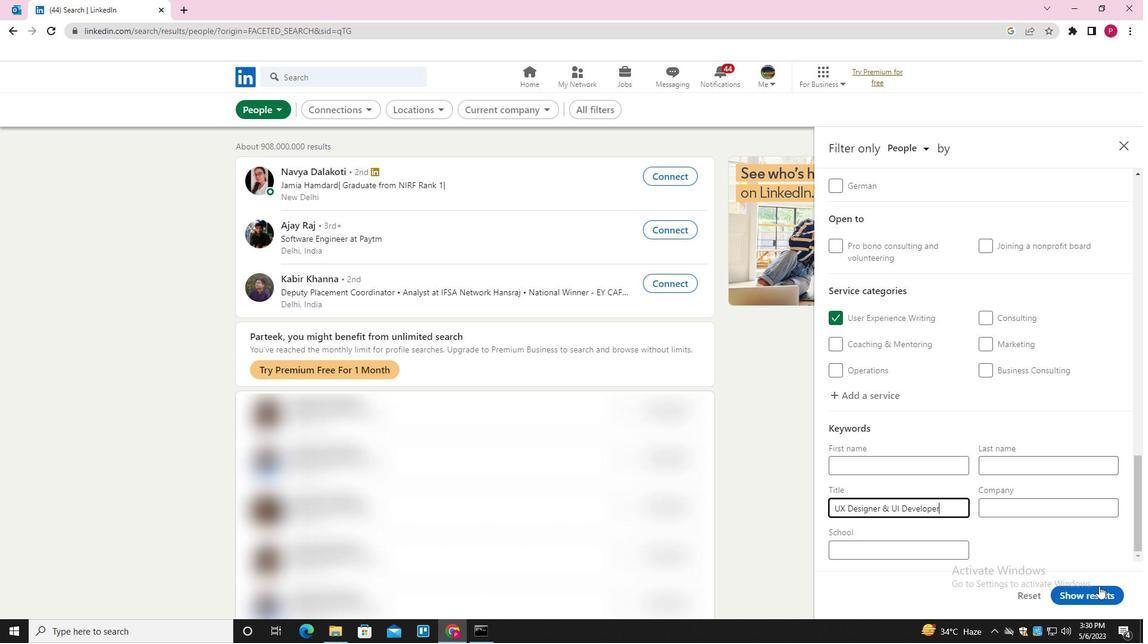 
Action: Mouse pressed left at (1088, 594)
Screenshot: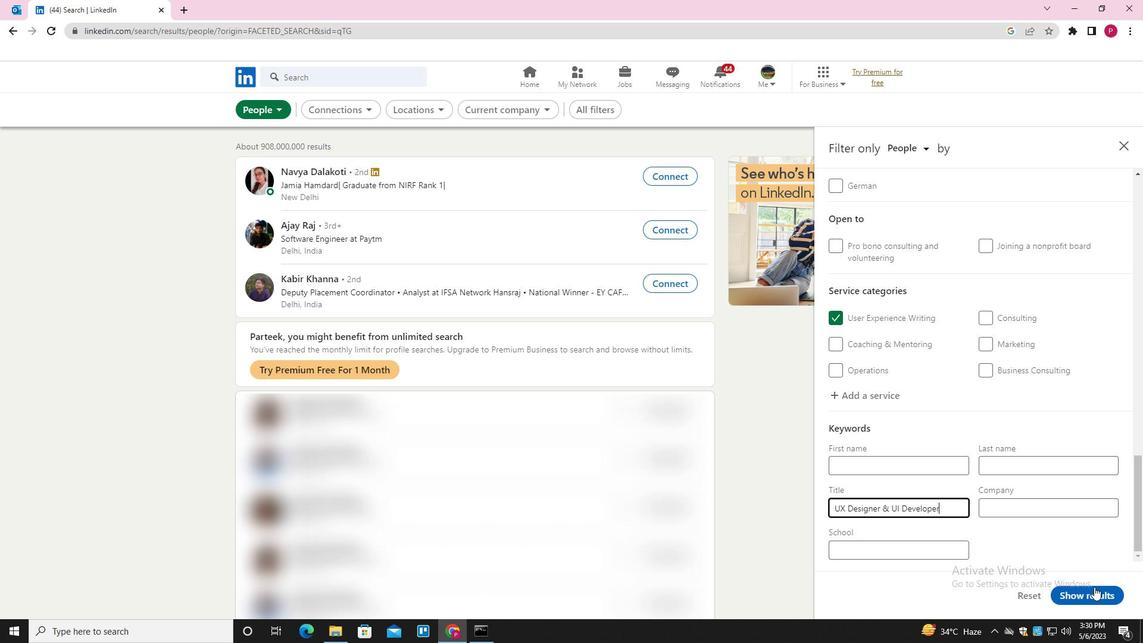 
Action: Mouse moved to (673, 334)
Screenshot: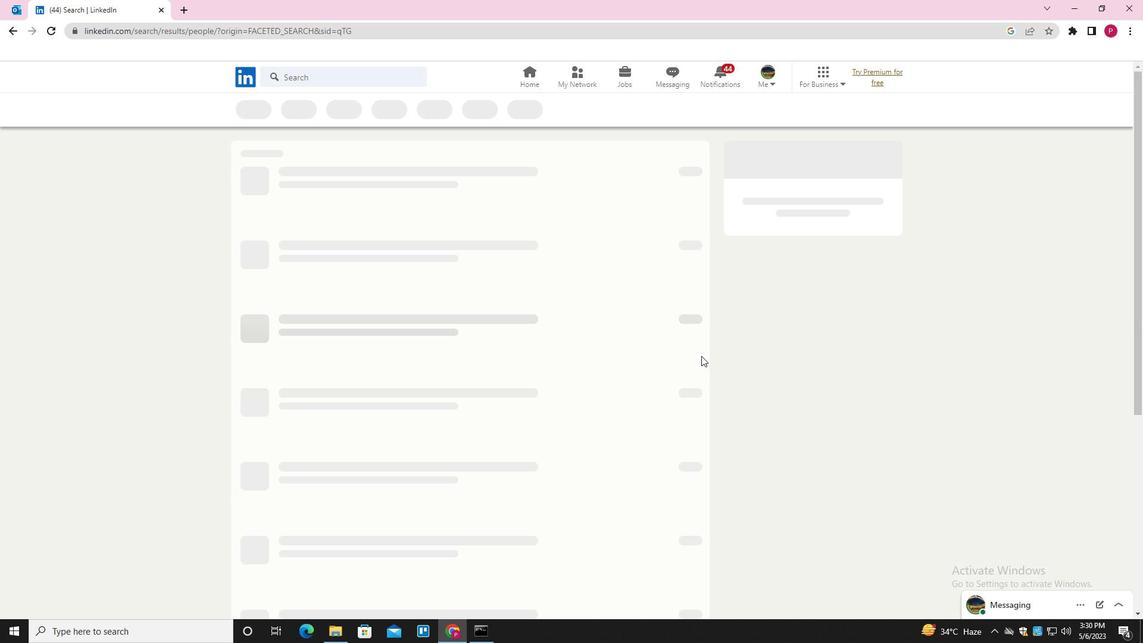 
